 Task: Find connections with filter location Carlet with filter topic #Entrepreneurswith filter profile language English with filter current company PwC India with filter school Easwari Engineering College(SRM Group) with filter industry Ranching and Fisheries with filter service category Wedding Planning with filter keywords title Sound Engineer
Action: Mouse moved to (572, 69)
Screenshot: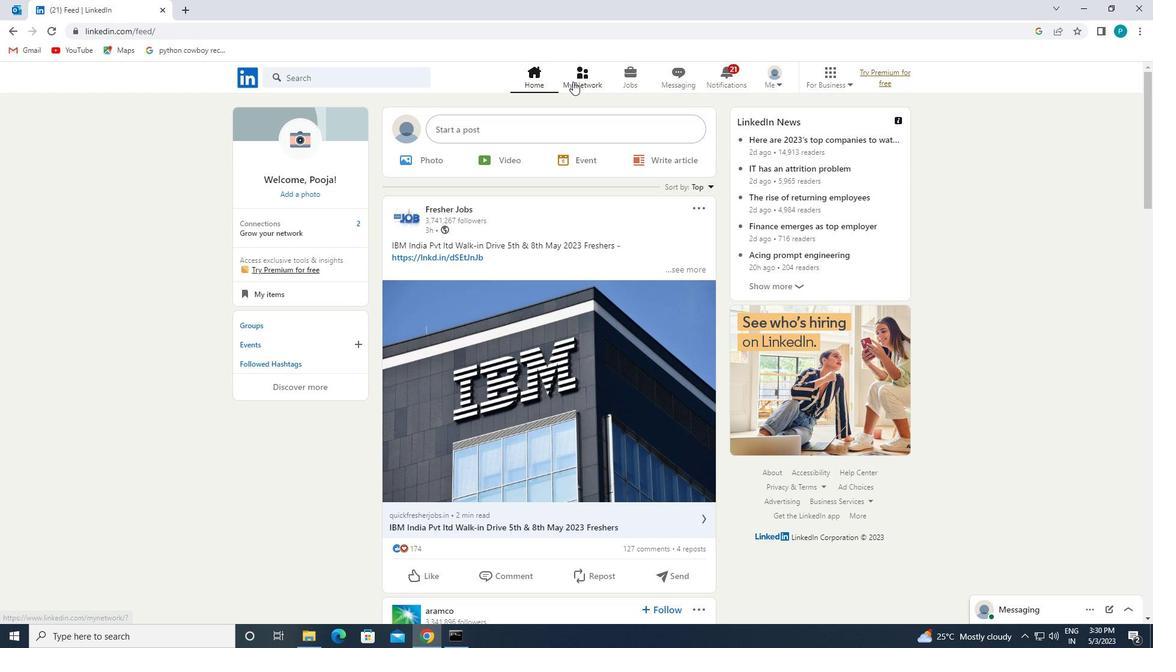 
Action: Mouse pressed left at (572, 69)
Screenshot: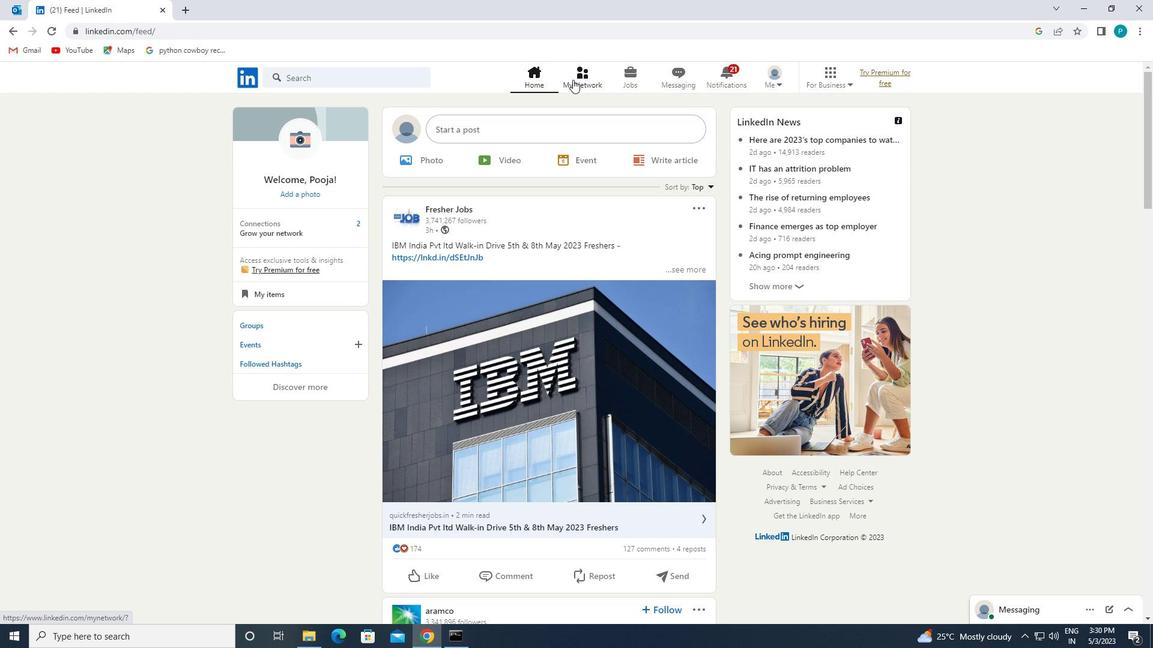 
Action: Mouse moved to (313, 143)
Screenshot: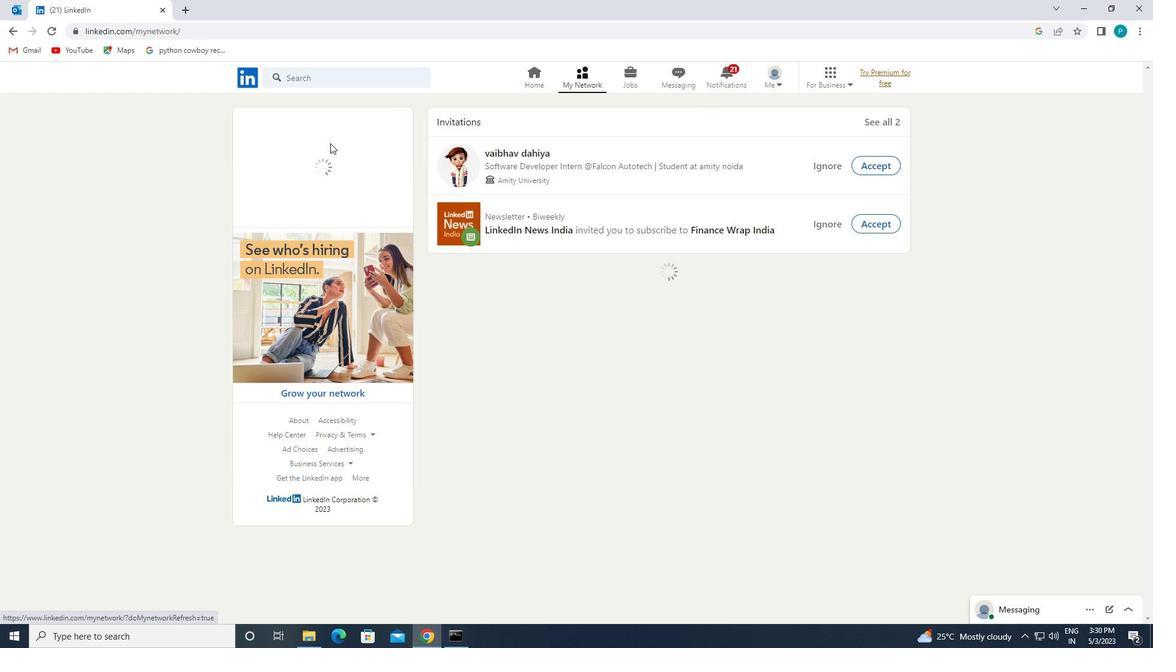 
Action: Mouse pressed left at (313, 143)
Screenshot: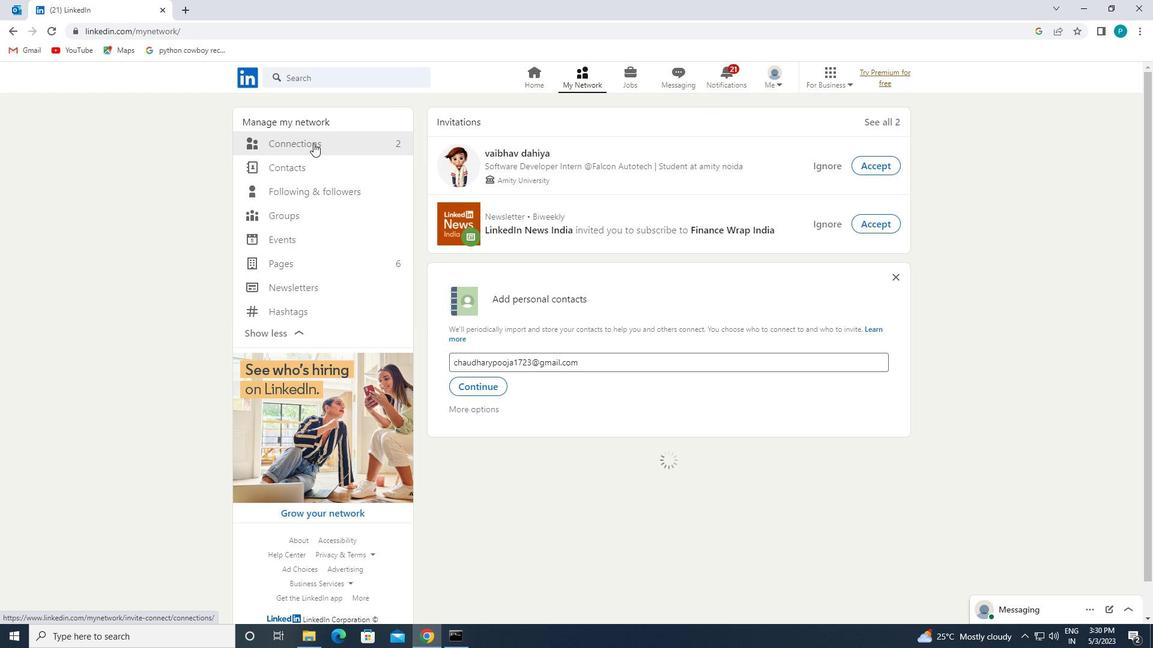 
Action: Mouse moved to (668, 142)
Screenshot: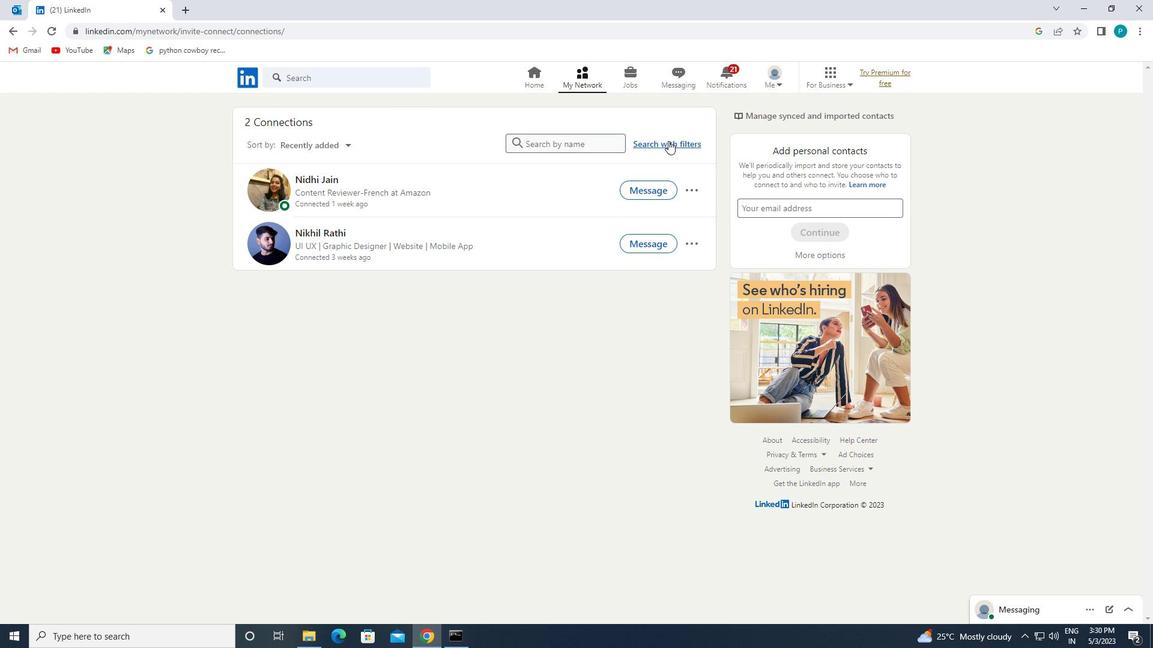 
Action: Mouse pressed left at (668, 142)
Screenshot: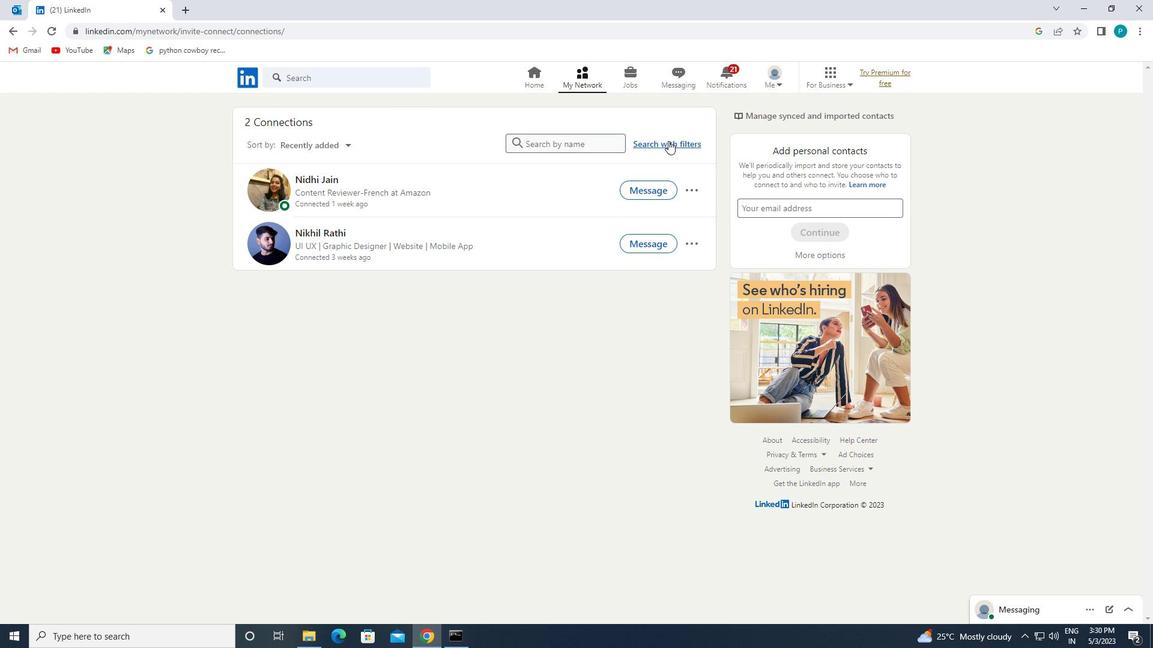 
Action: Mouse moved to (601, 106)
Screenshot: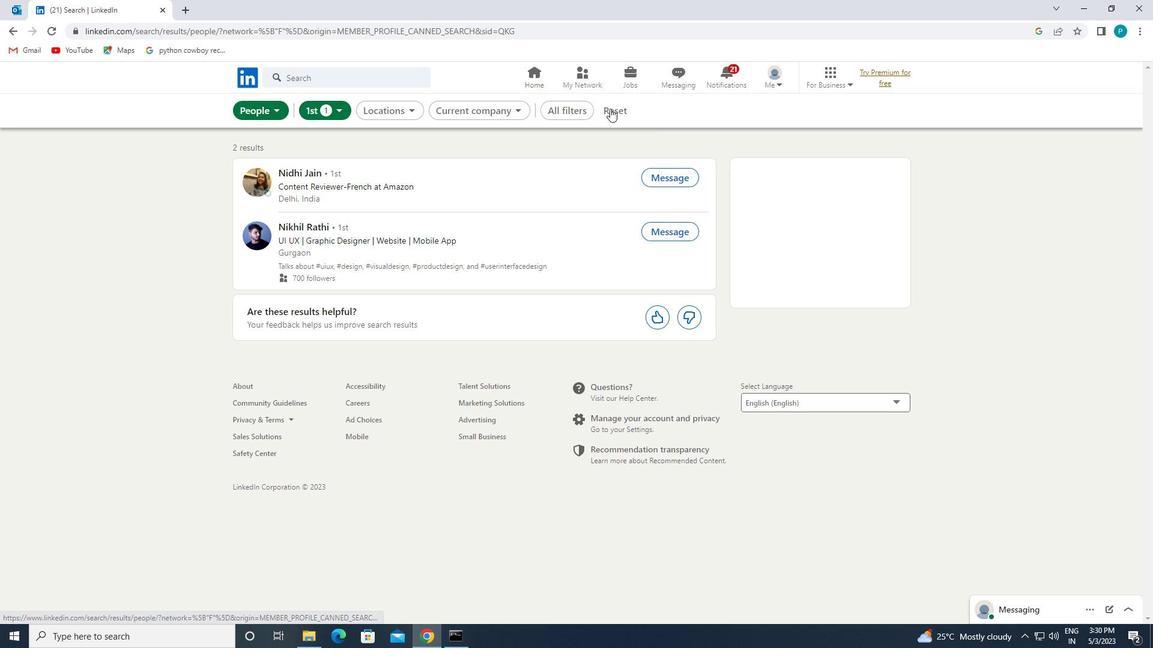 
Action: Mouse pressed left at (601, 106)
Screenshot: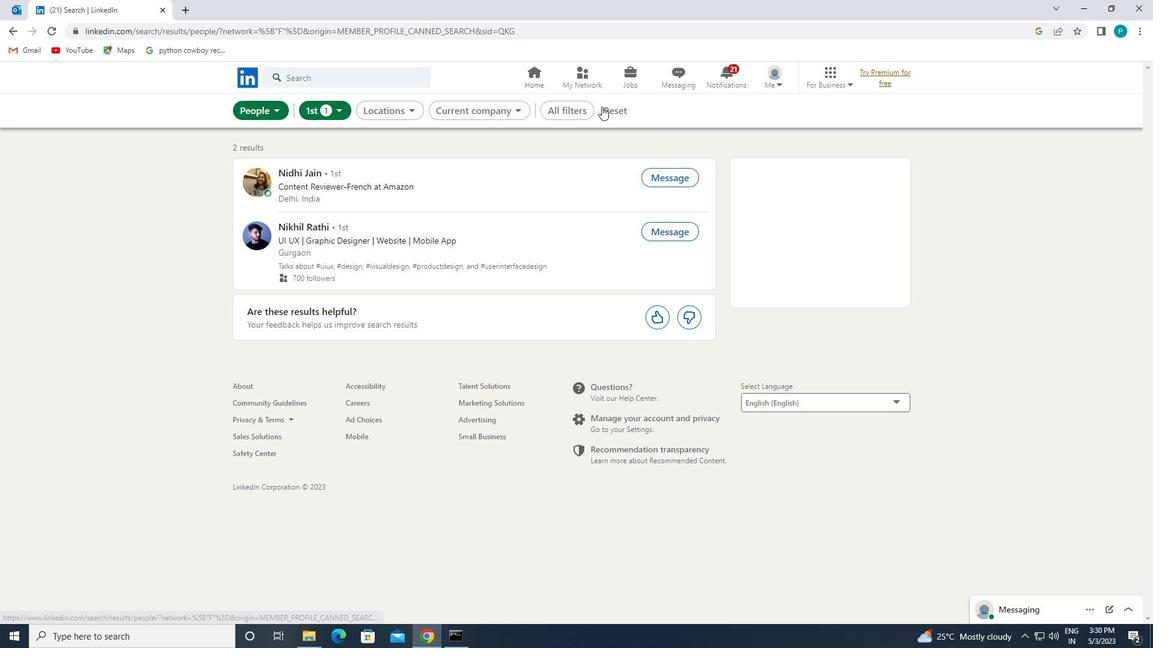 
Action: Mouse moved to (624, 108)
Screenshot: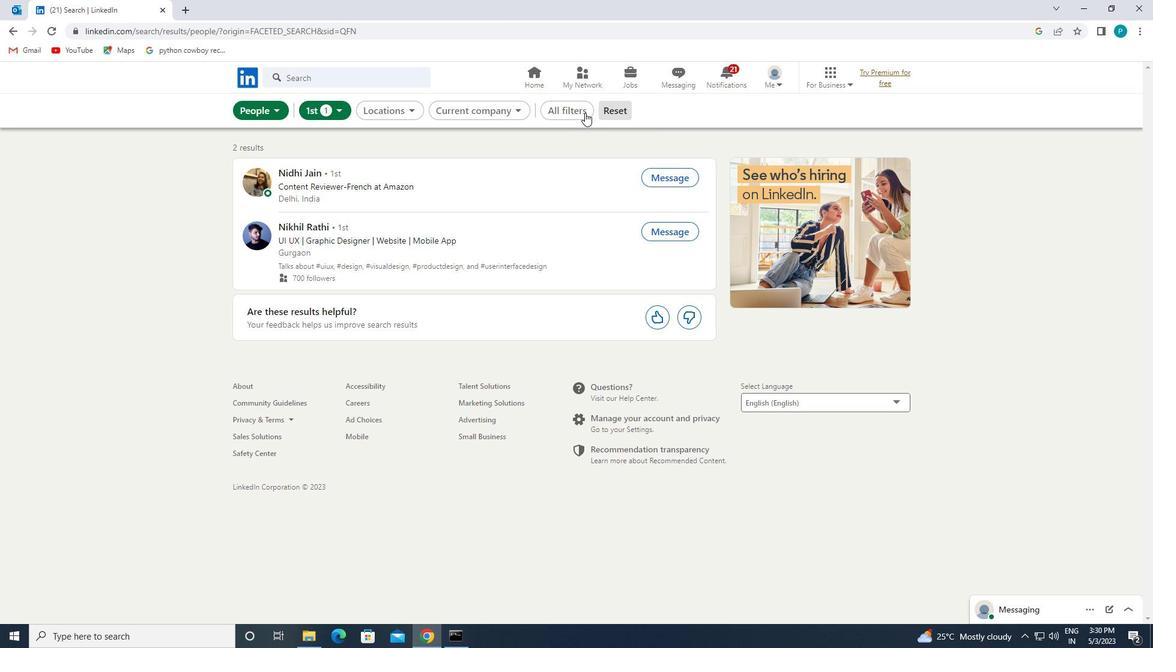 
Action: Mouse pressed left at (624, 108)
Screenshot: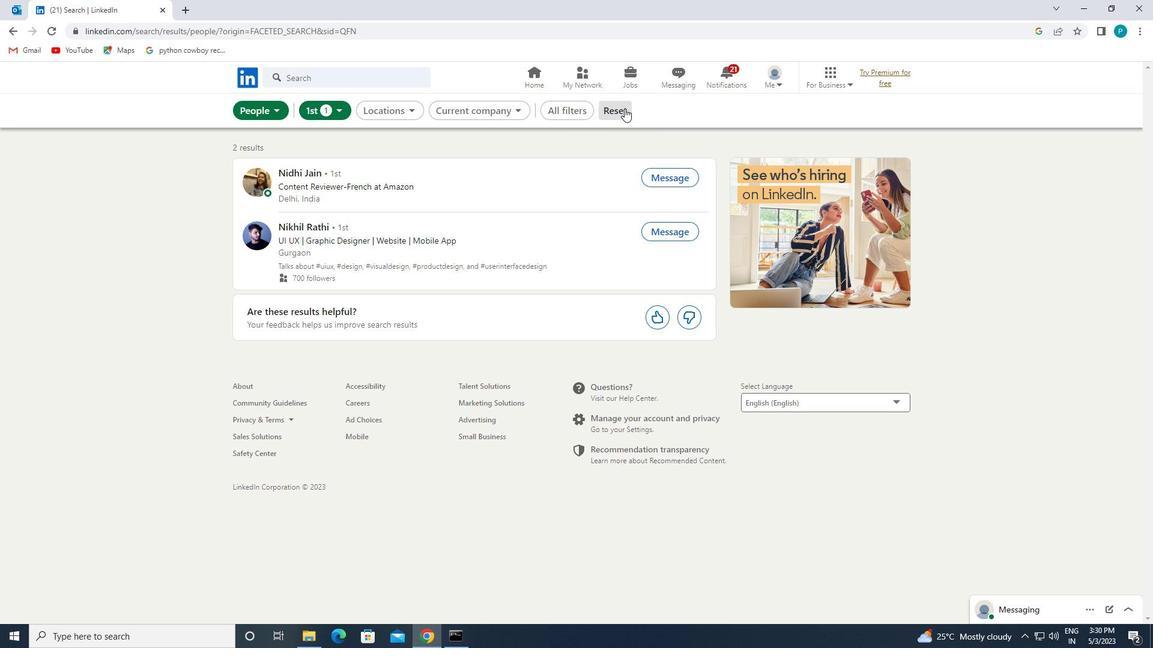 
Action: Mouse moved to (624, 107)
Screenshot: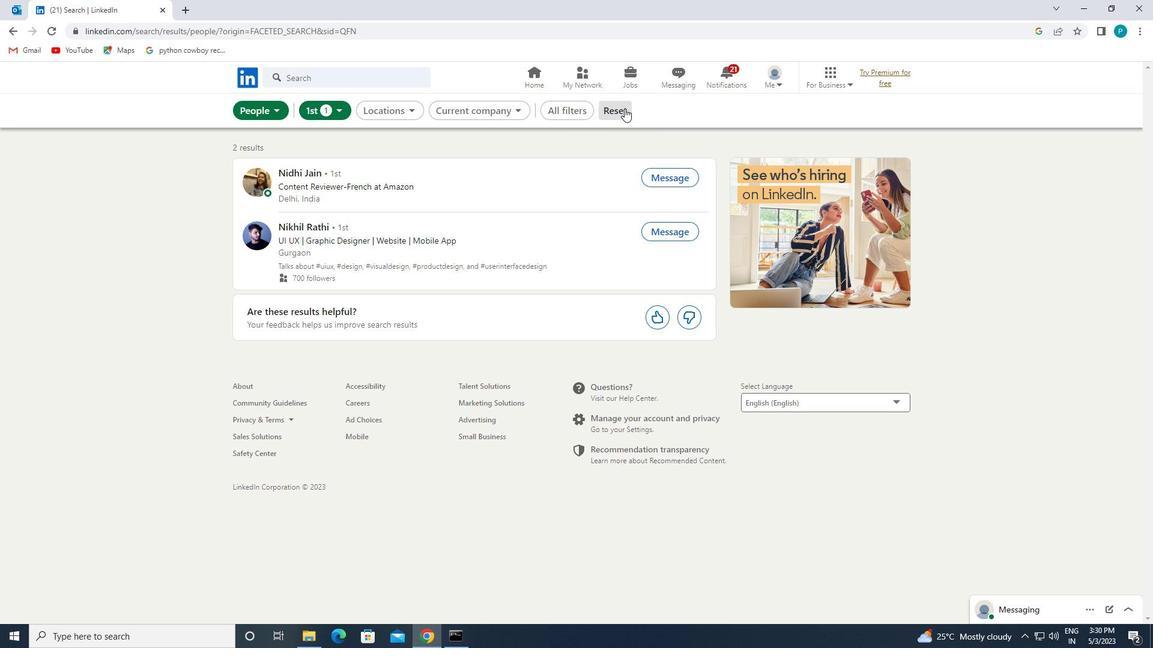 
Action: Mouse pressed left at (624, 107)
Screenshot: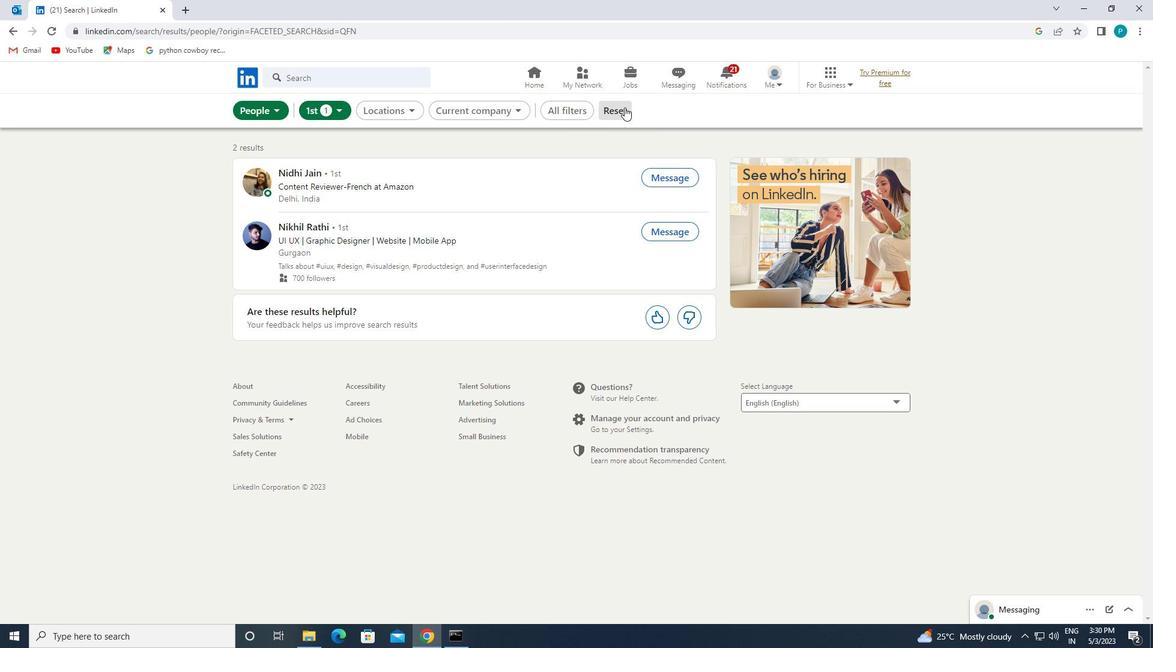 
Action: Mouse pressed left at (624, 107)
Screenshot: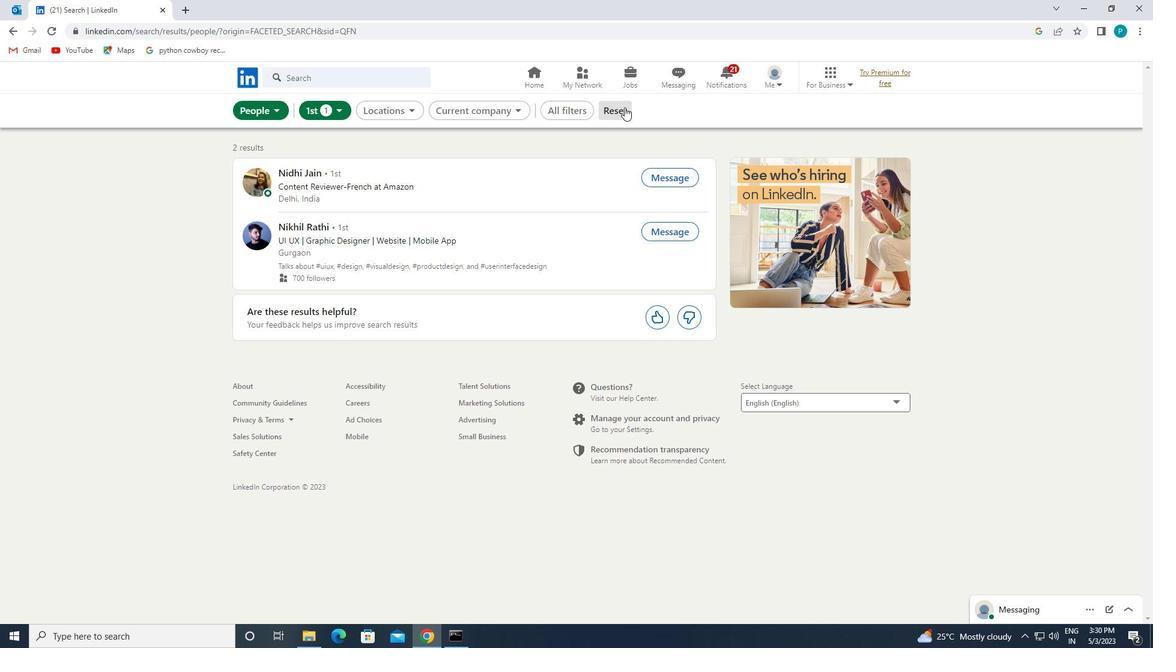 
Action: Mouse moved to (599, 107)
Screenshot: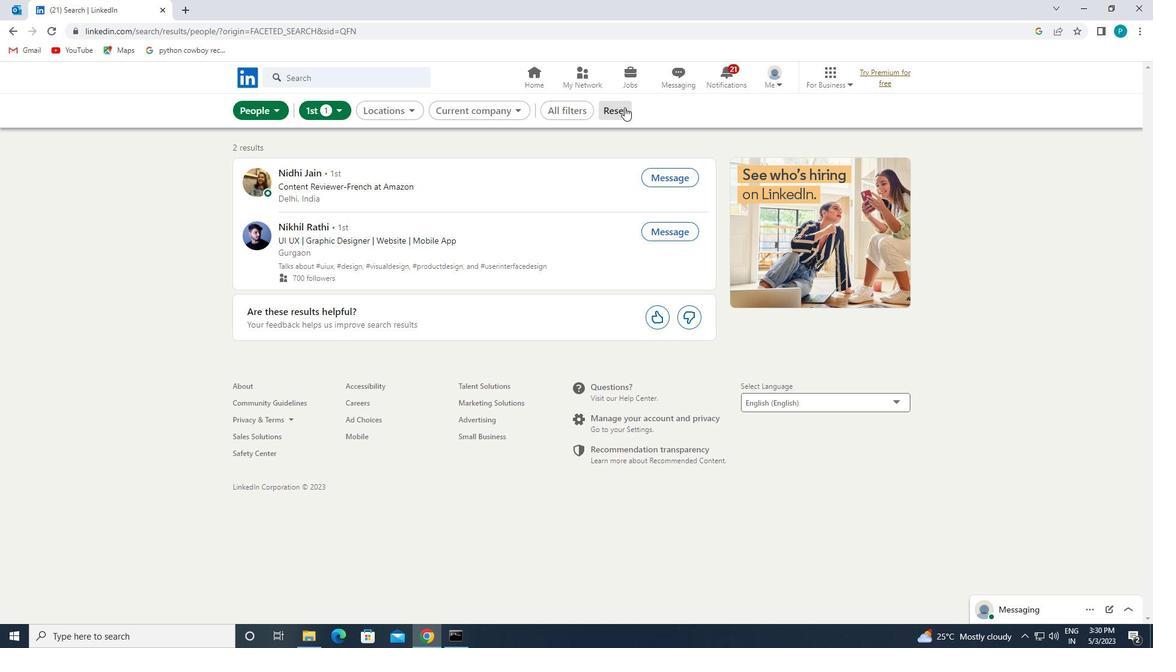 
Action: Mouse pressed left at (599, 107)
Screenshot: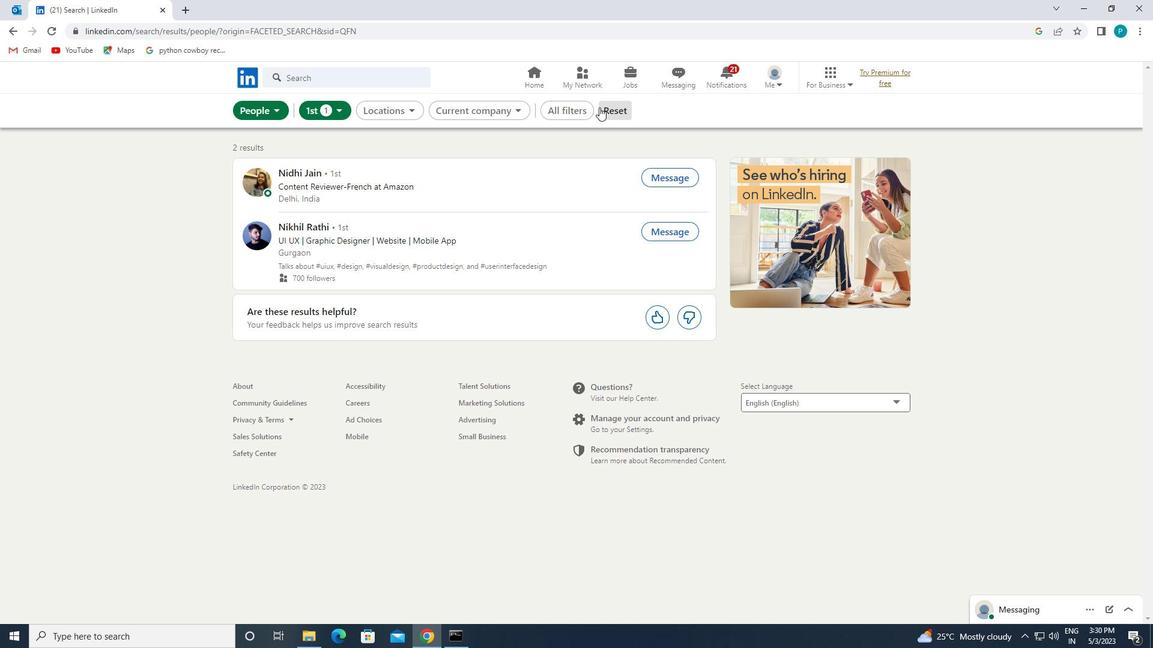 
Action: Mouse moved to (566, 102)
Screenshot: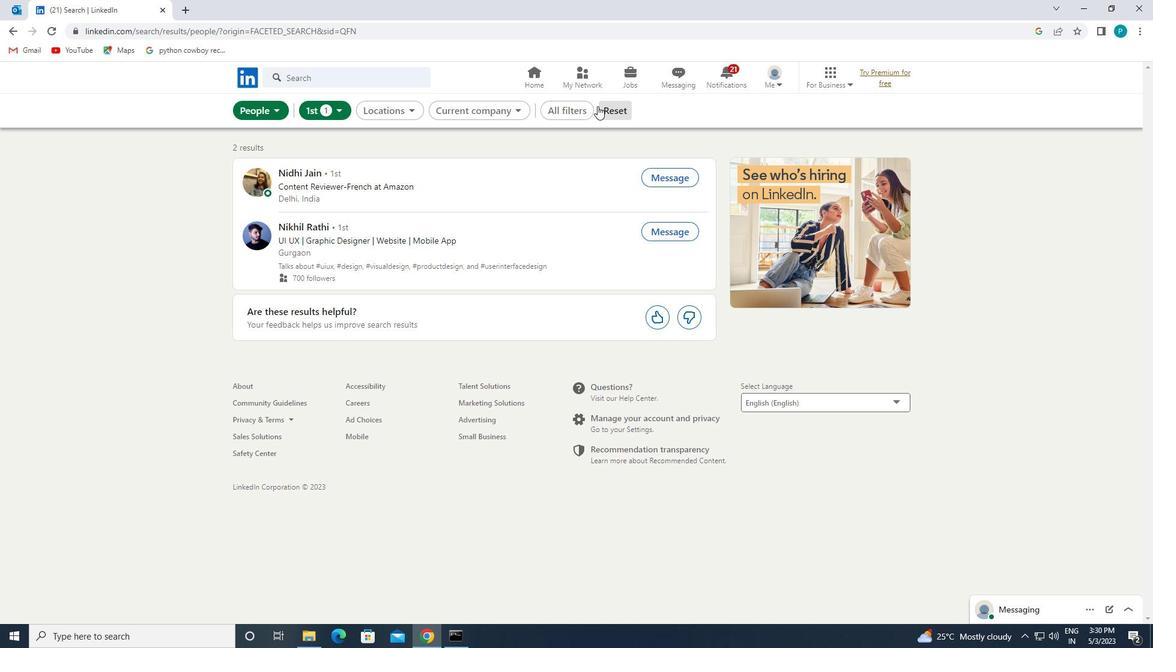 
Action: Mouse pressed left at (566, 102)
Screenshot: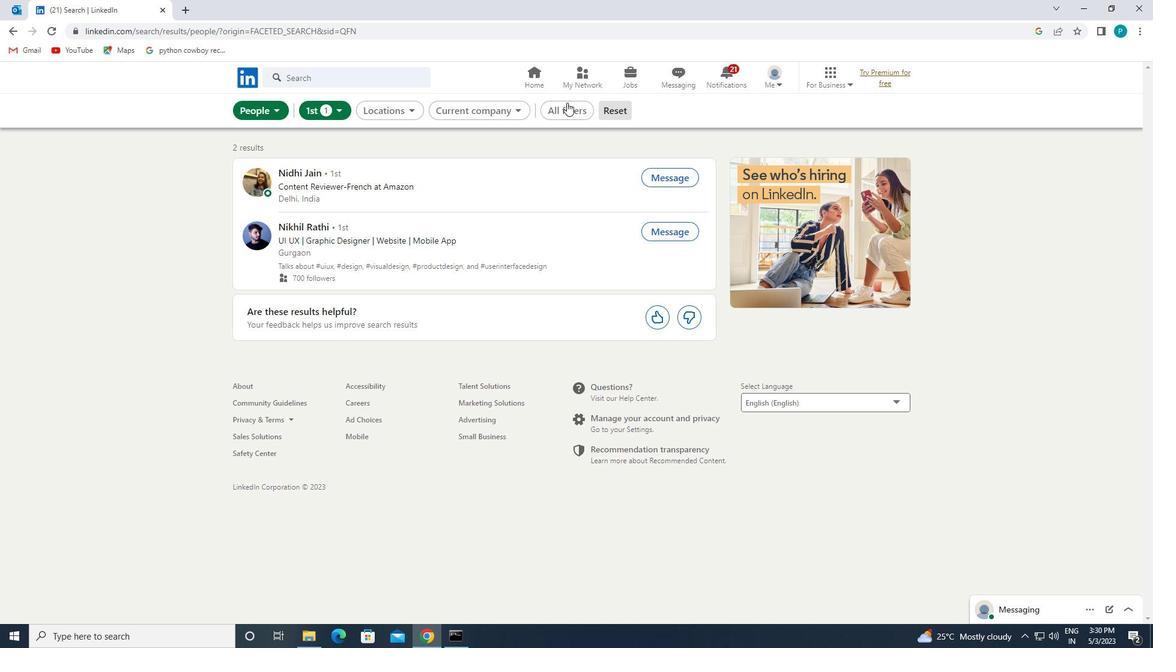 
Action: Mouse moved to (581, 112)
Screenshot: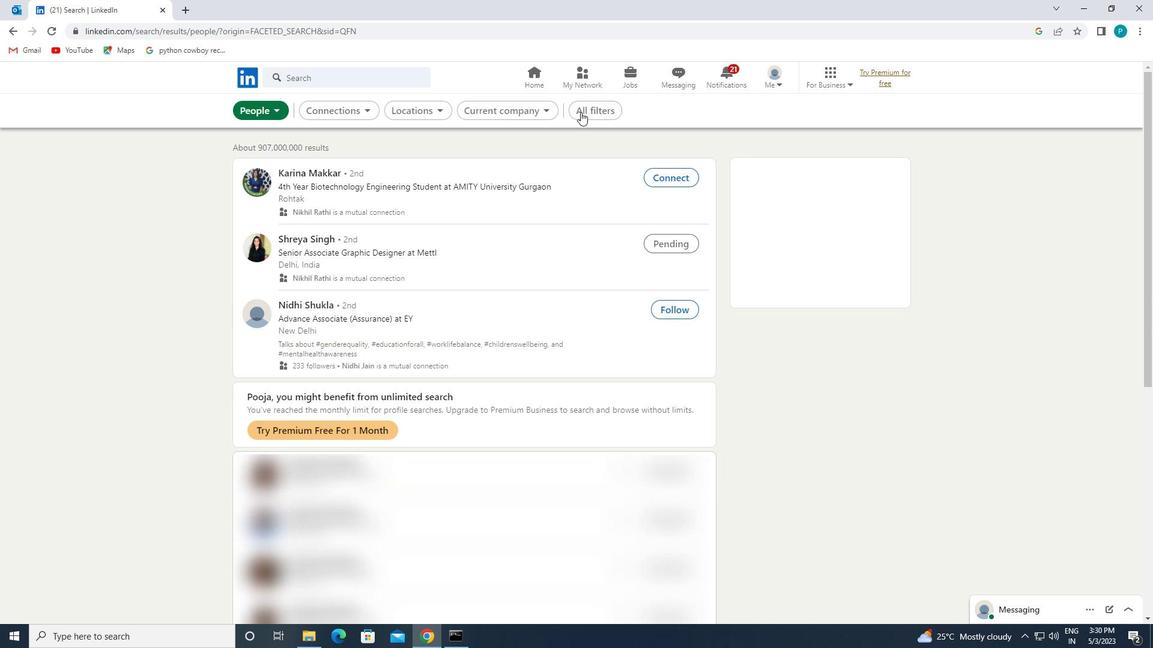 
Action: Mouse pressed left at (581, 112)
Screenshot: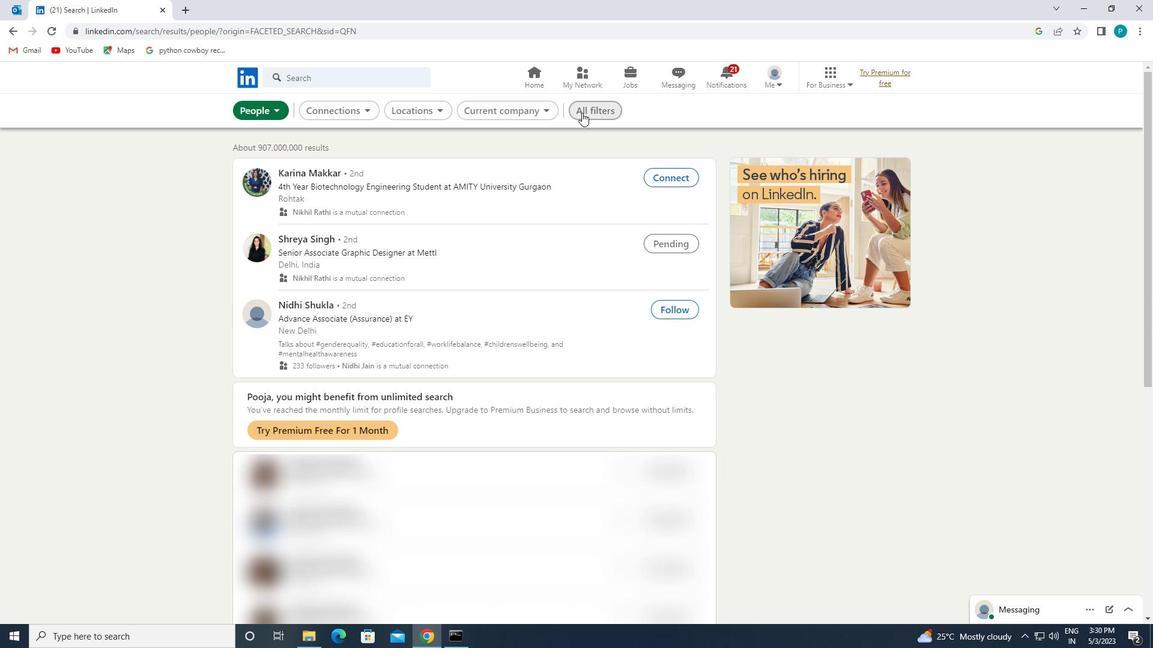 
Action: Mouse moved to (1075, 351)
Screenshot: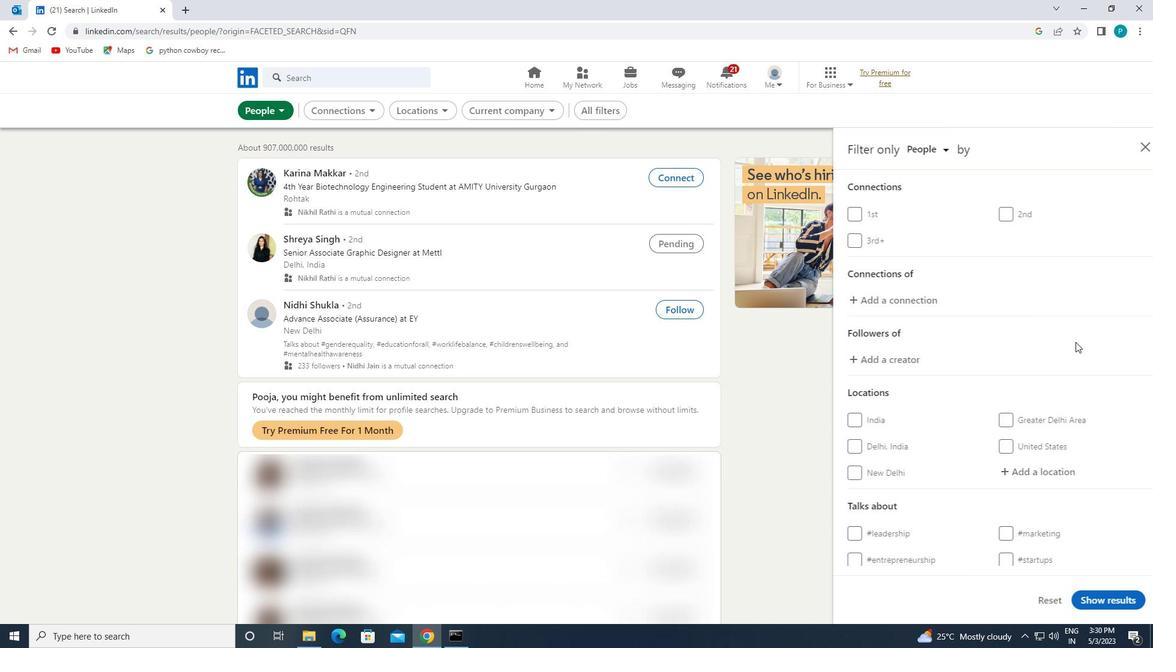 
Action: Mouse scrolled (1075, 350) with delta (0, 0)
Screenshot: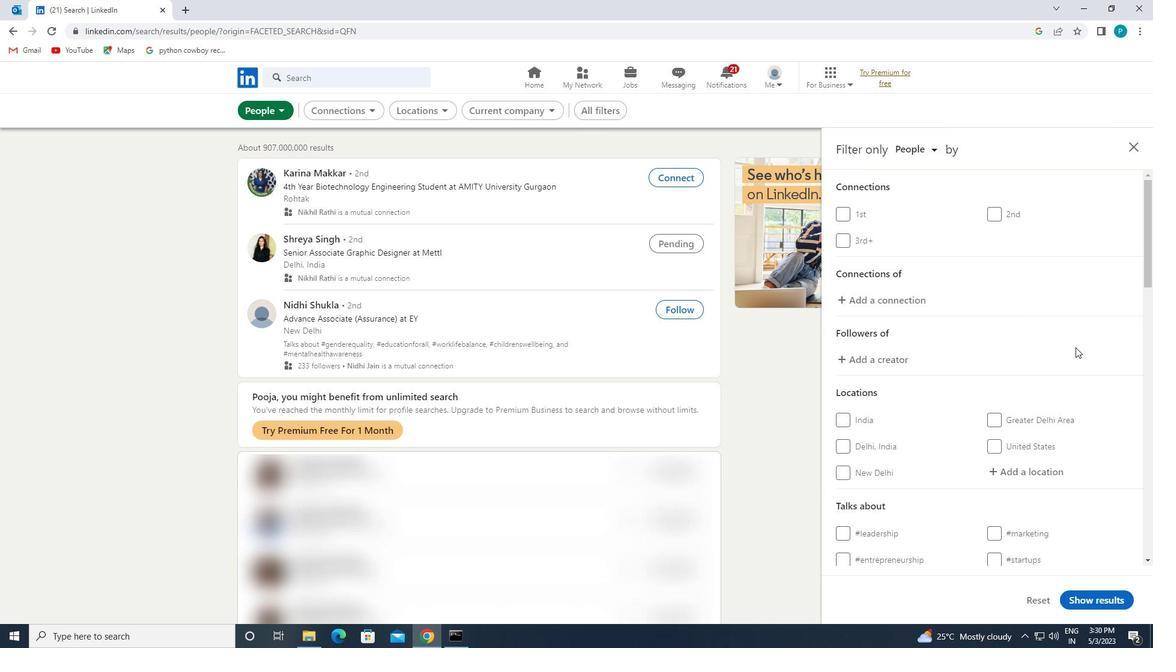 
Action: Mouse moved to (1075, 351)
Screenshot: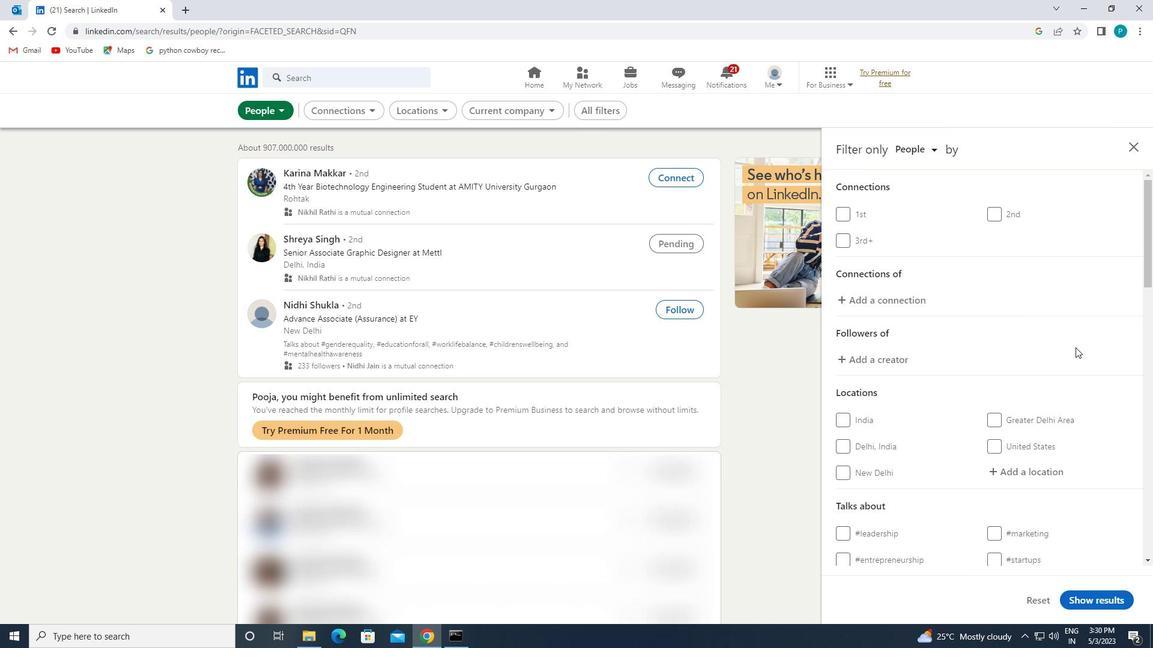 
Action: Mouse scrolled (1075, 350) with delta (0, 0)
Screenshot: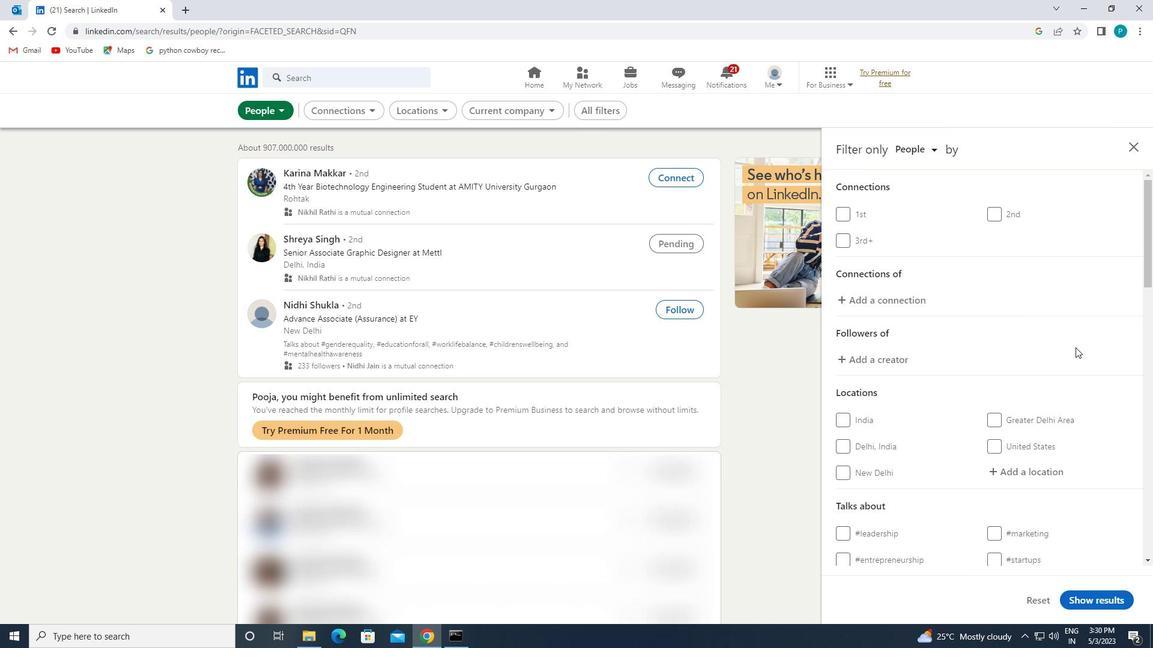 
Action: Mouse moved to (1024, 362)
Screenshot: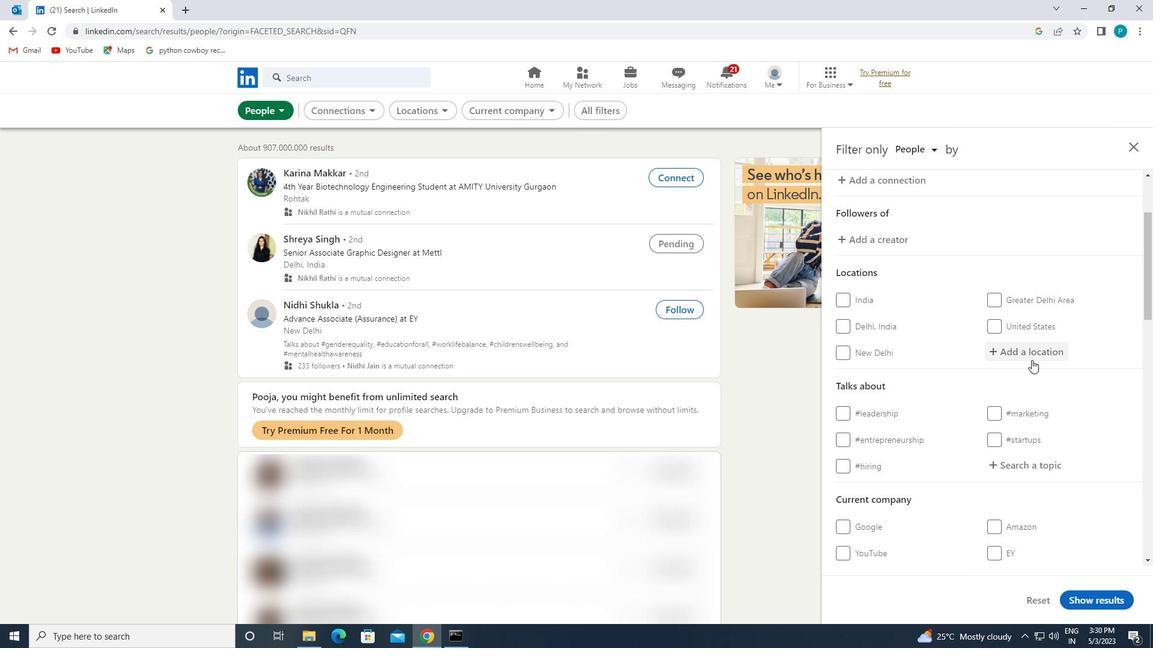 
Action: Mouse pressed left at (1024, 362)
Screenshot: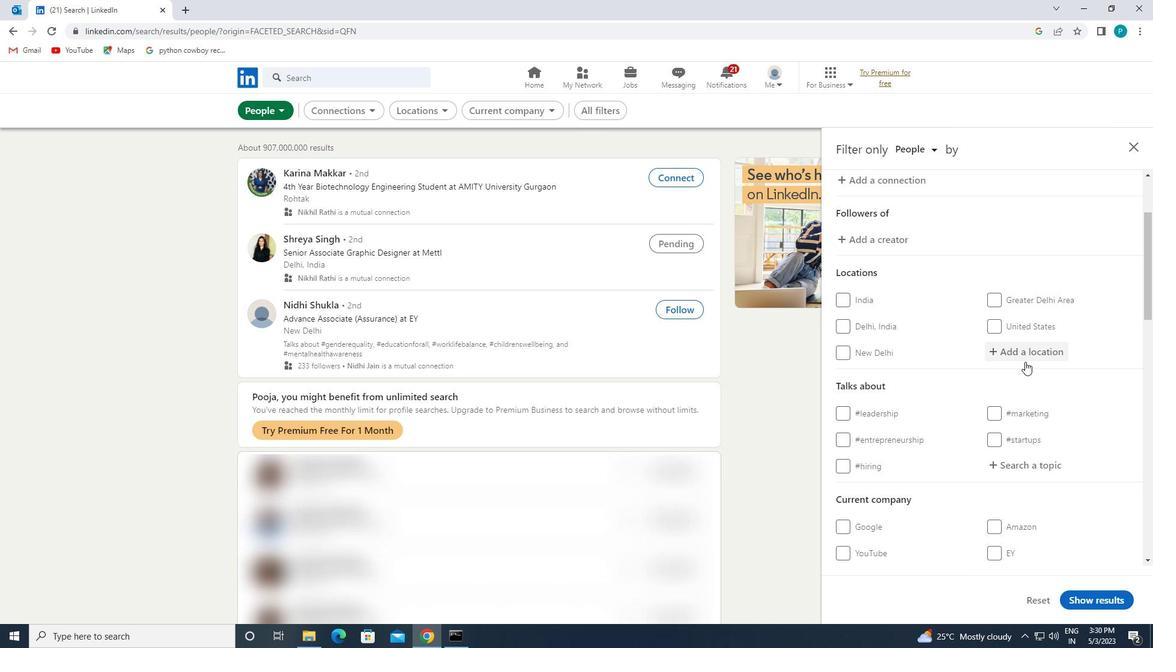 
Action: Mouse moved to (1014, 347)
Screenshot: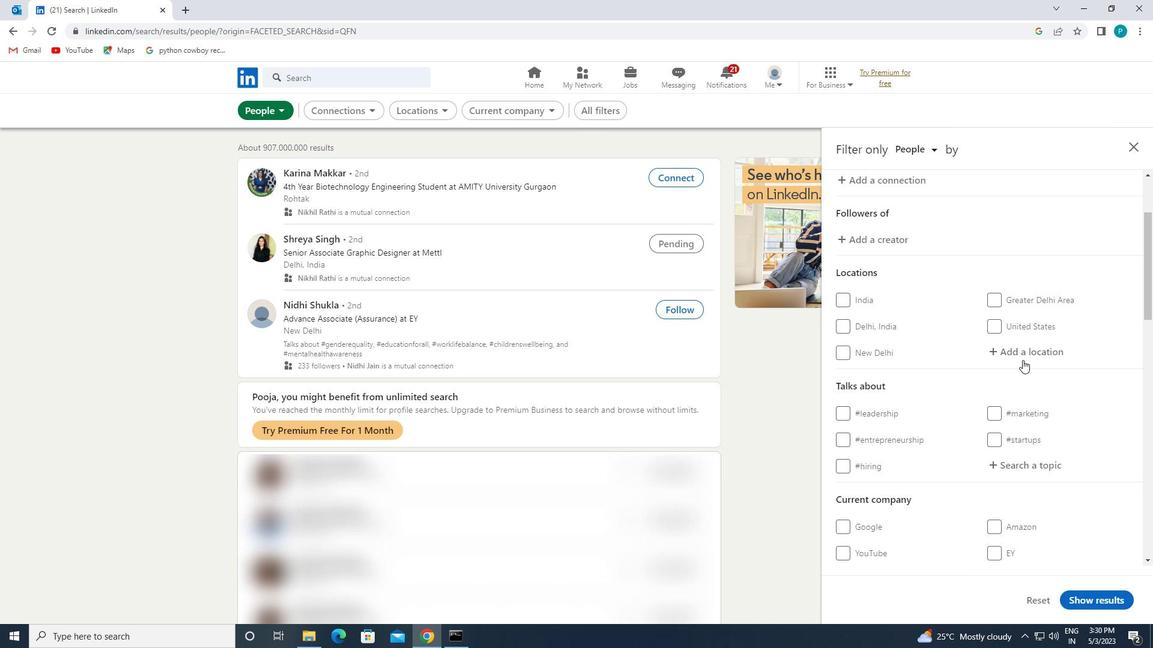
Action: Mouse pressed left at (1014, 347)
Screenshot: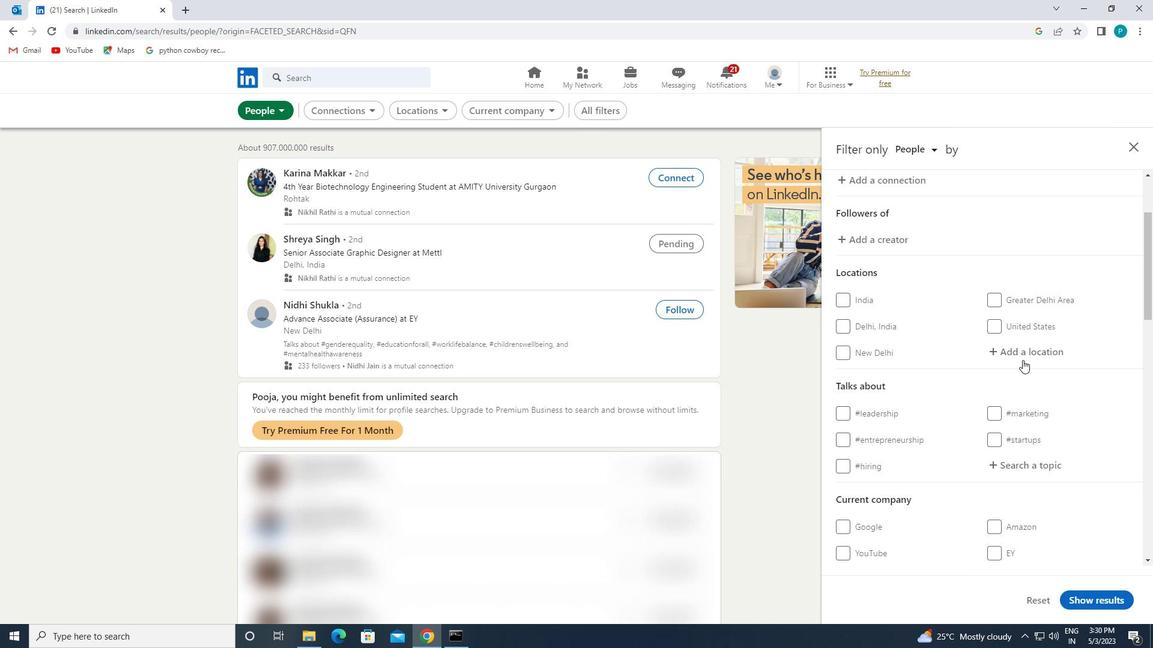 
Action: Key pressed <Key.caps_lock>c<Key.caps_lock>arlet
Screenshot: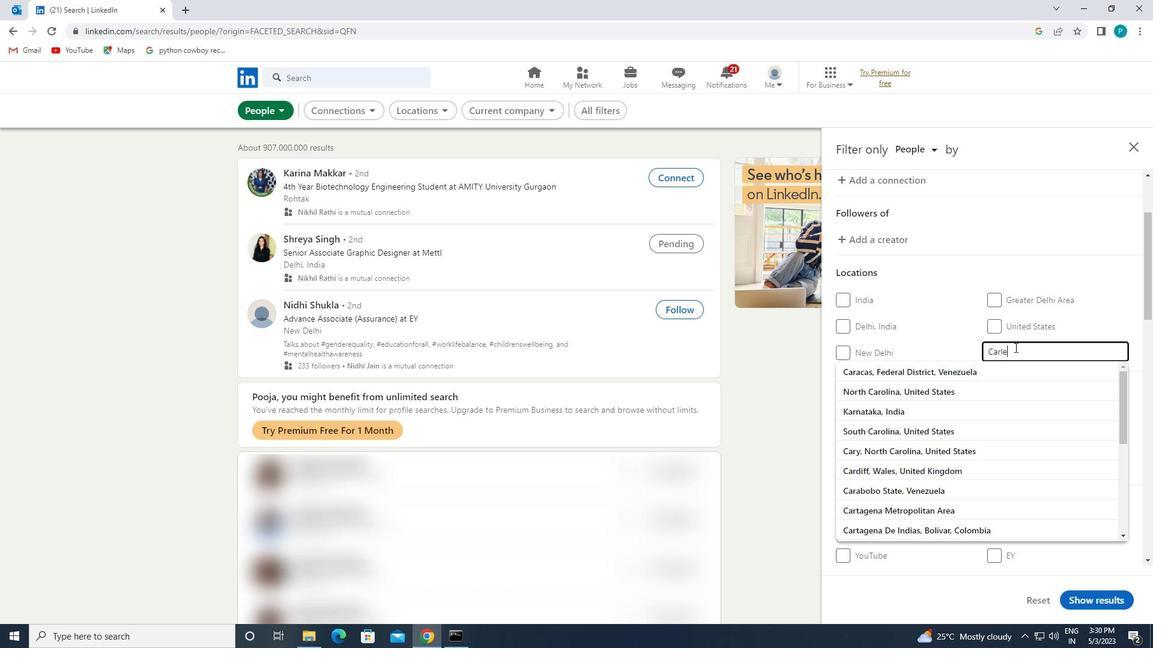 
Action: Mouse moved to (998, 365)
Screenshot: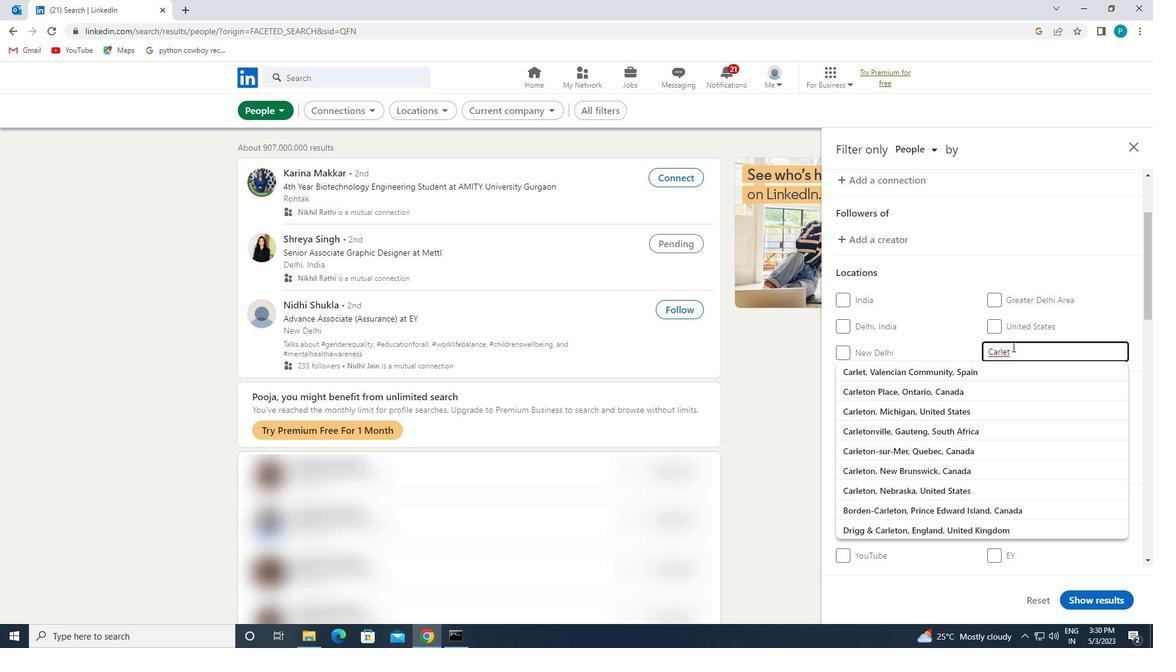 
Action: Mouse pressed left at (998, 365)
Screenshot: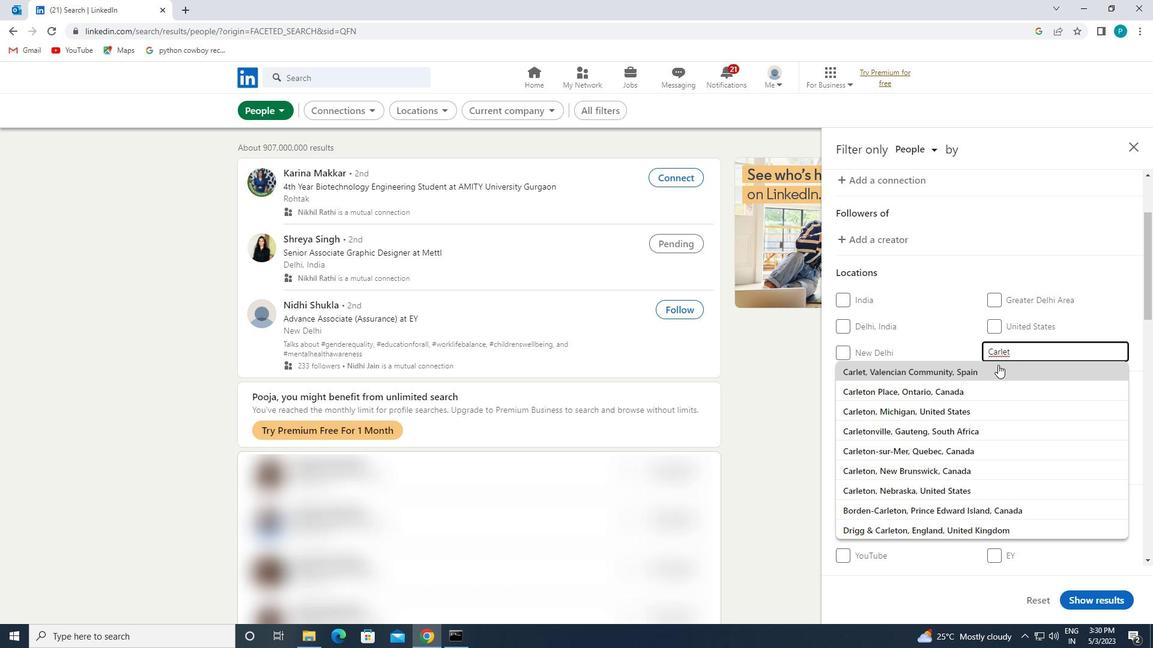 
Action: Mouse moved to (1024, 415)
Screenshot: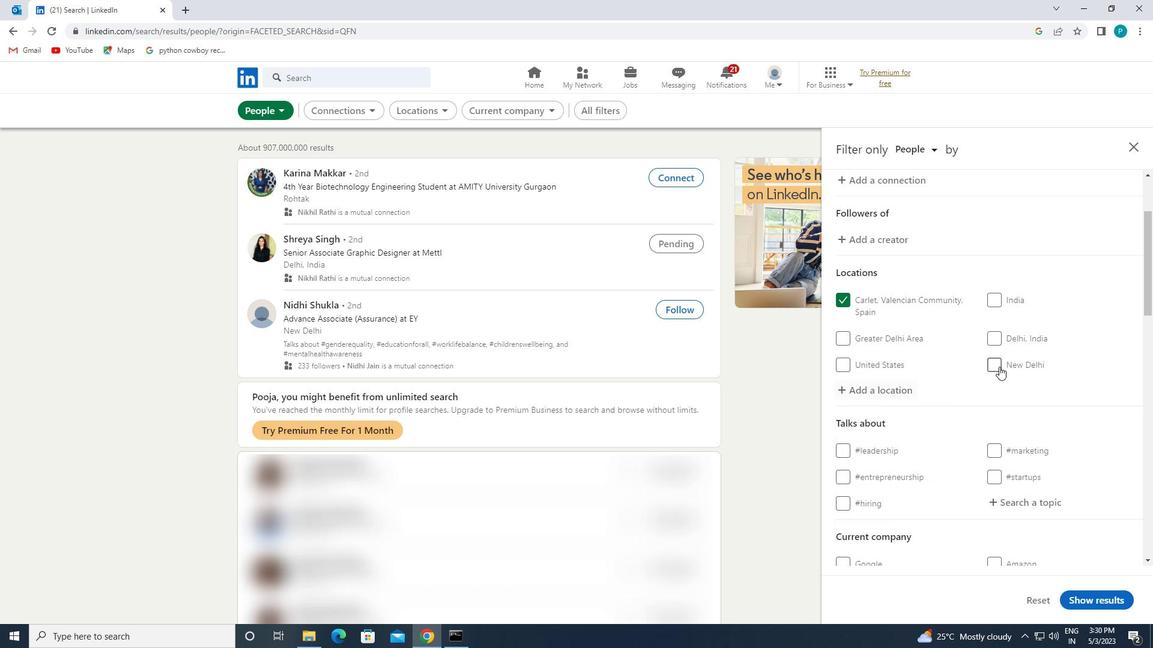 
Action: Mouse scrolled (1024, 415) with delta (0, 0)
Screenshot: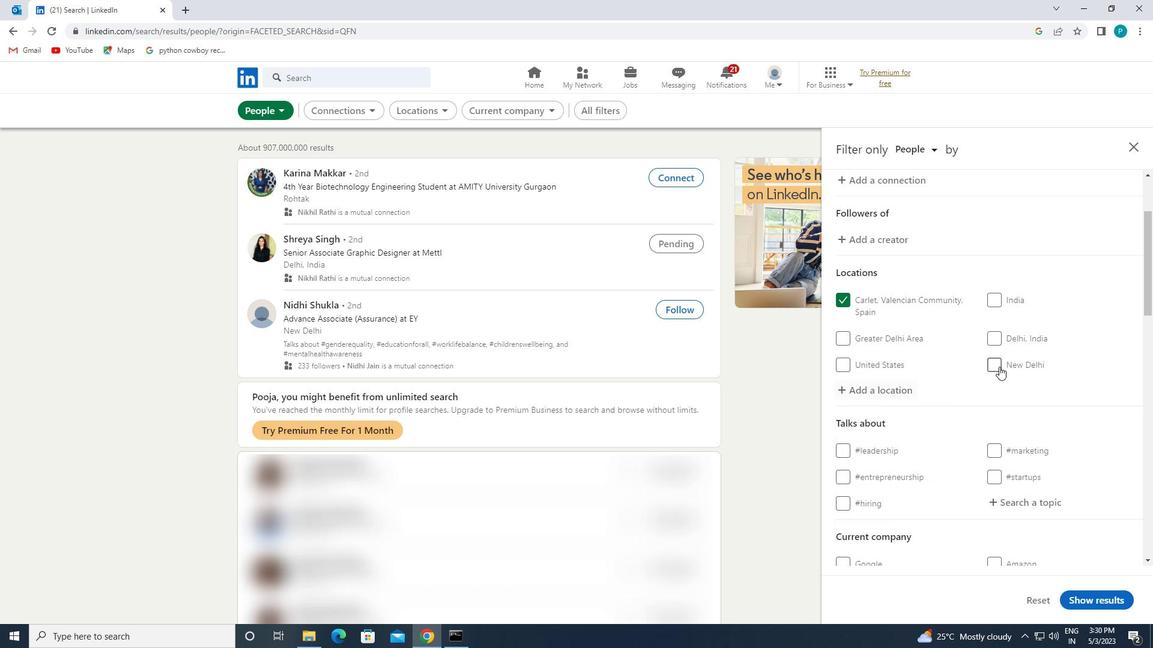
Action: Mouse scrolled (1024, 415) with delta (0, 0)
Screenshot: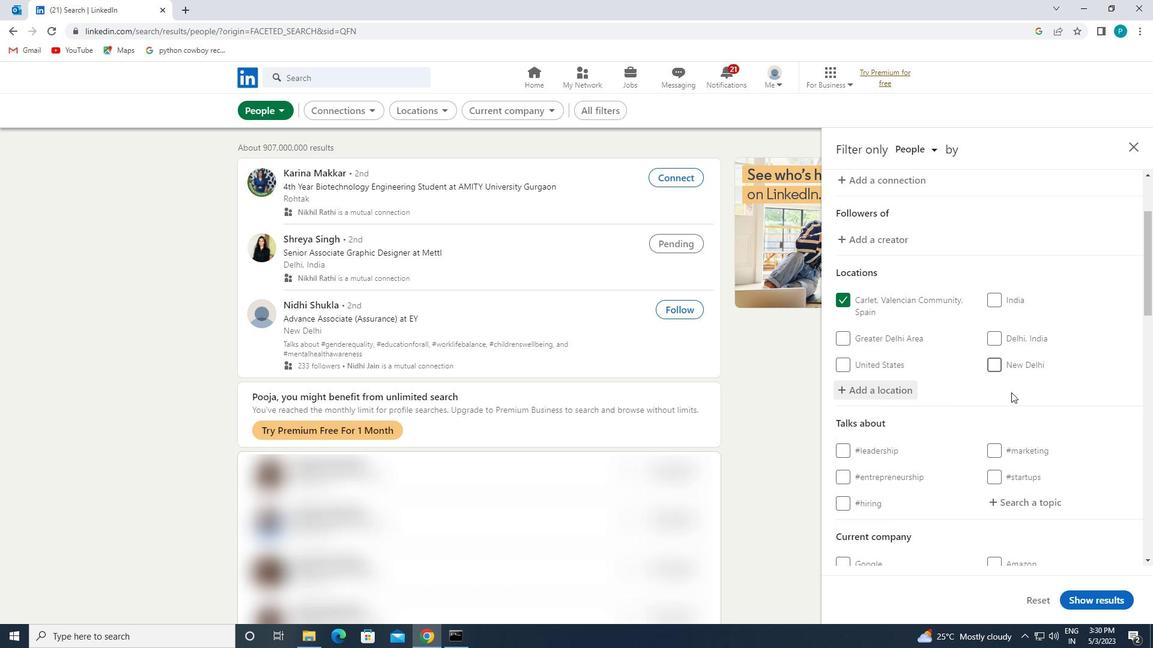 
Action: Mouse scrolled (1024, 415) with delta (0, 0)
Screenshot: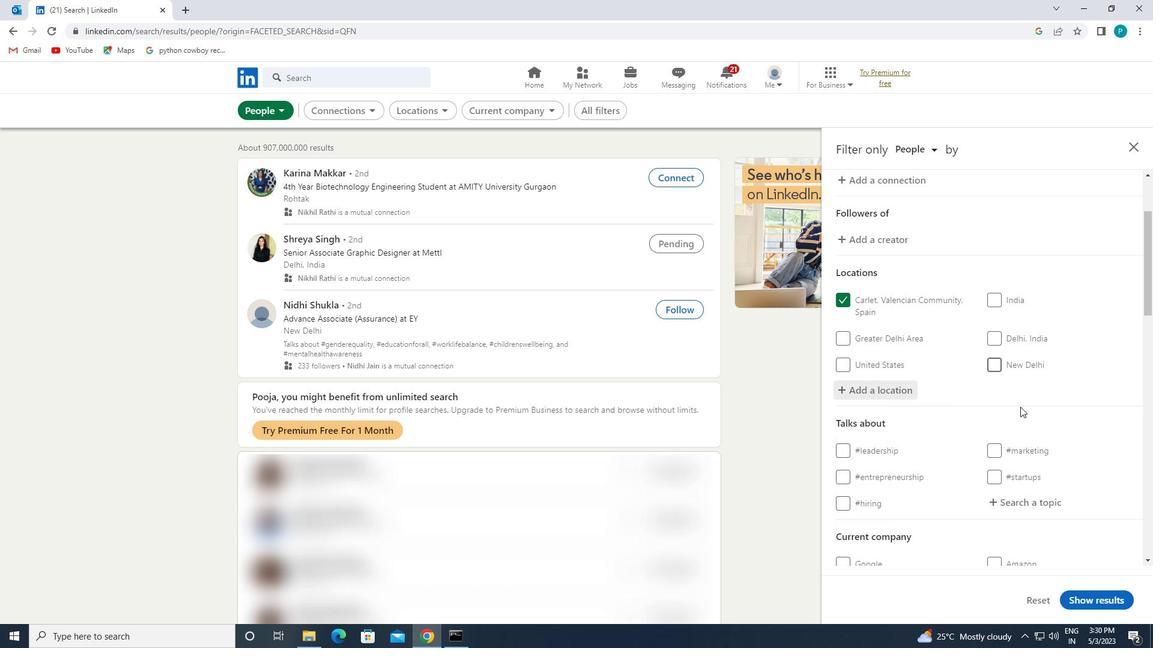 
Action: Mouse moved to (997, 328)
Screenshot: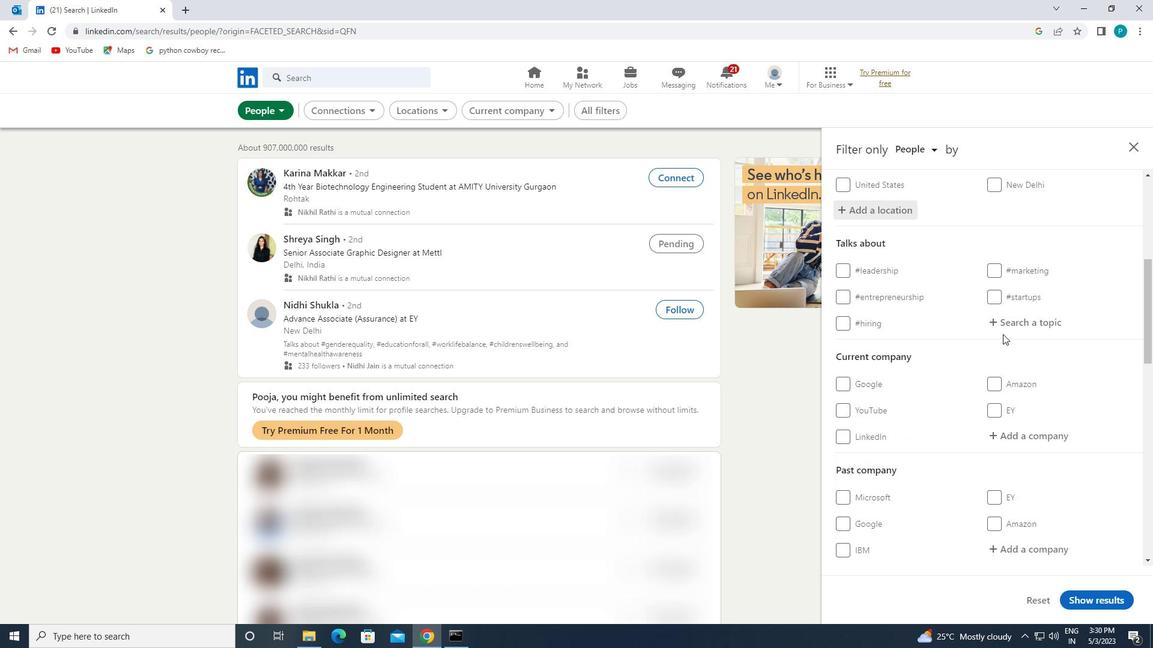 
Action: Mouse pressed left at (997, 328)
Screenshot: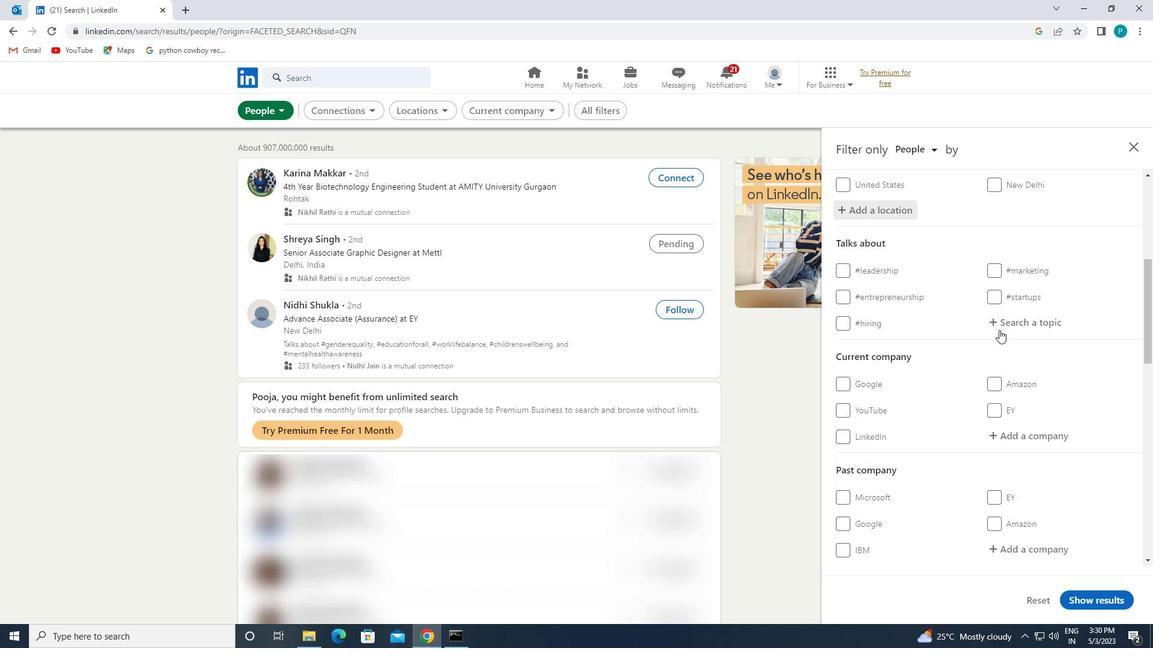 
Action: Key pressed <Key.shift>#<Key.caps_lock>E<Key.caps_lock>NTREPRENEURS
Screenshot: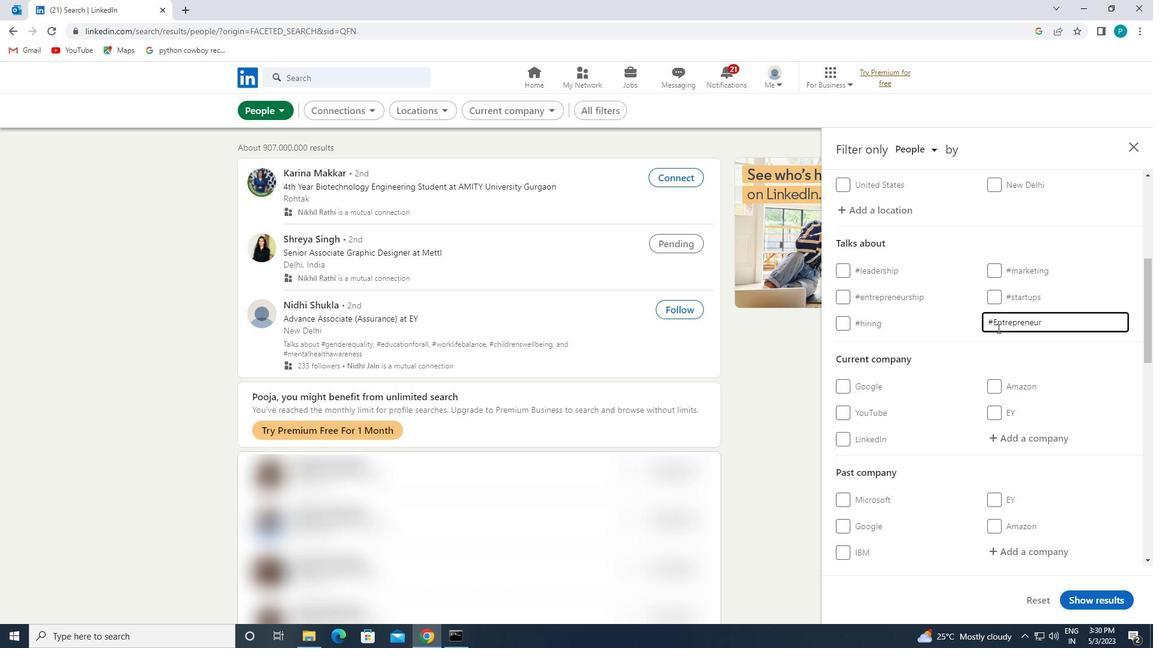 
Action: Mouse moved to (997, 328)
Screenshot: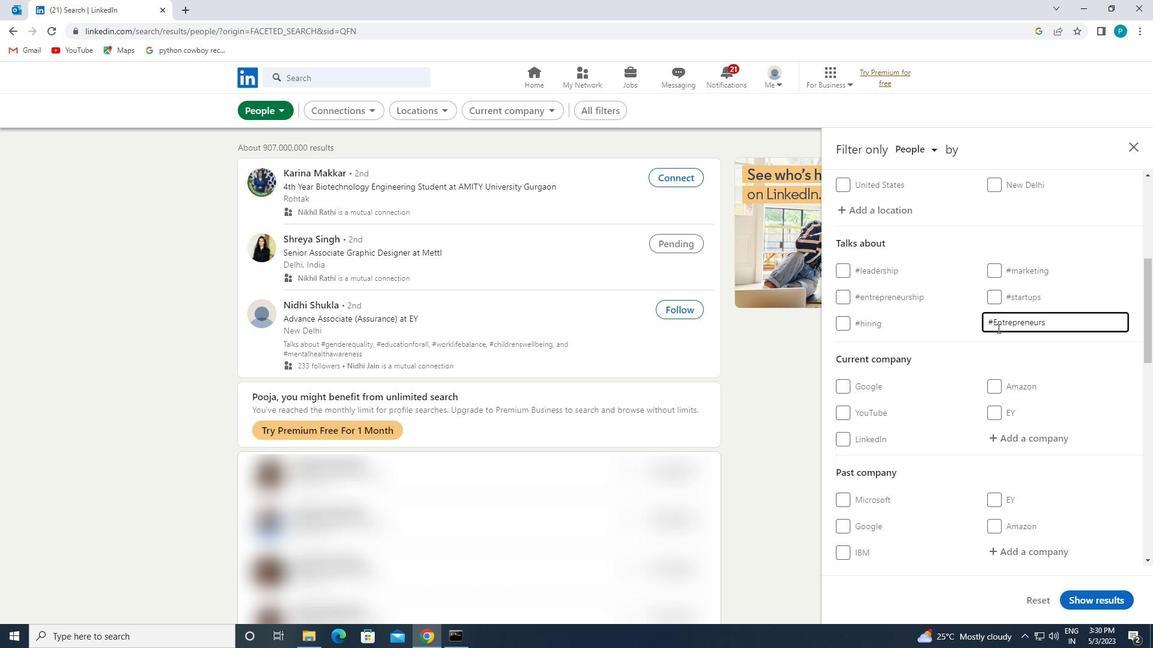 
Action: Mouse scrolled (997, 327) with delta (0, 0)
Screenshot: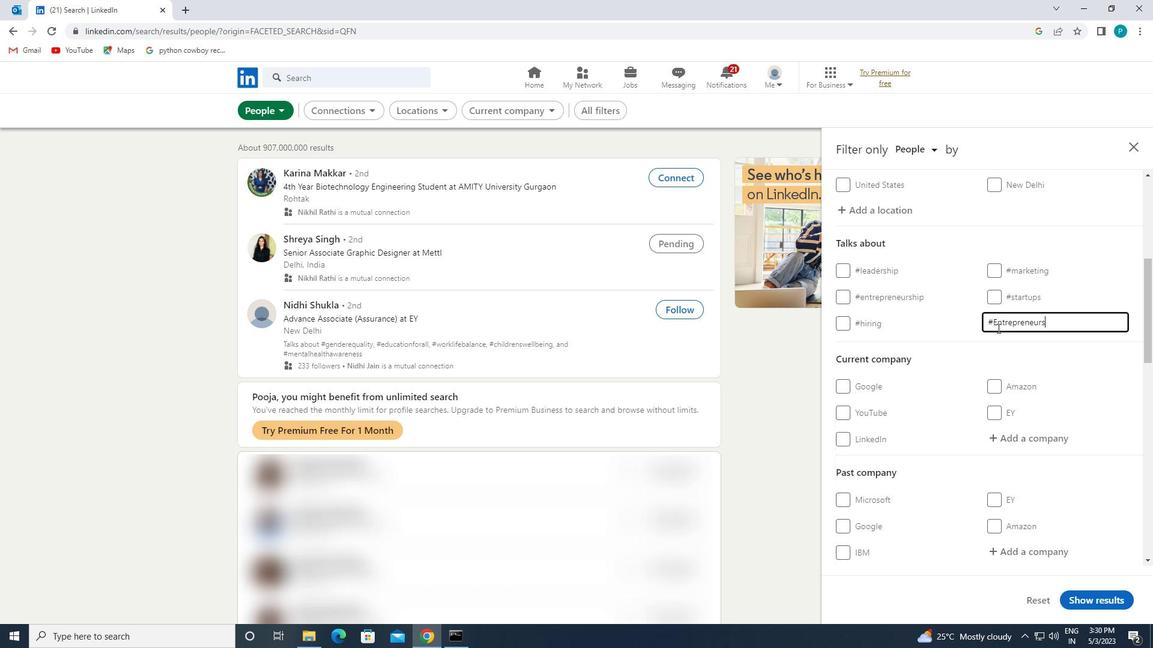 
Action: Mouse scrolled (997, 327) with delta (0, 0)
Screenshot: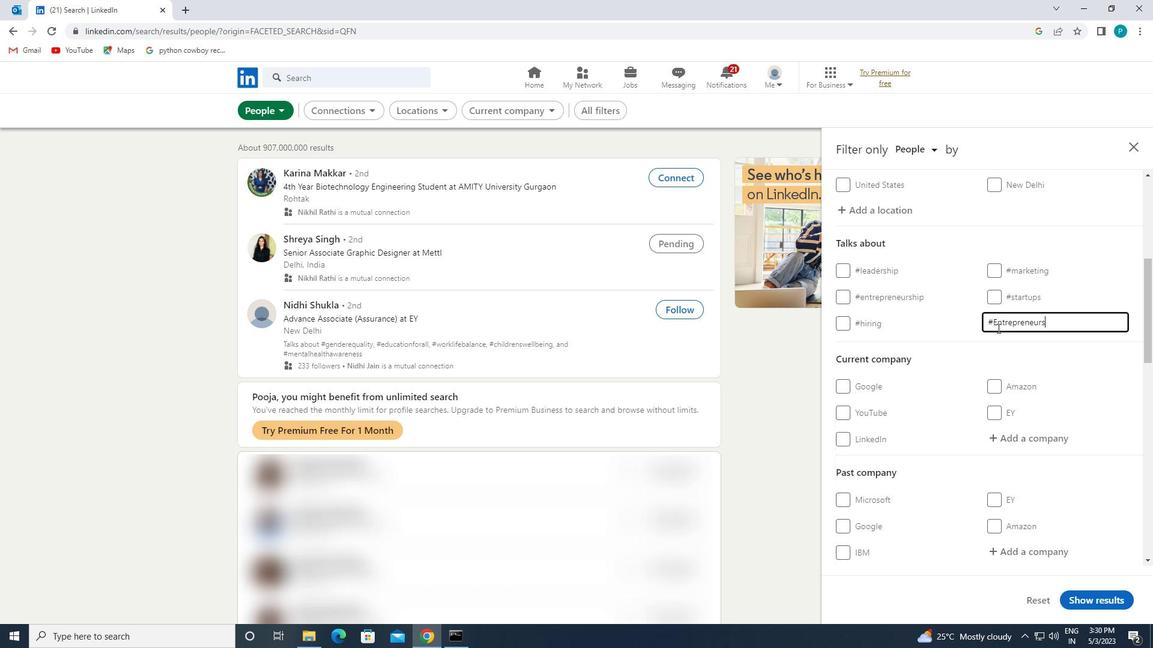 
Action: Mouse scrolled (997, 327) with delta (0, 0)
Screenshot: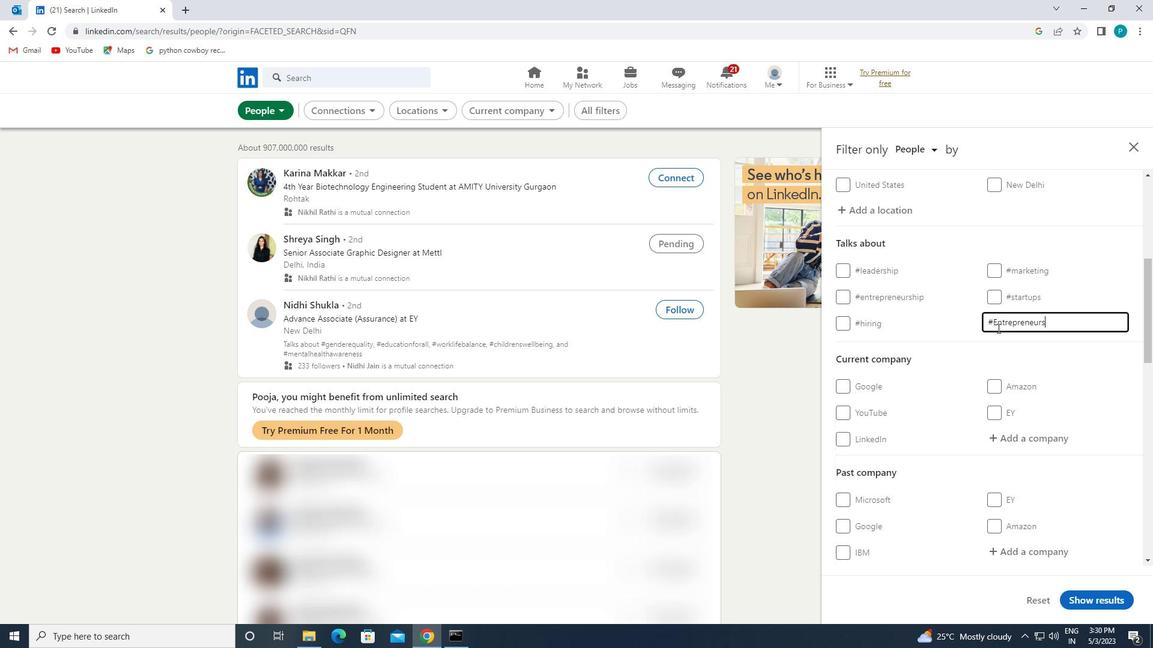 
Action: Mouse scrolled (997, 327) with delta (0, 0)
Screenshot: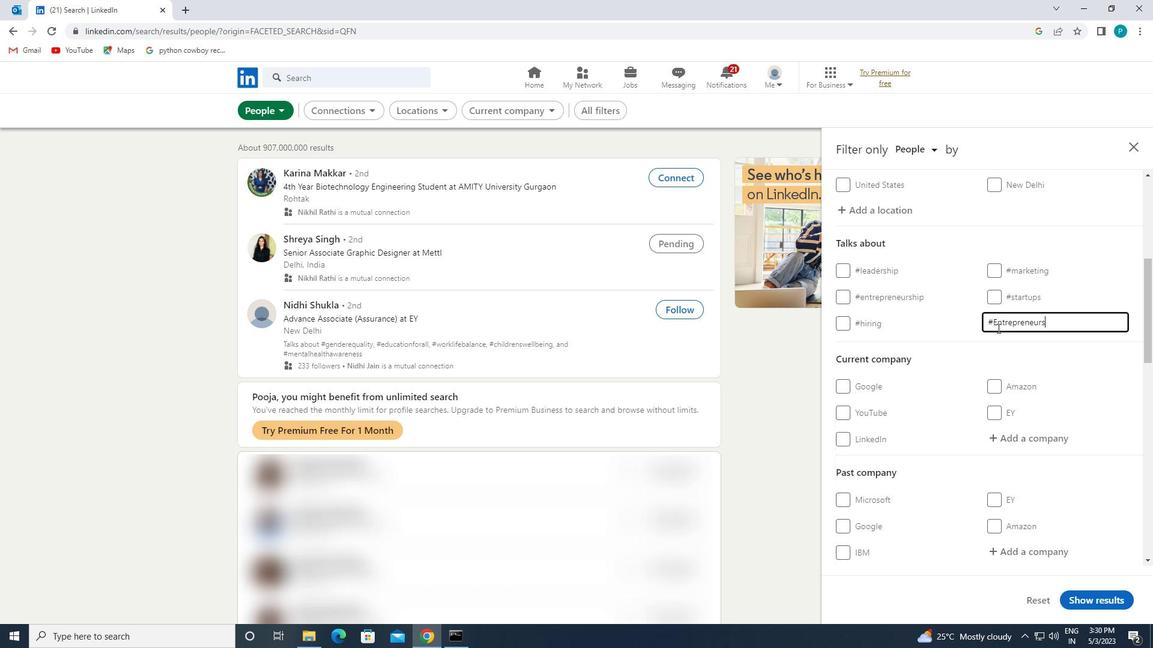 
Action: Mouse moved to (980, 341)
Screenshot: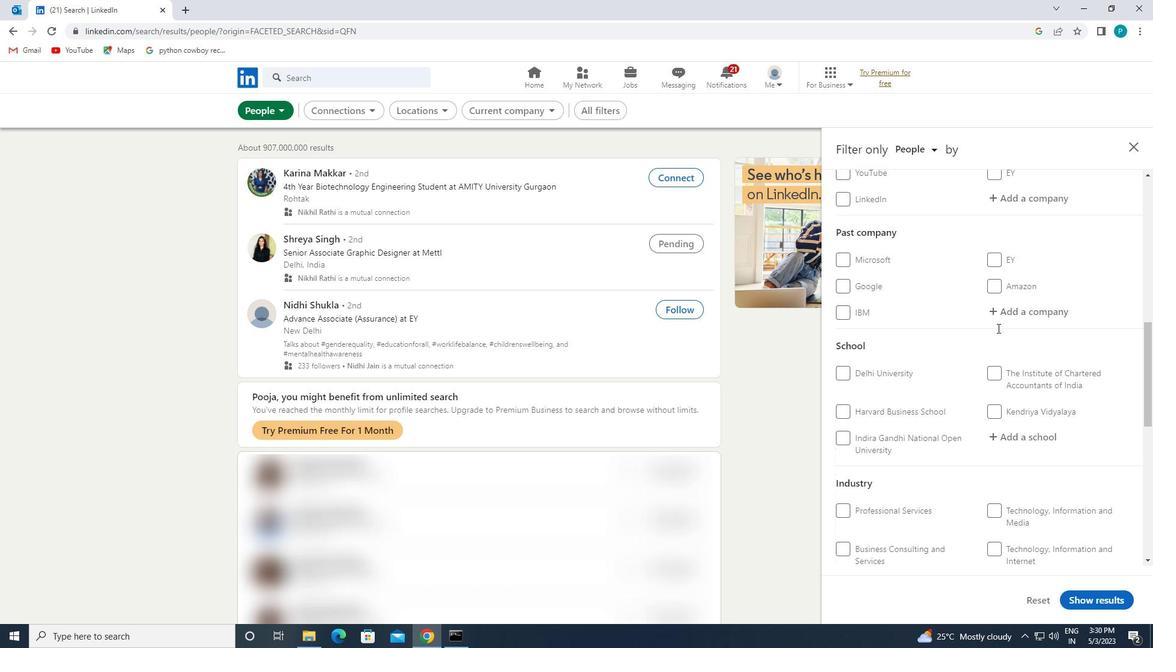 
Action: Mouse scrolled (980, 340) with delta (0, 0)
Screenshot: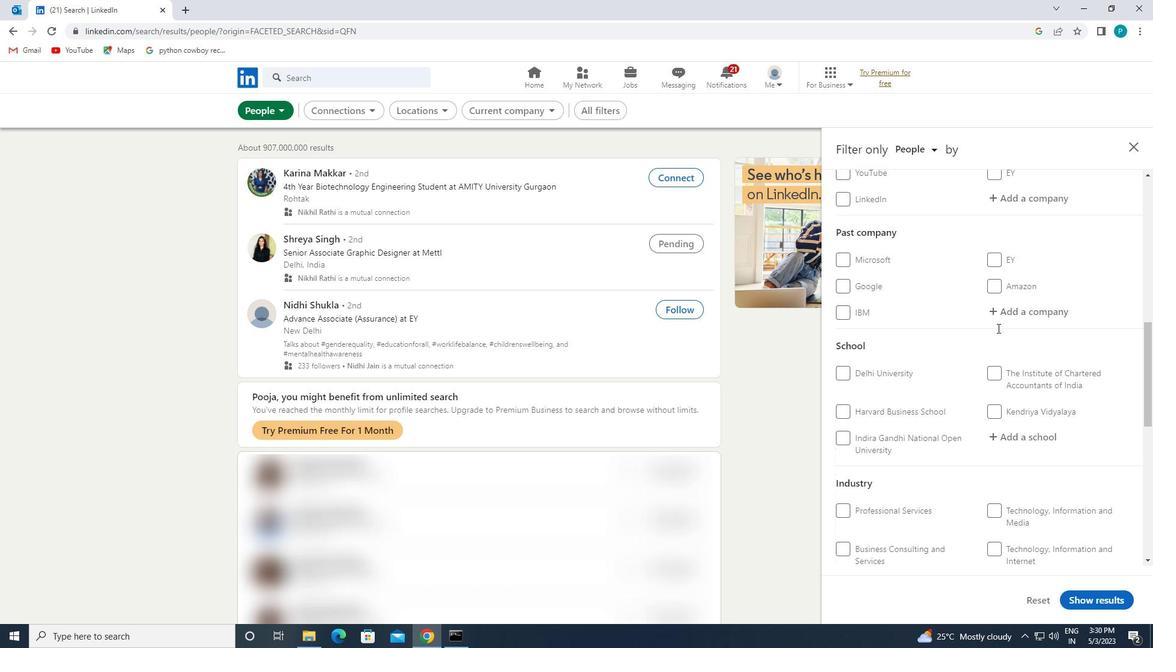 
Action: Mouse moved to (960, 350)
Screenshot: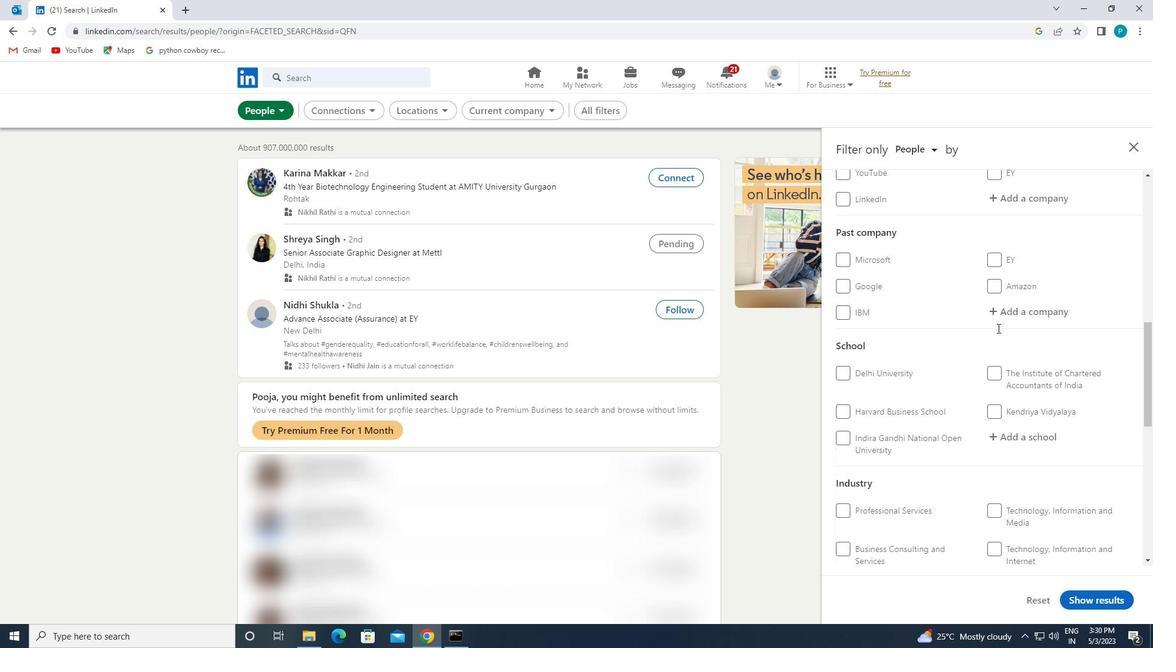 
Action: Mouse scrolled (960, 350) with delta (0, 0)
Screenshot: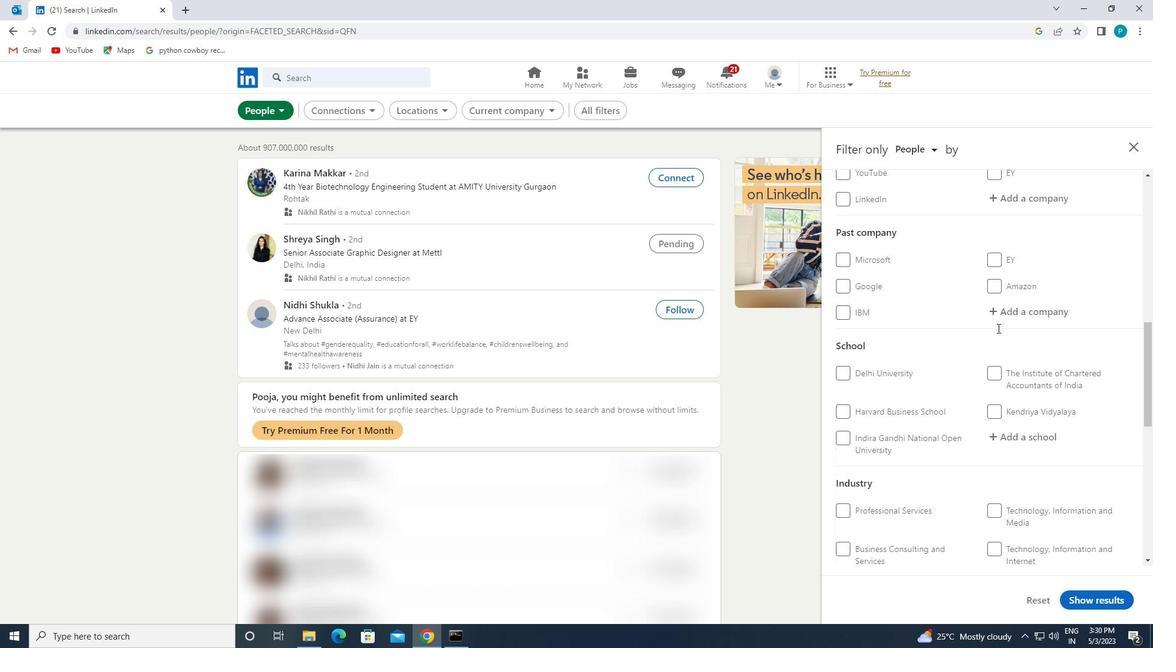 
Action: Mouse moved to (954, 356)
Screenshot: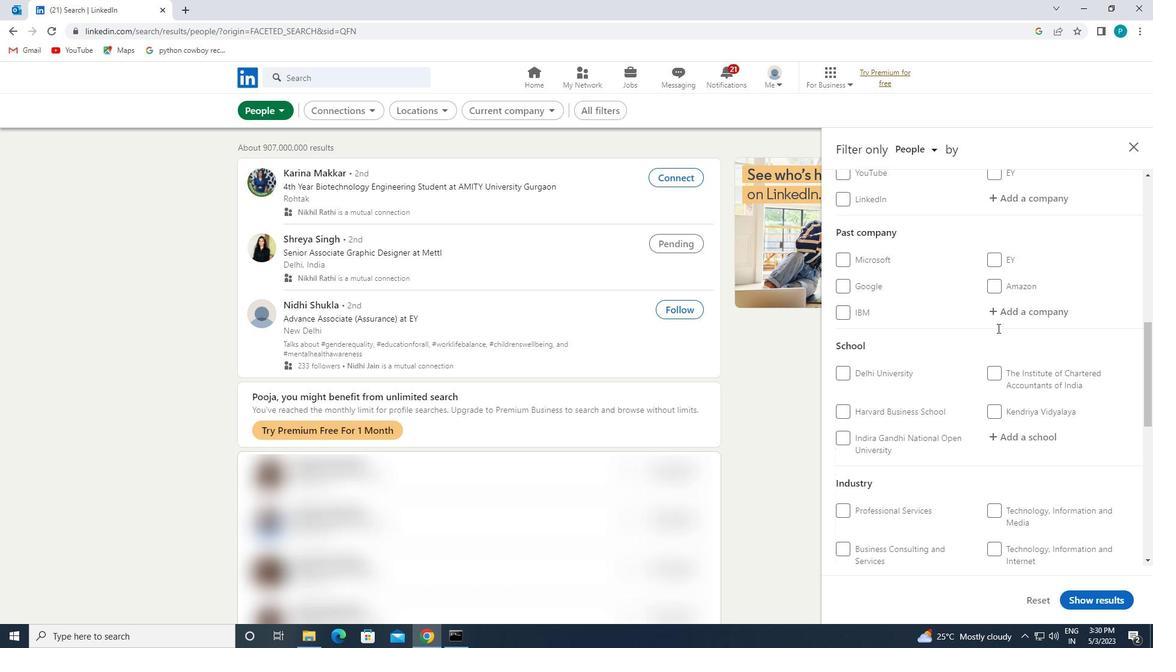 
Action: Mouse scrolled (954, 355) with delta (0, 0)
Screenshot: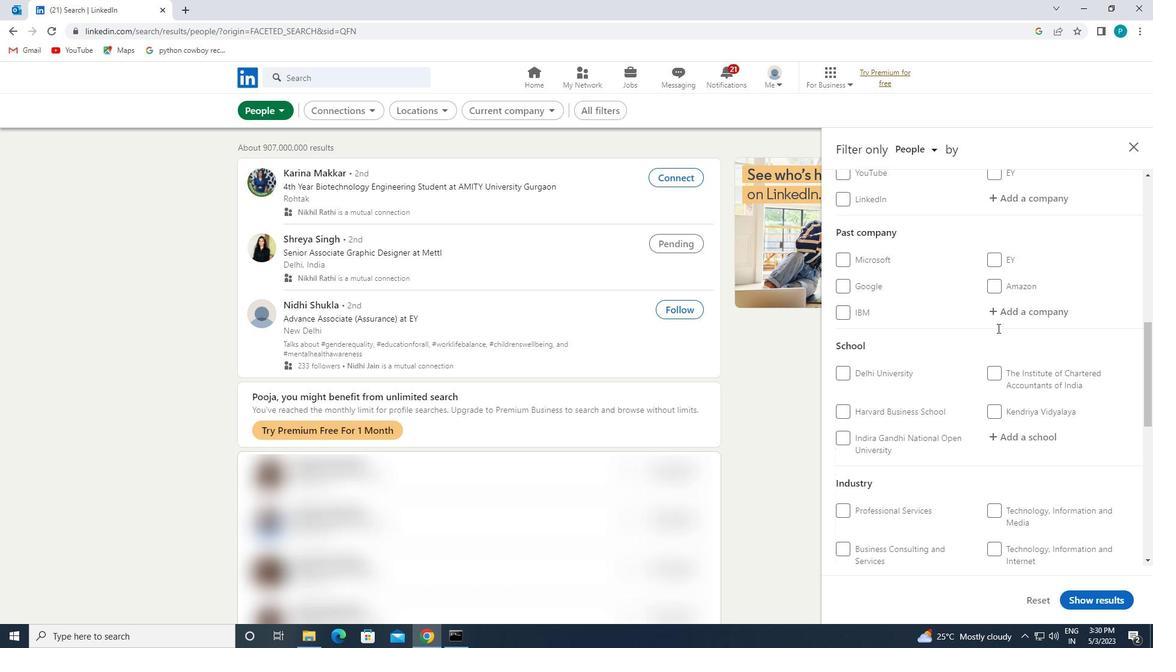 
Action: Mouse moved to (908, 419)
Screenshot: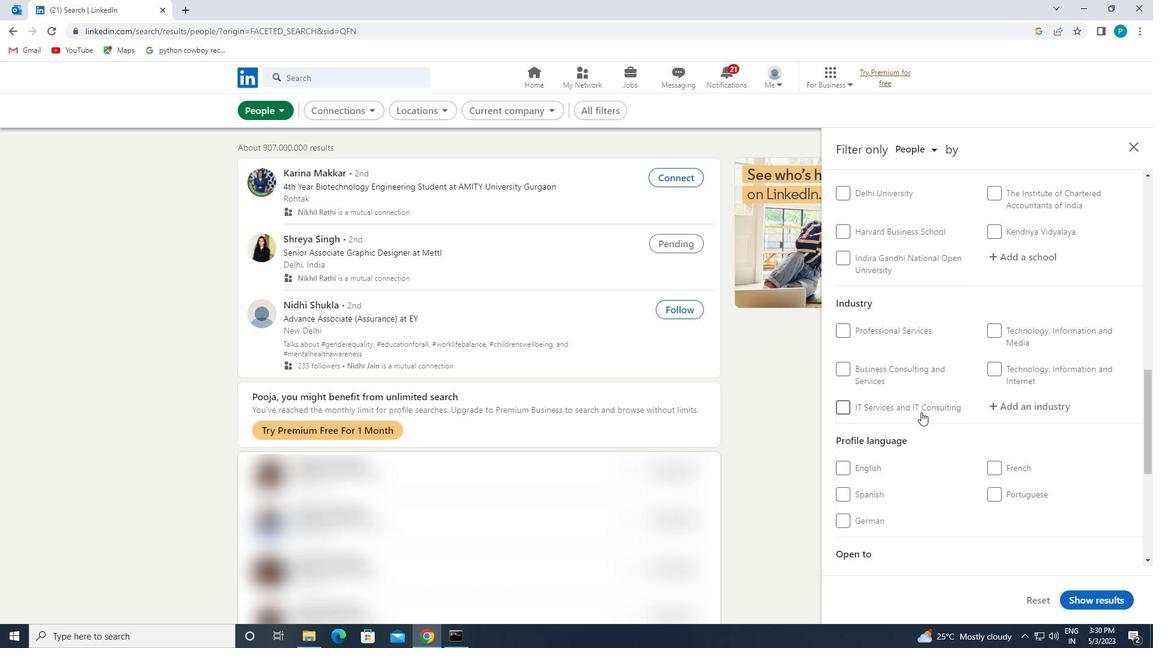 
Action: Mouse scrolled (908, 419) with delta (0, 0)
Screenshot: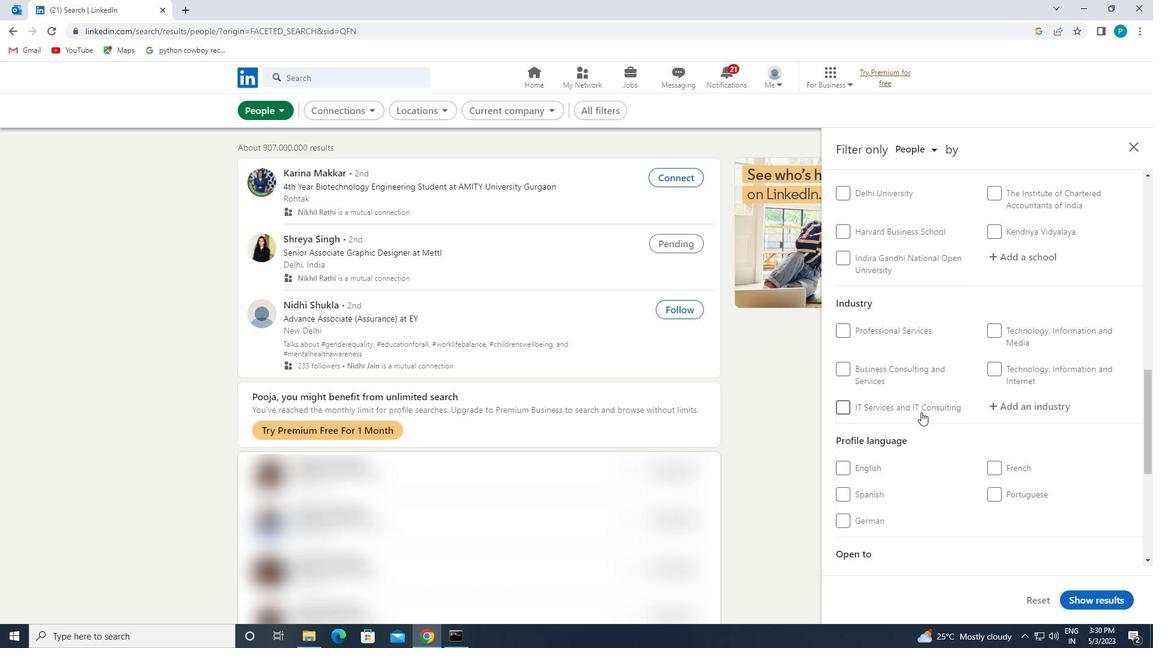 
Action: Mouse scrolled (908, 419) with delta (0, 0)
Screenshot: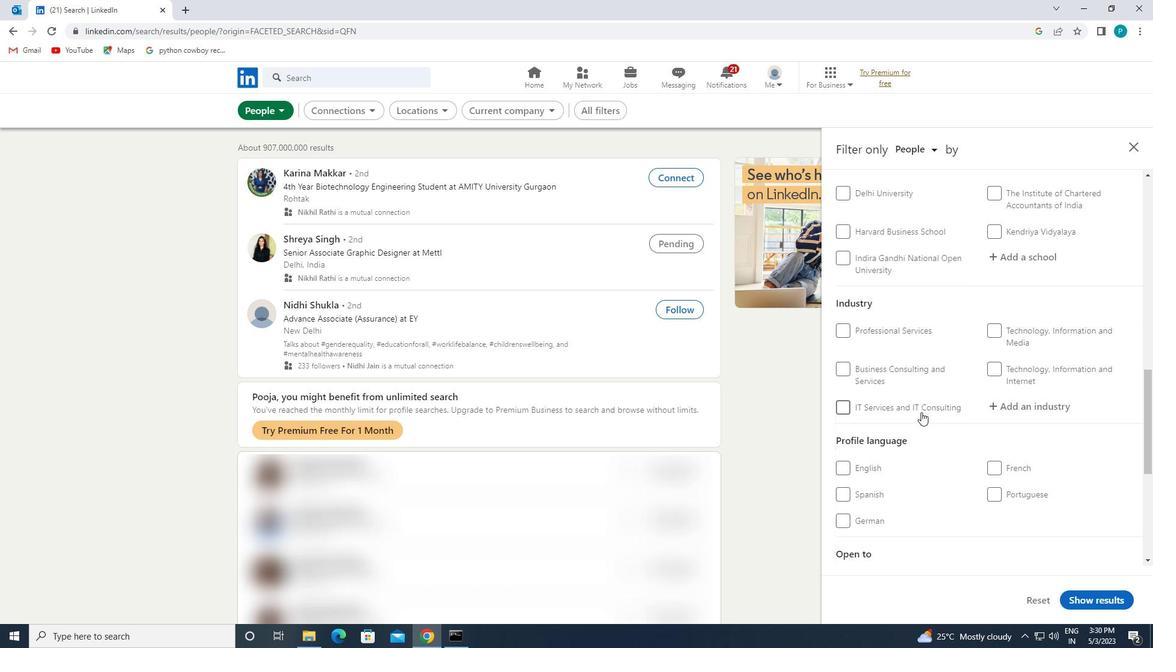 
Action: Mouse moved to (848, 353)
Screenshot: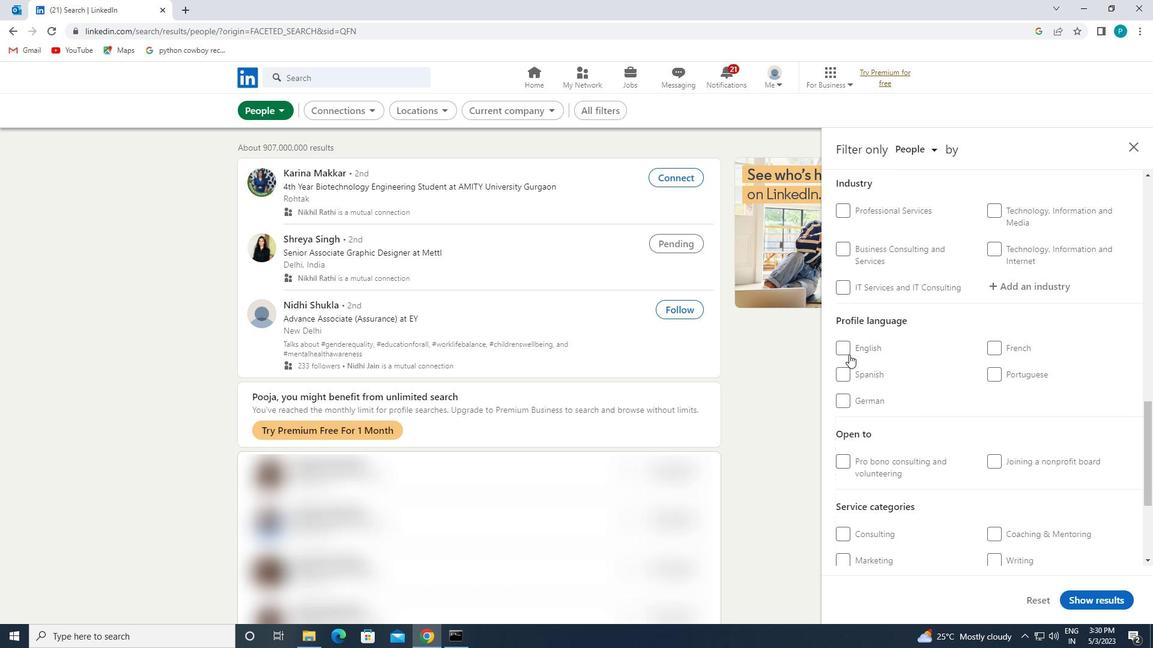 
Action: Mouse pressed left at (848, 353)
Screenshot: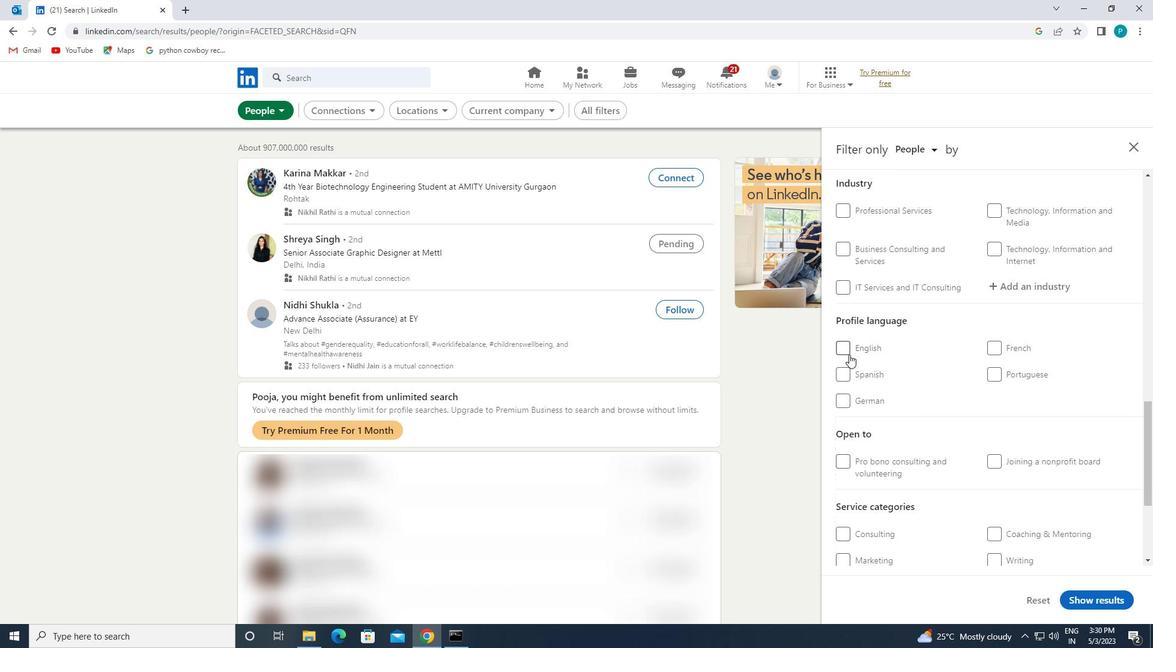 
Action: Mouse moved to (957, 370)
Screenshot: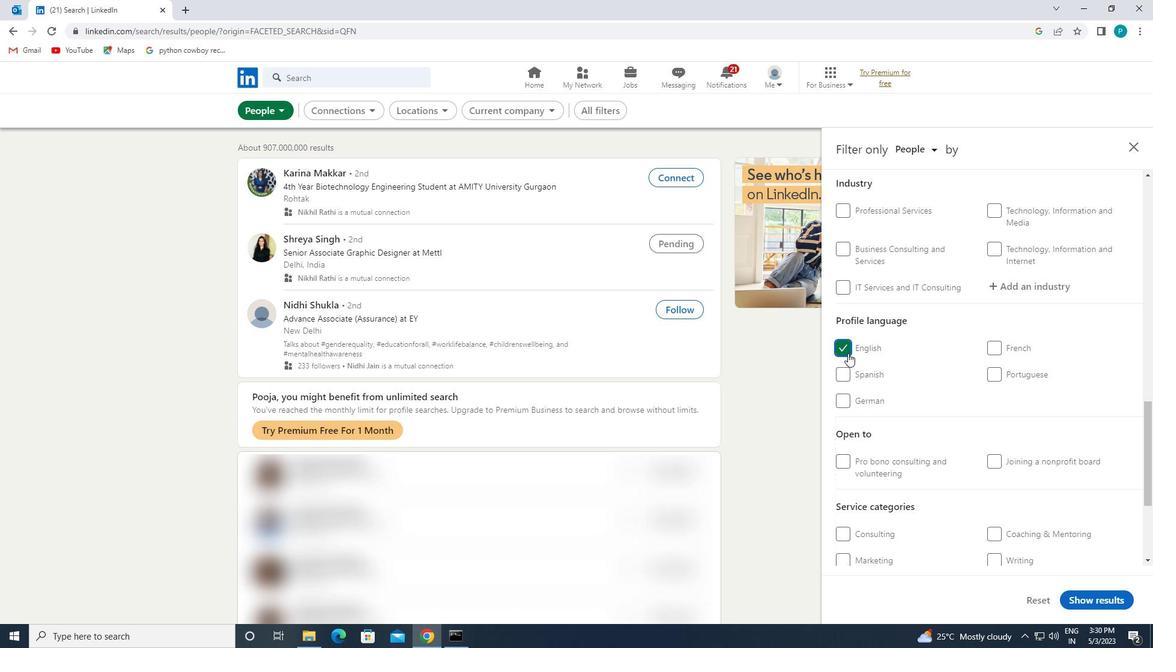 
Action: Mouse scrolled (957, 371) with delta (0, 0)
Screenshot: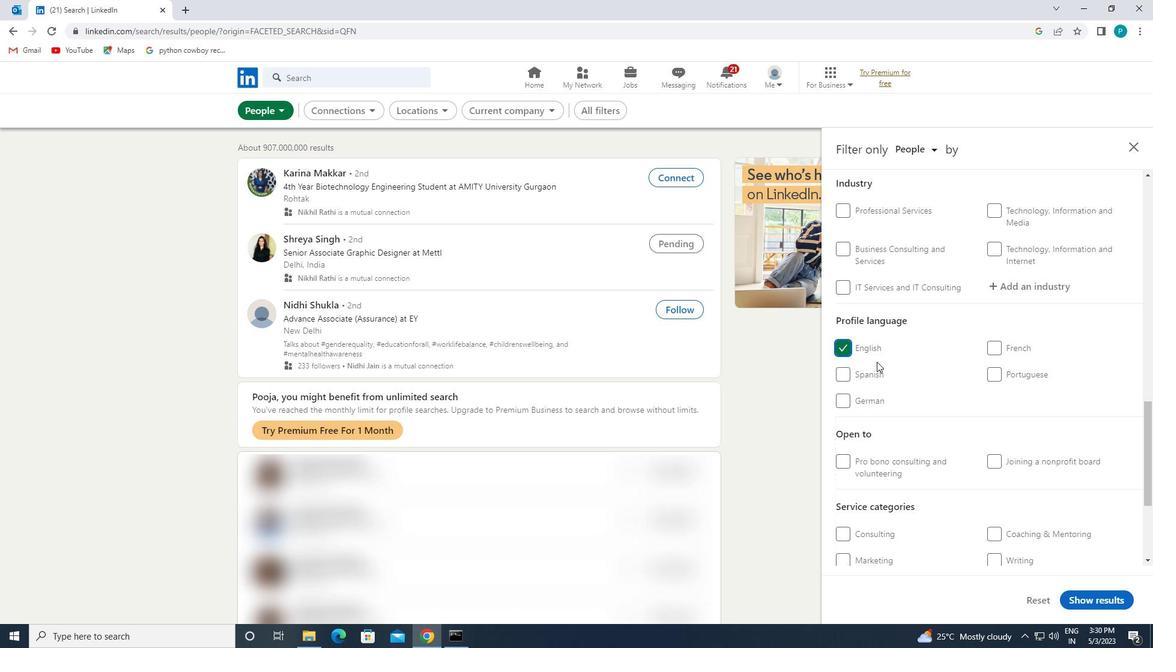
Action: Mouse scrolled (957, 371) with delta (0, 0)
Screenshot: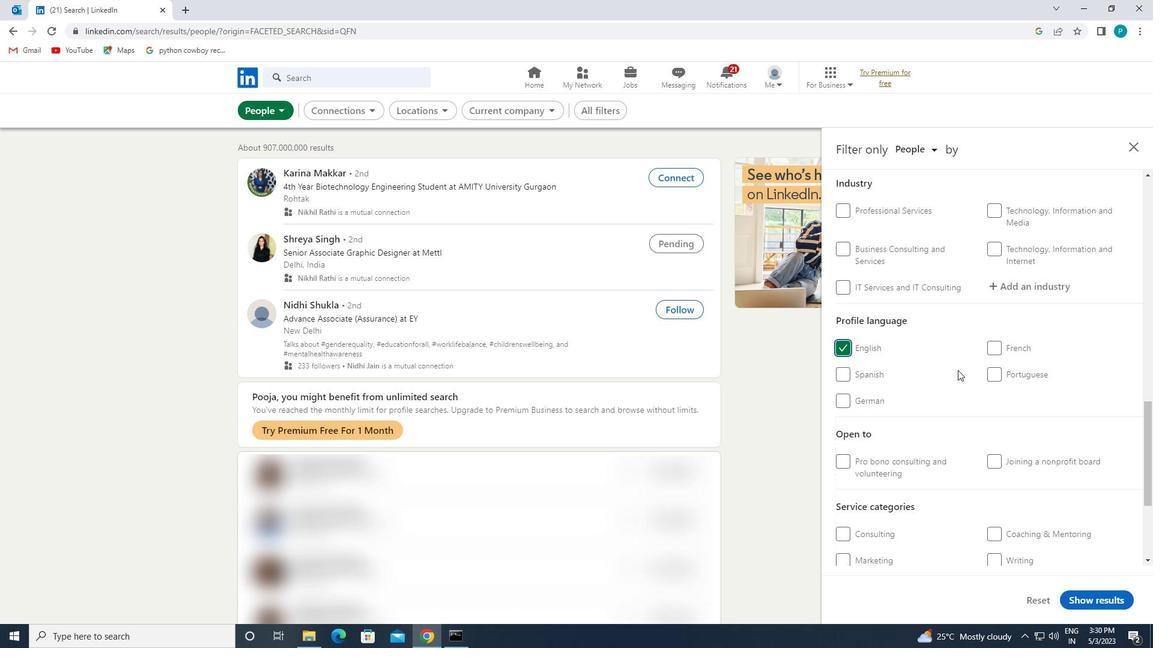
Action: Mouse moved to (968, 377)
Screenshot: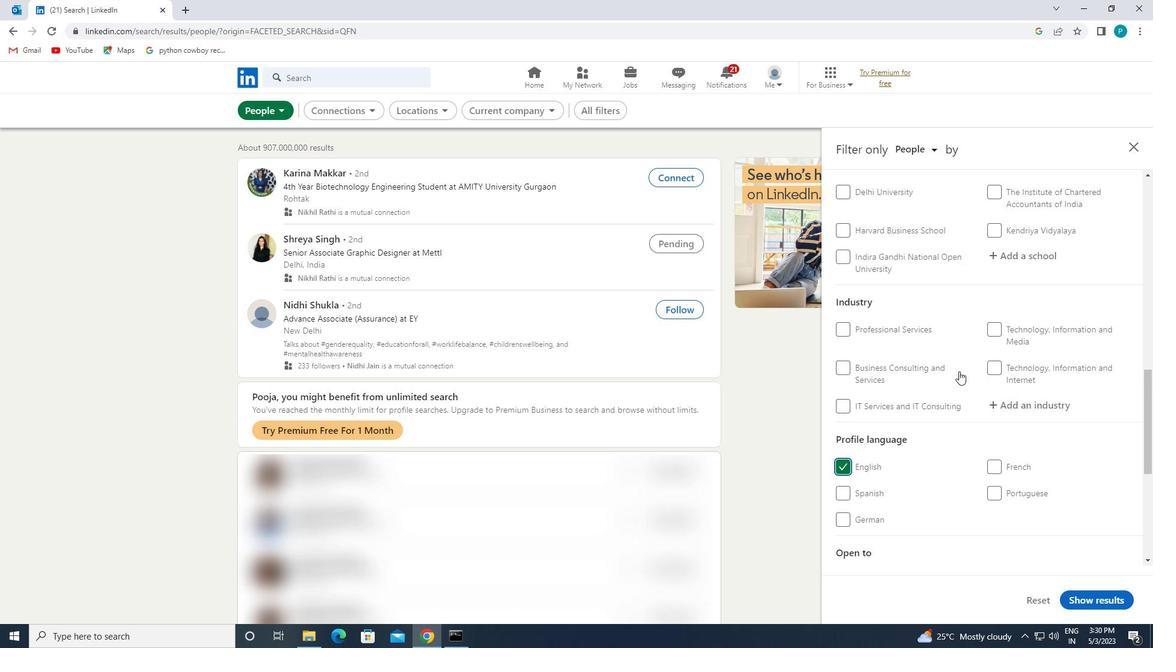 
Action: Mouse scrolled (968, 378) with delta (0, 0)
Screenshot: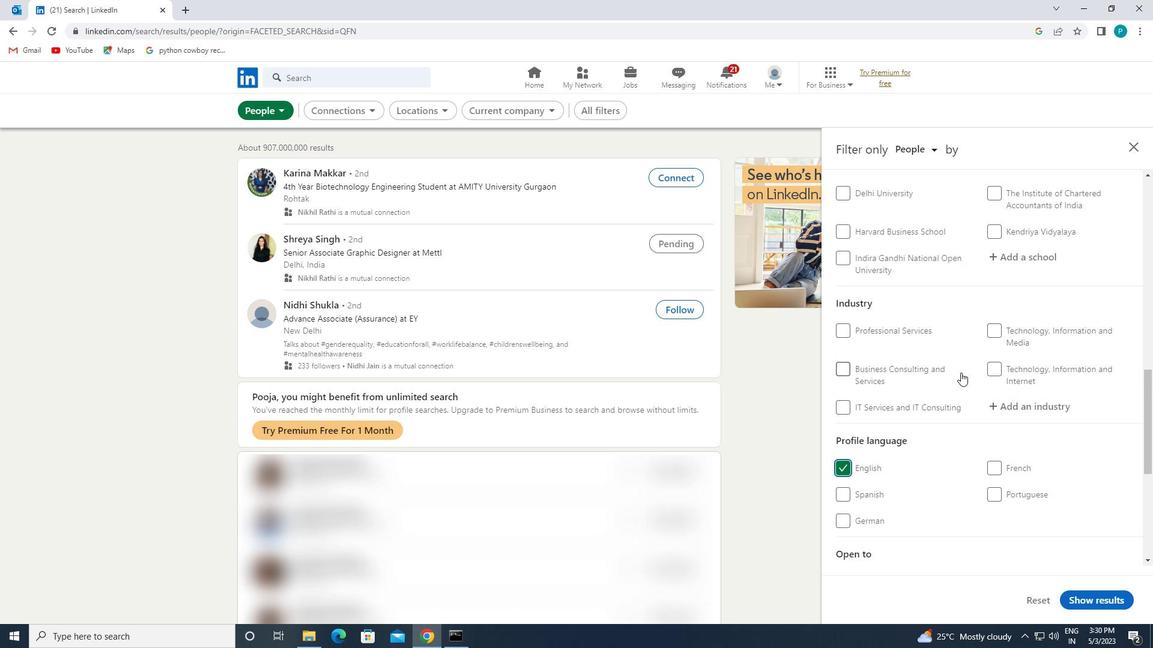 
Action: Mouse moved to (968, 377)
Screenshot: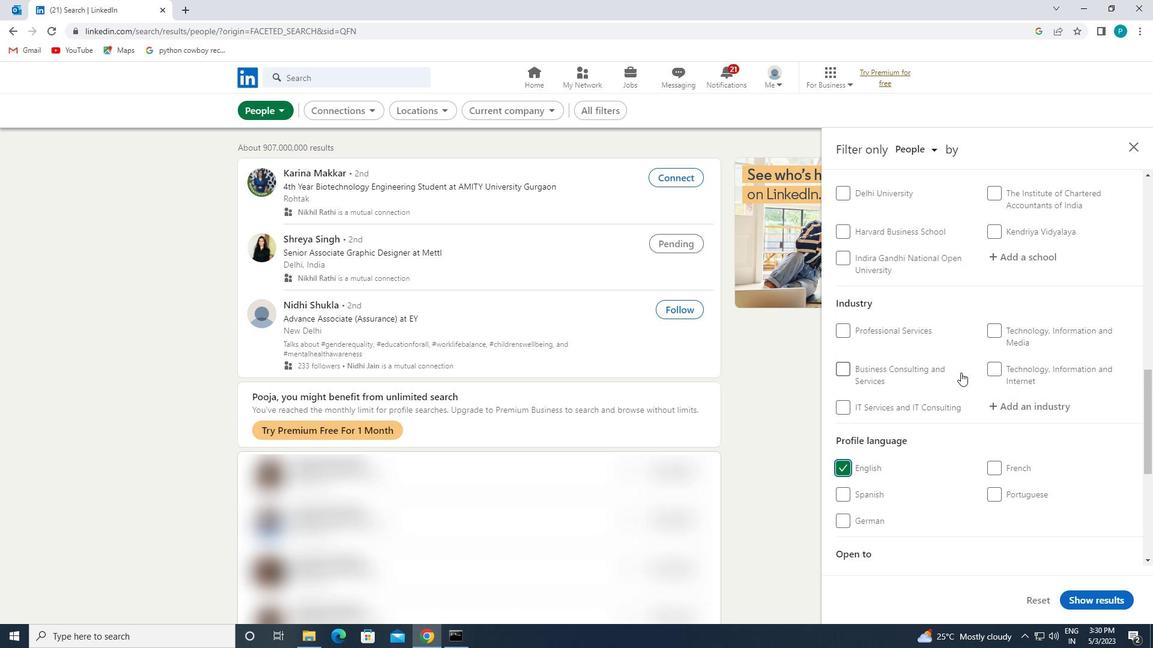 
Action: Mouse scrolled (968, 378) with delta (0, 0)
Screenshot: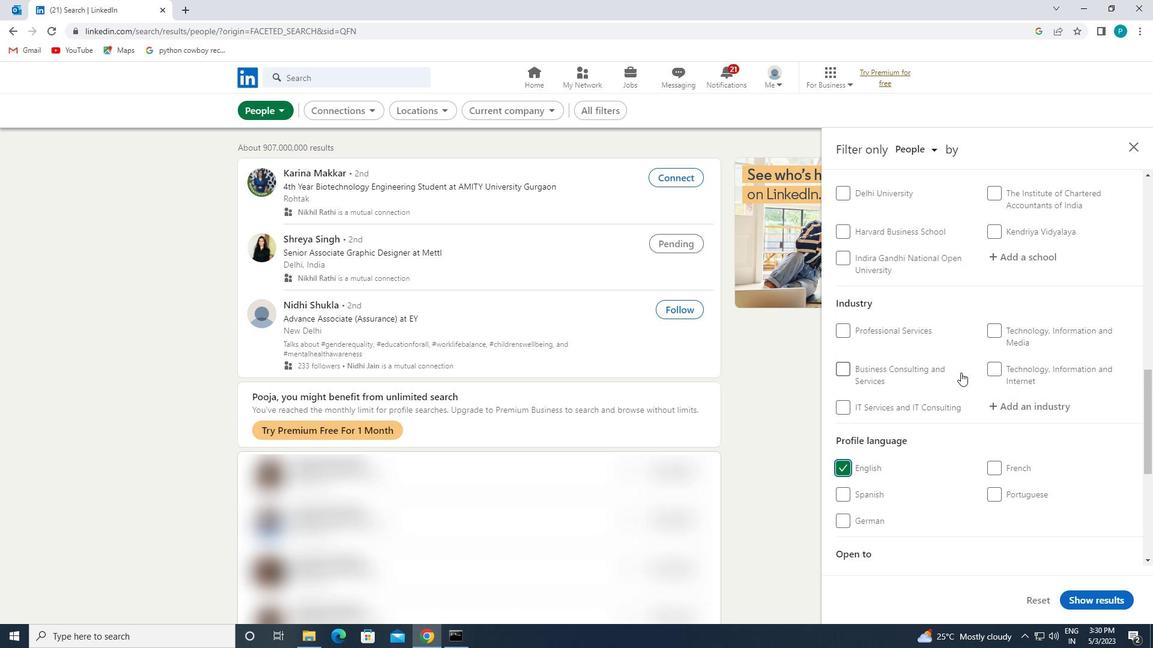 
Action: Mouse moved to (969, 378)
Screenshot: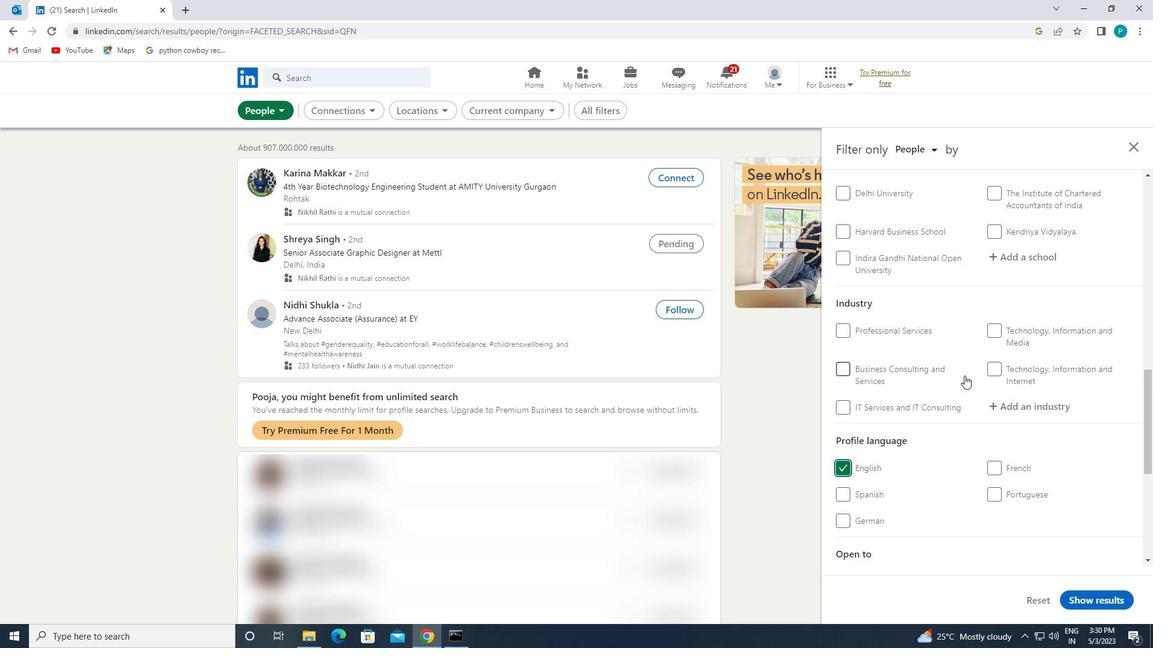 
Action: Mouse scrolled (969, 379) with delta (0, 0)
Screenshot: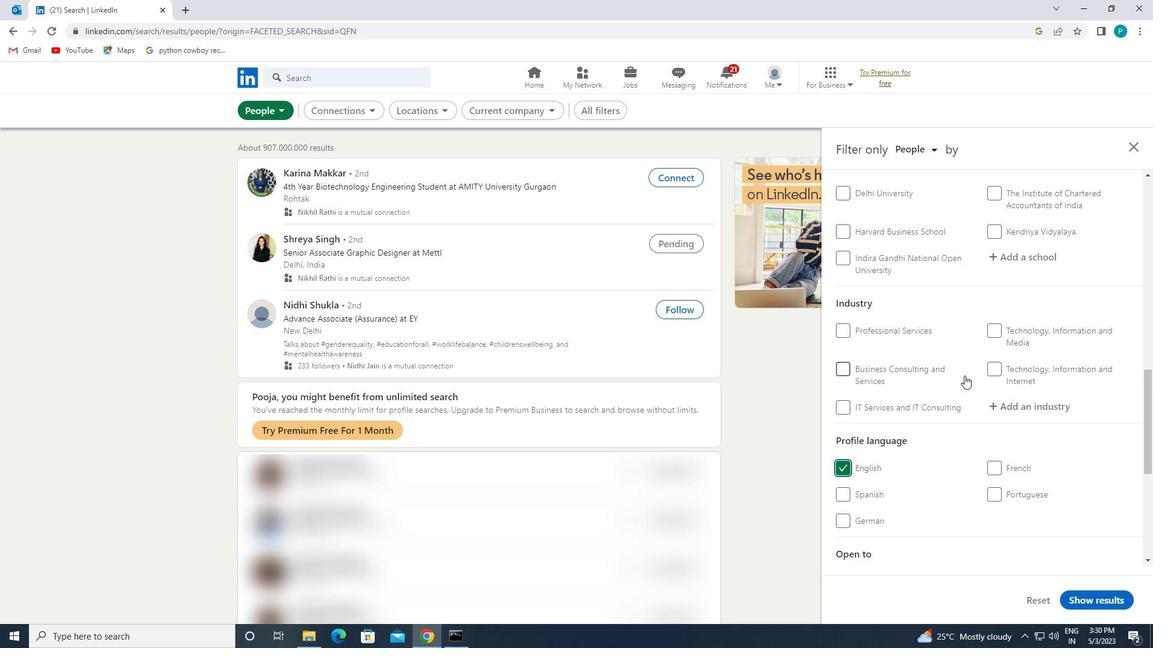 
Action: Mouse moved to (1052, 357)
Screenshot: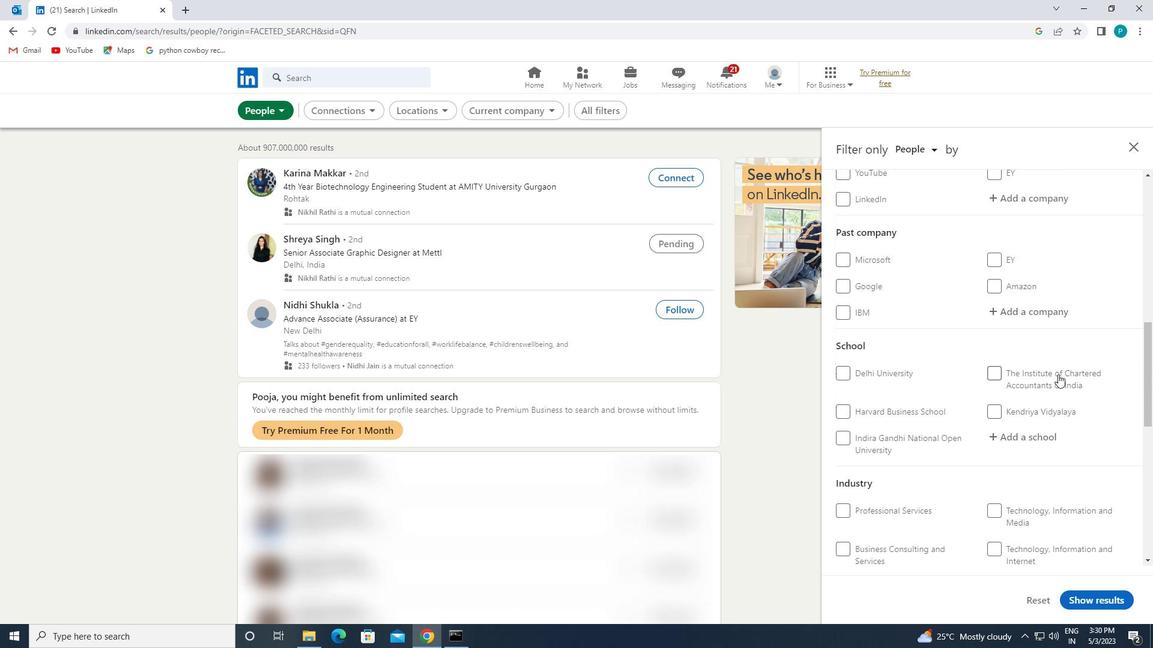 
Action: Mouse scrolled (1052, 357) with delta (0, 0)
Screenshot: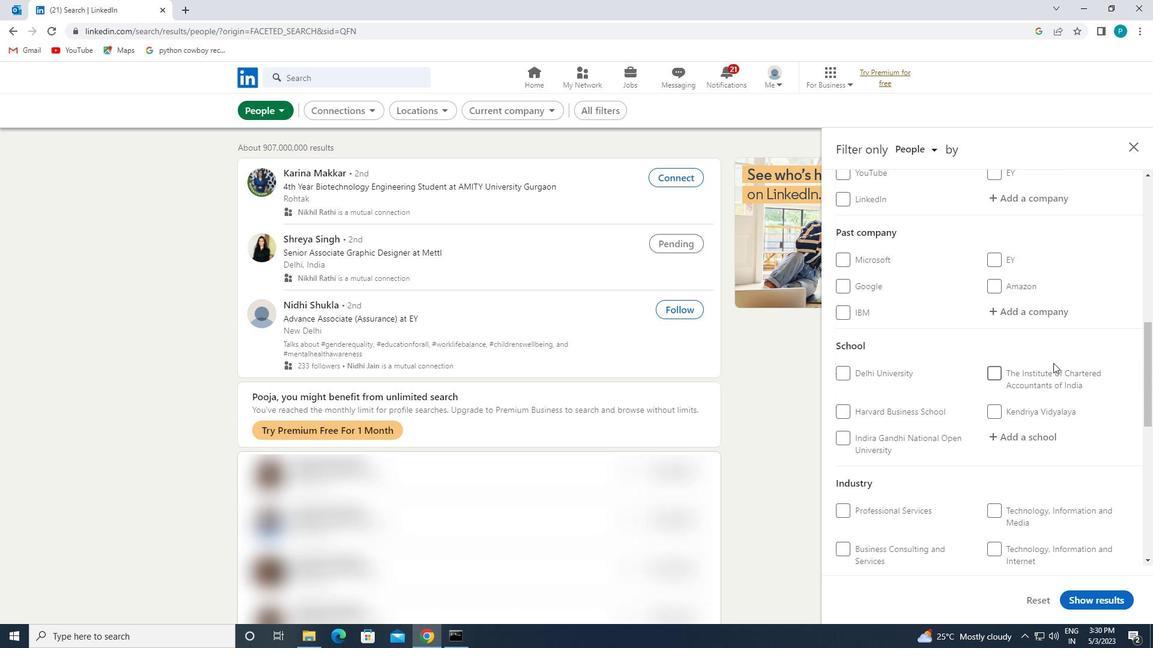 
Action: Mouse moved to (1032, 267)
Screenshot: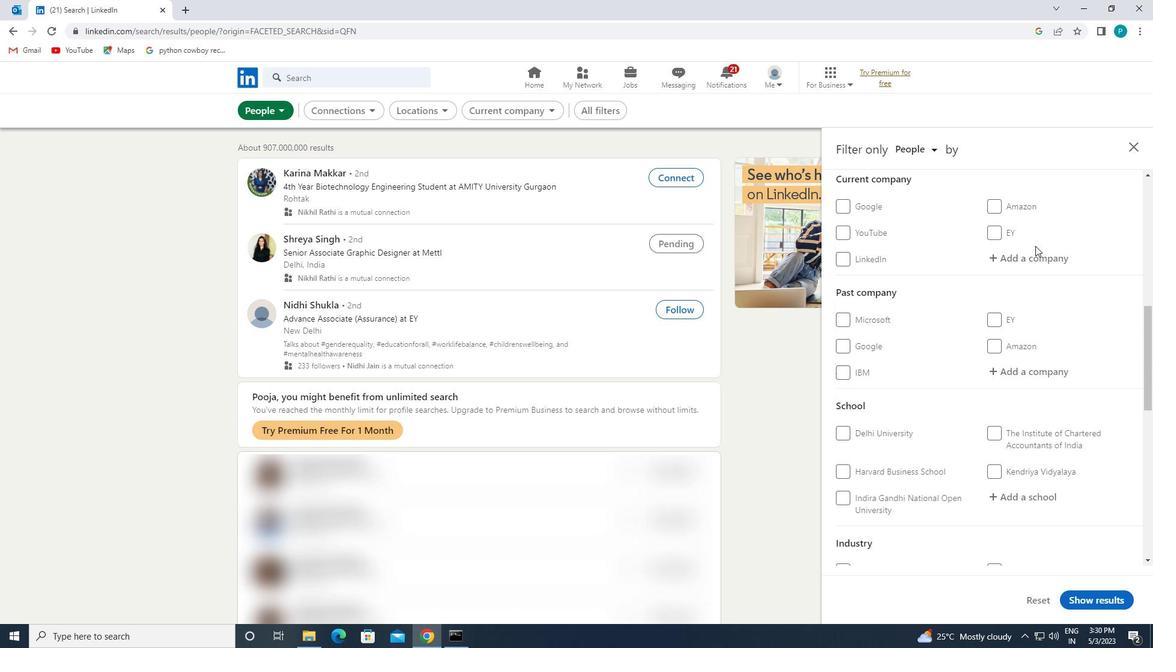 
Action: Mouse pressed left at (1032, 267)
Screenshot: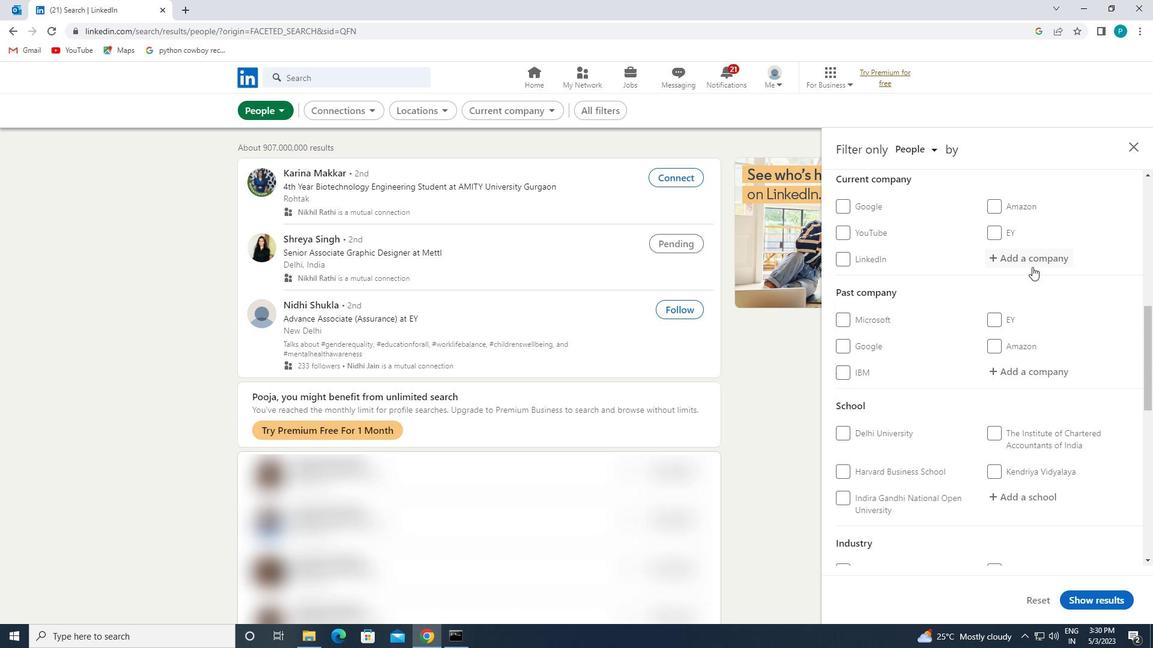 
Action: Key pressed <Key.caps_lock>P<Key.caps_lock>W
Screenshot: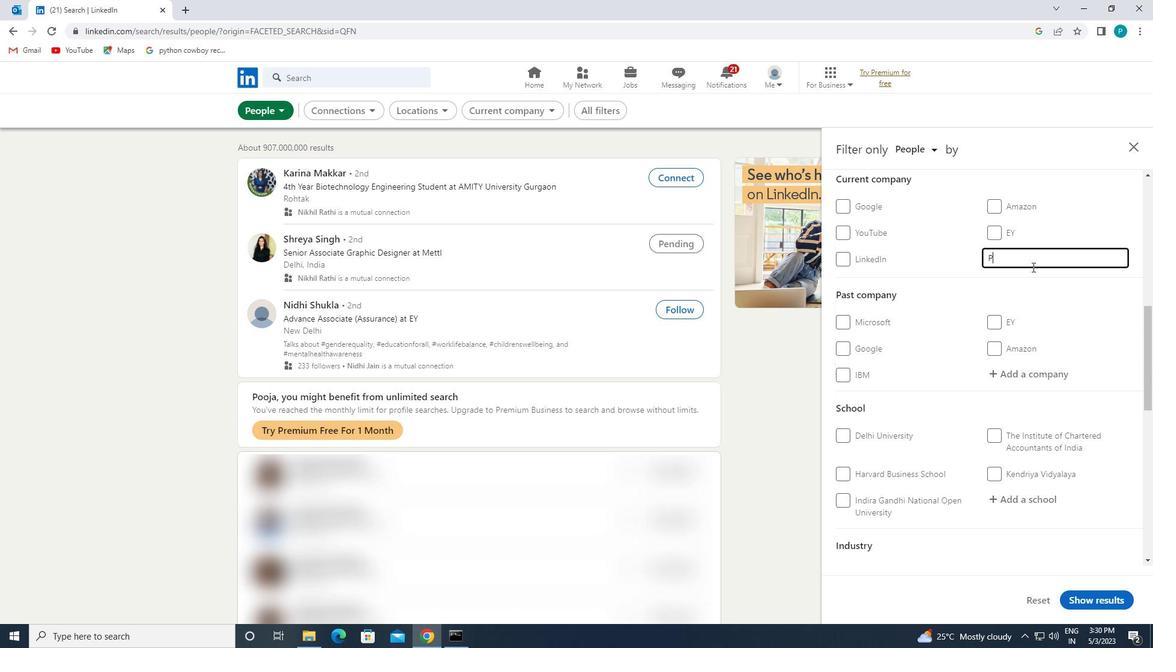 
Action: Mouse moved to (988, 345)
Screenshot: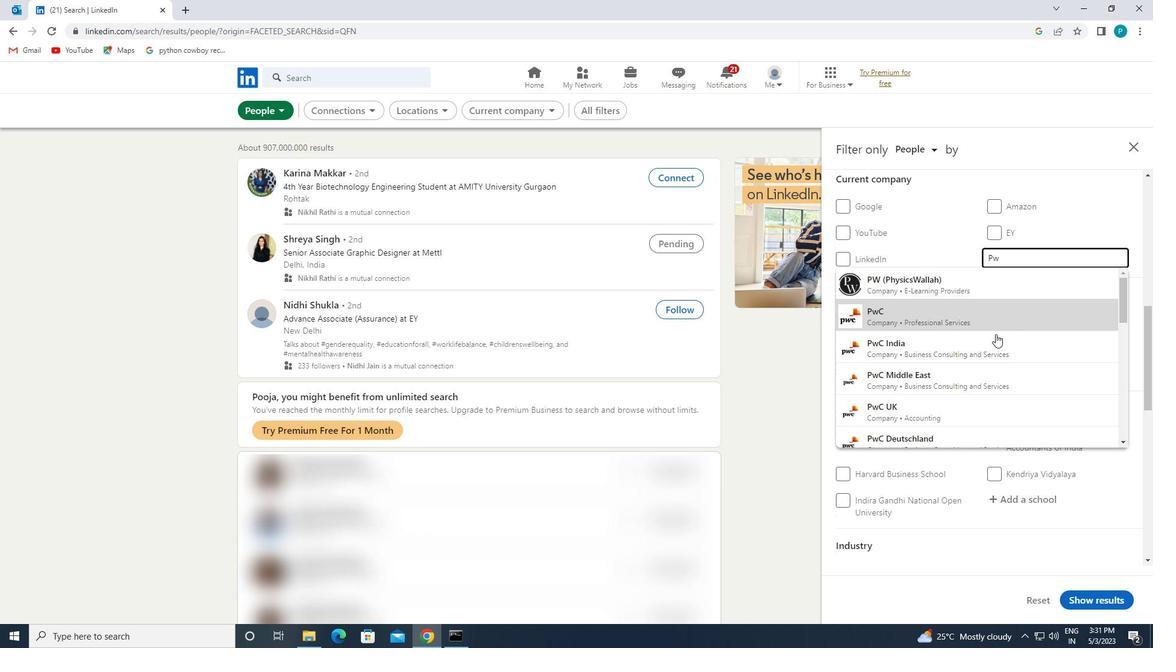 
Action: Mouse pressed left at (988, 345)
Screenshot: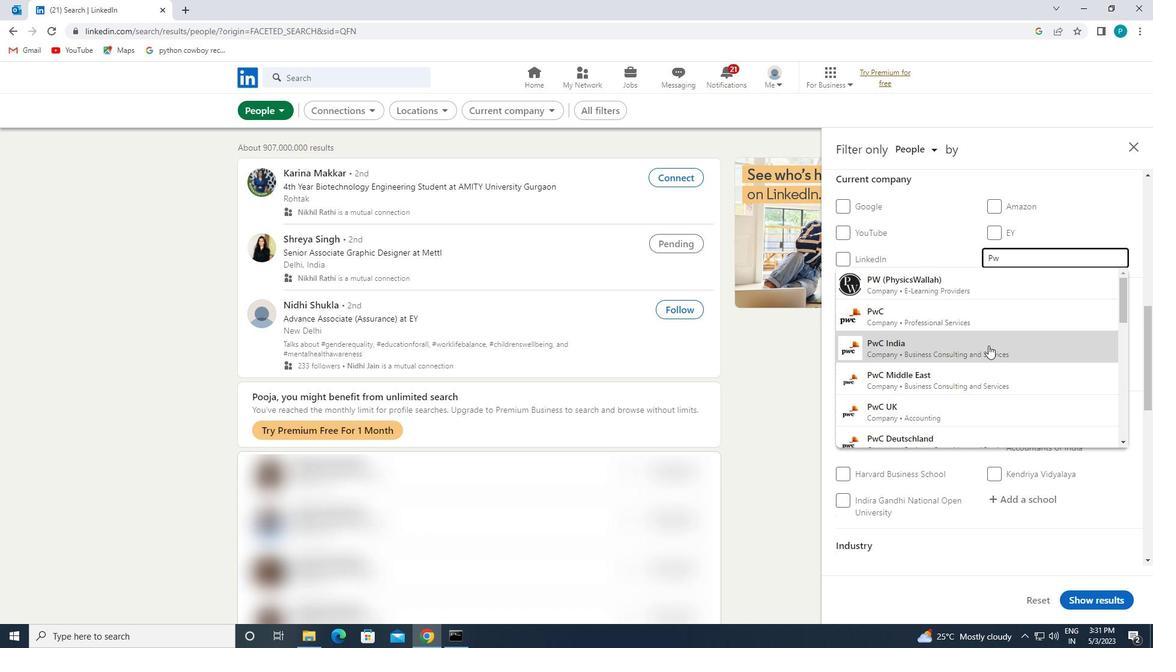 
Action: Mouse scrolled (988, 345) with delta (0, 0)
Screenshot: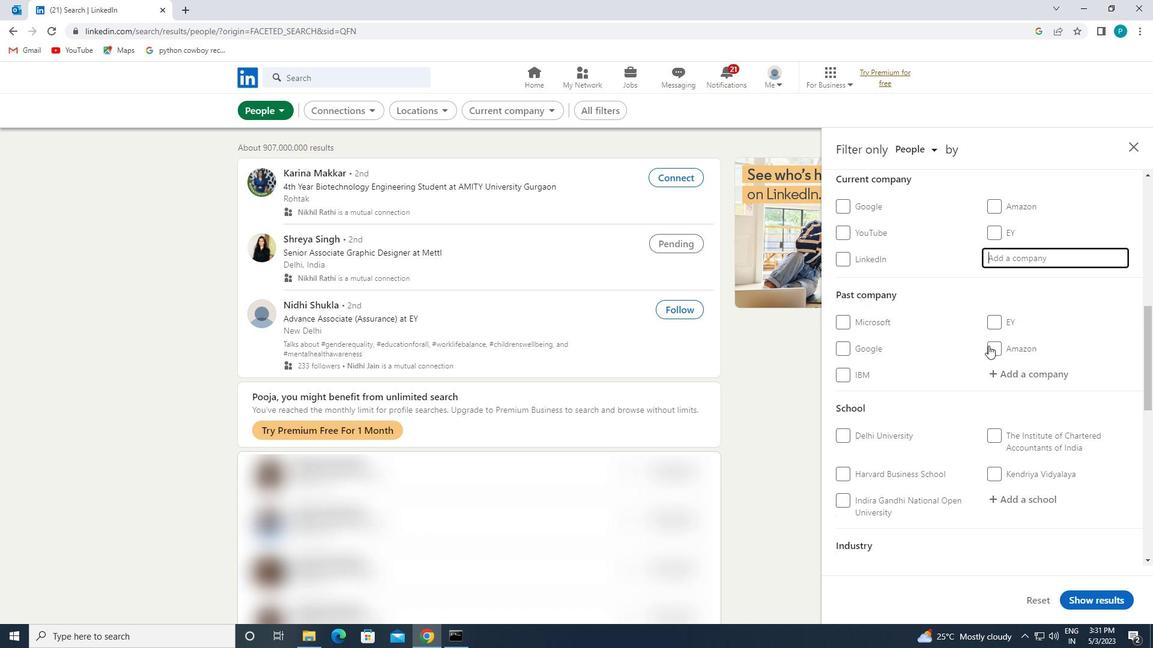
Action: Mouse scrolled (988, 345) with delta (0, 0)
Screenshot: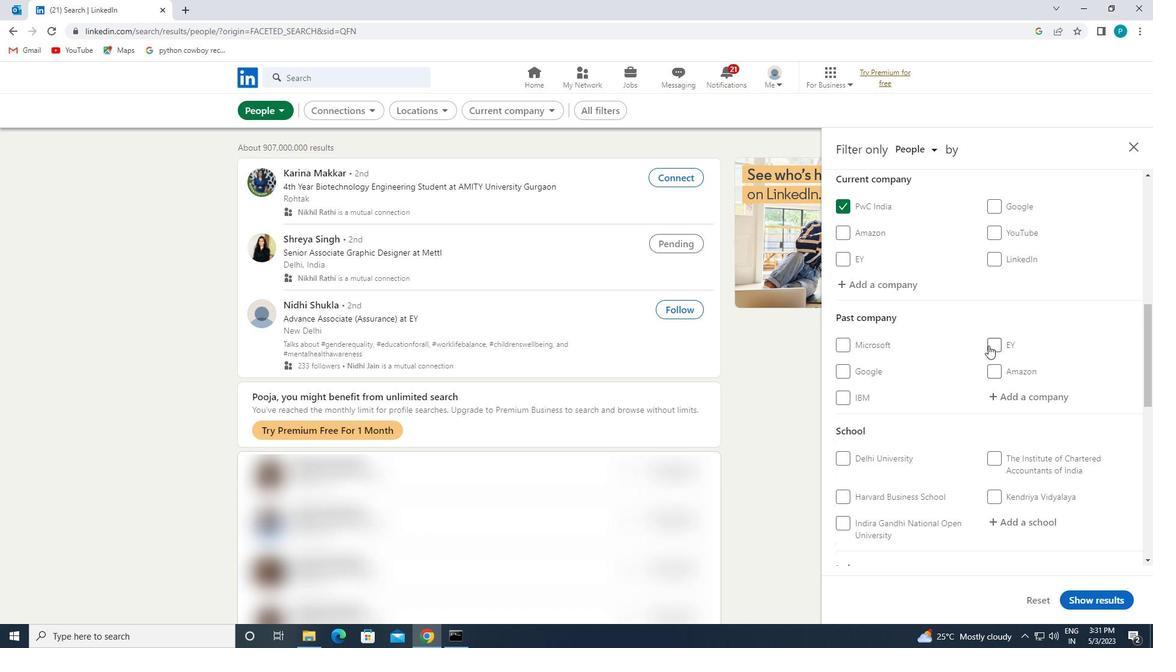 
Action: Mouse moved to (1045, 404)
Screenshot: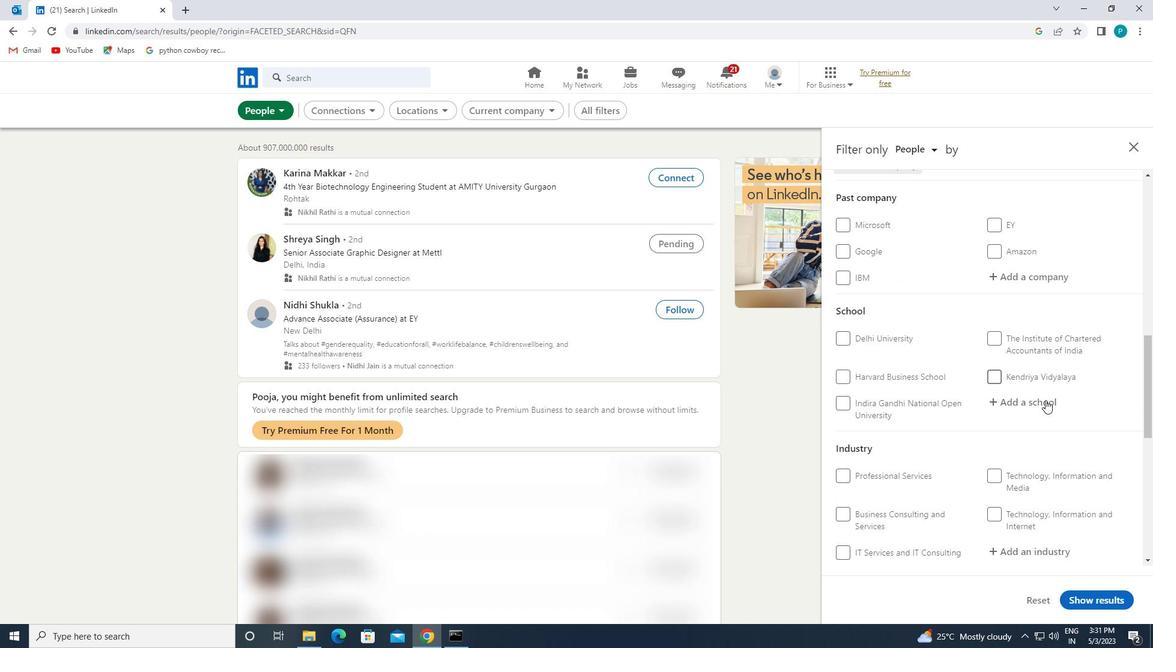 
Action: Mouse pressed left at (1045, 404)
Screenshot: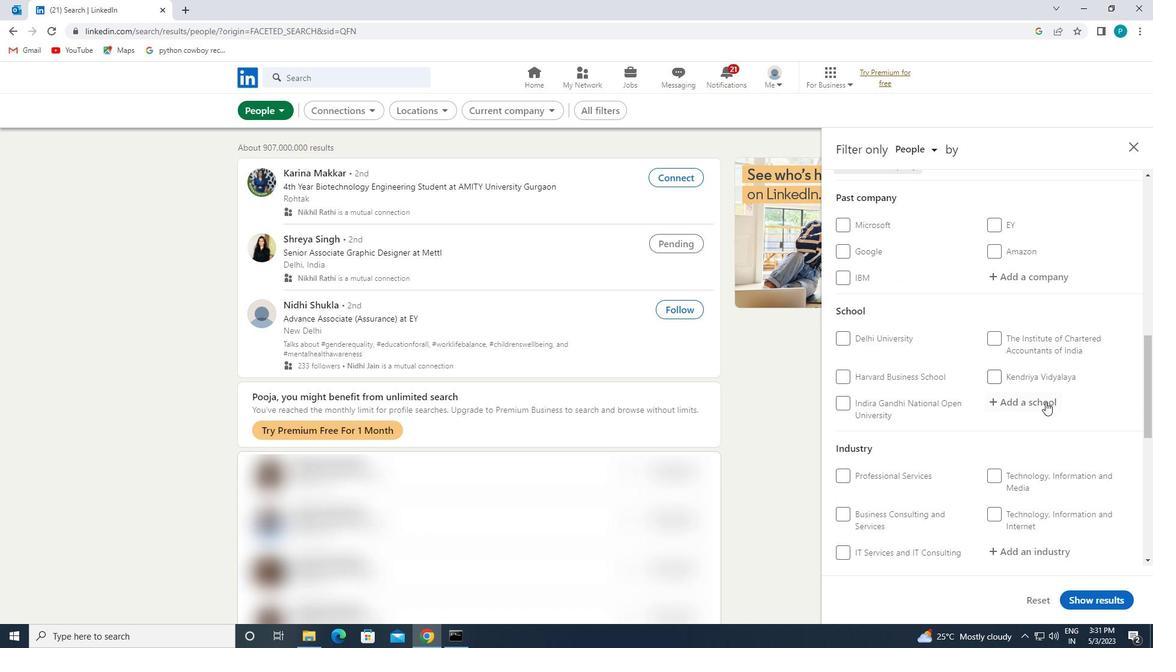 
Action: Mouse moved to (1043, 404)
Screenshot: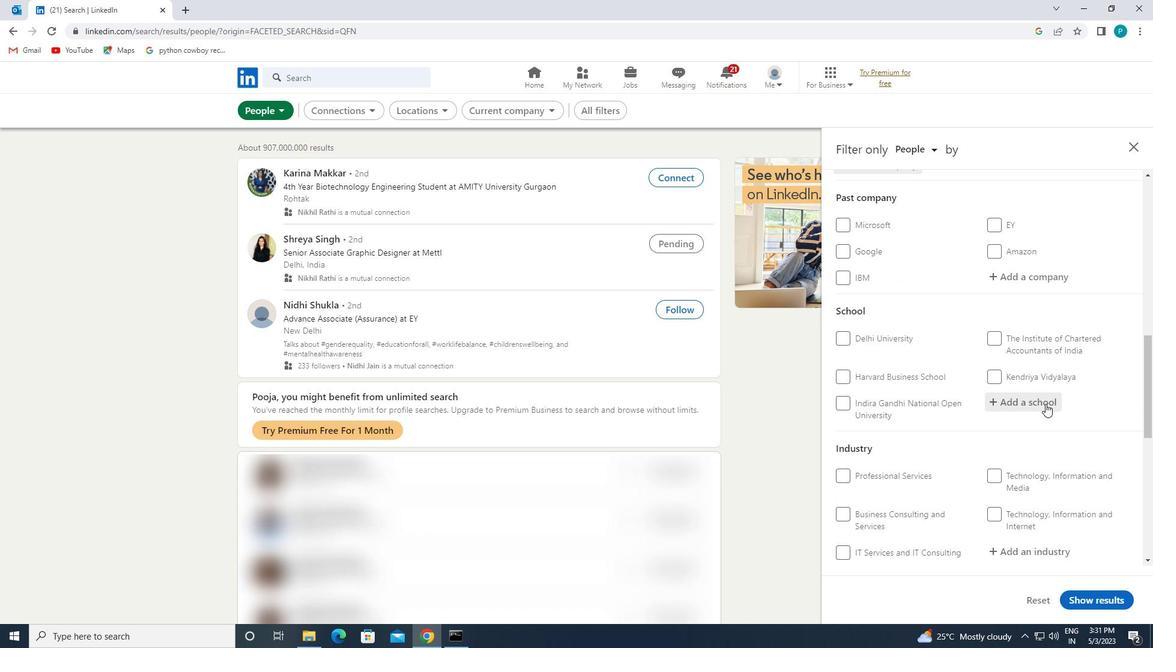 
Action: Key pressed <Key.caps_lock>E<Key.caps_lock>ASWARI
Screenshot: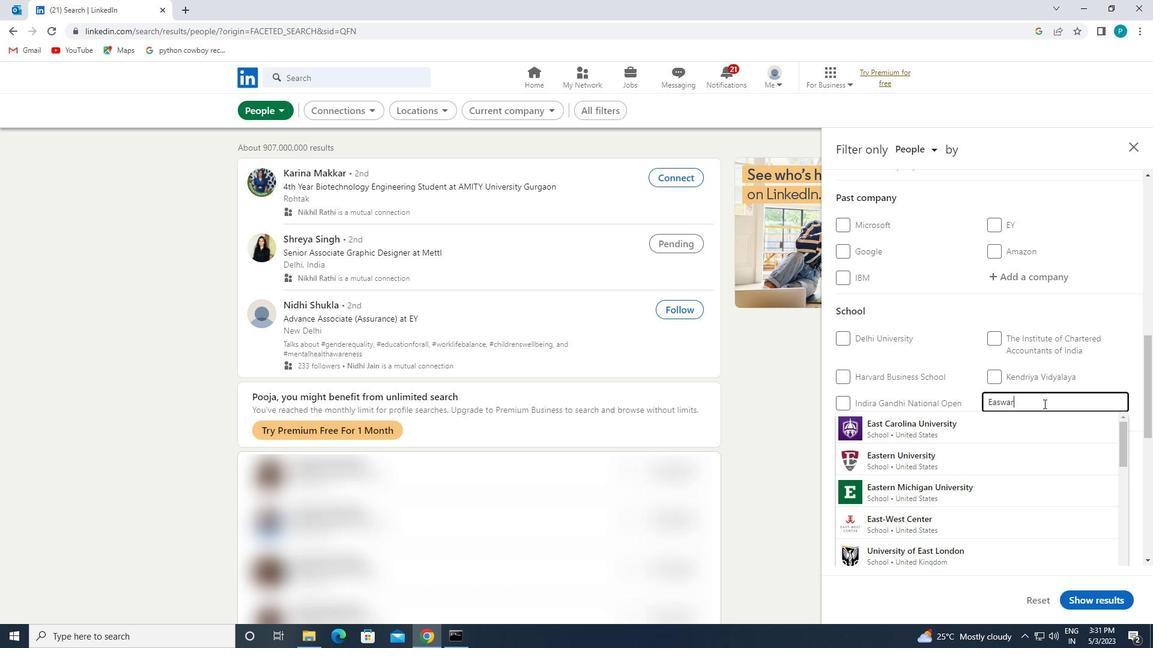 
Action: Mouse moved to (1003, 434)
Screenshot: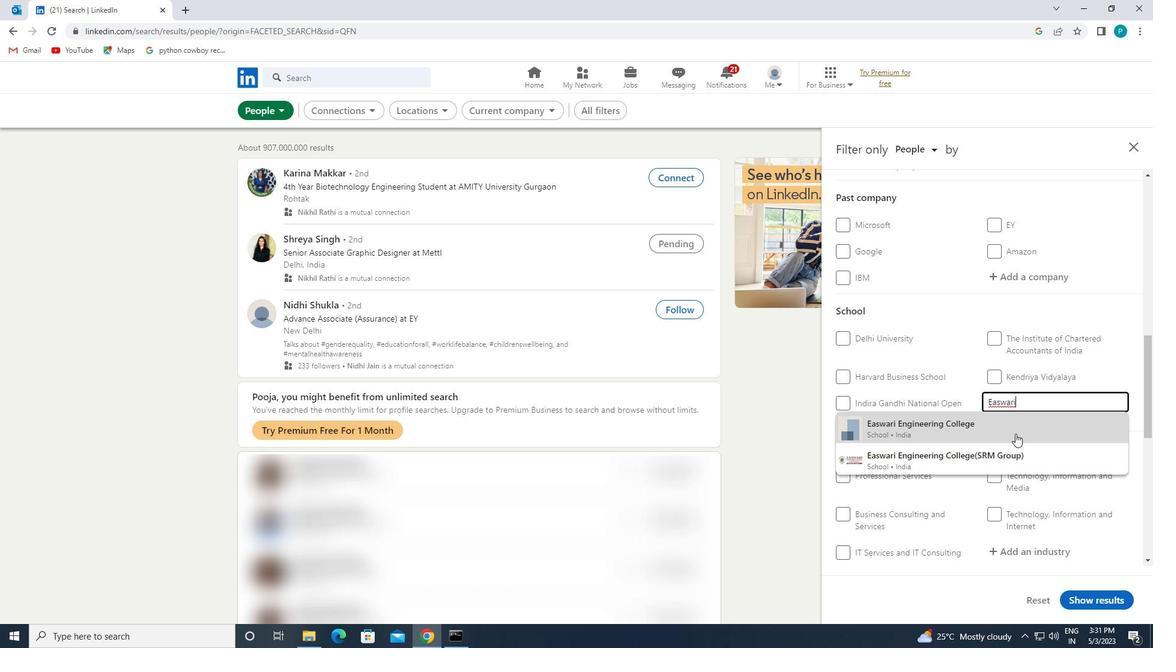 
Action: Mouse pressed left at (1003, 434)
Screenshot: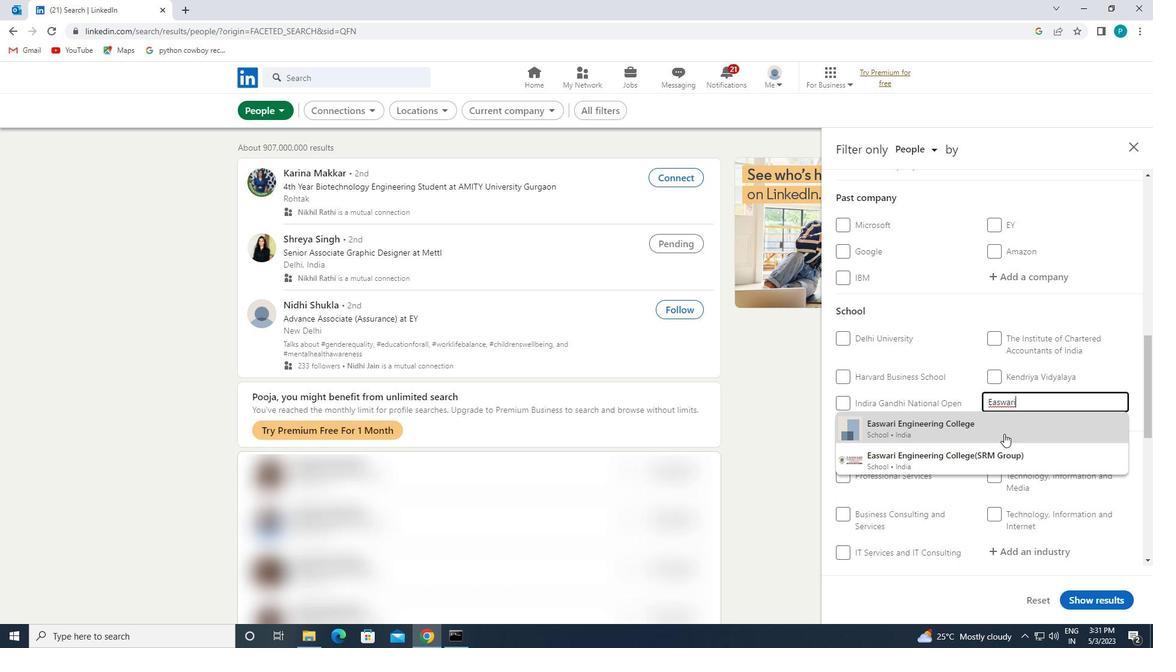 
Action: Mouse moved to (1002, 460)
Screenshot: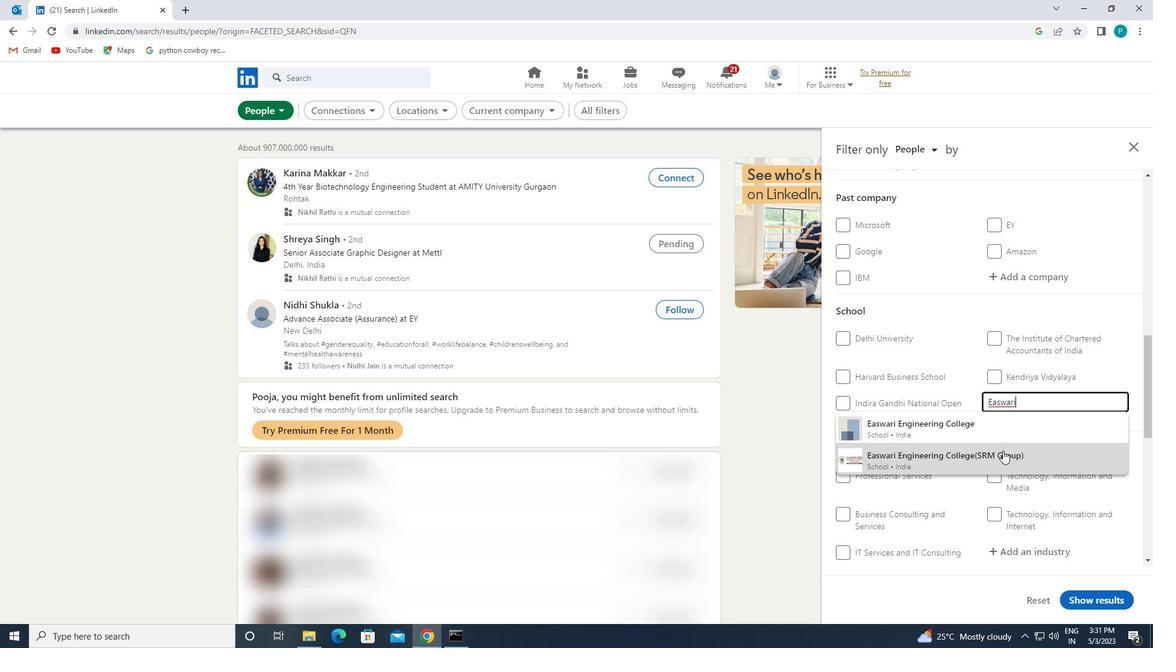 
Action: Mouse pressed left at (1002, 460)
Screenshot: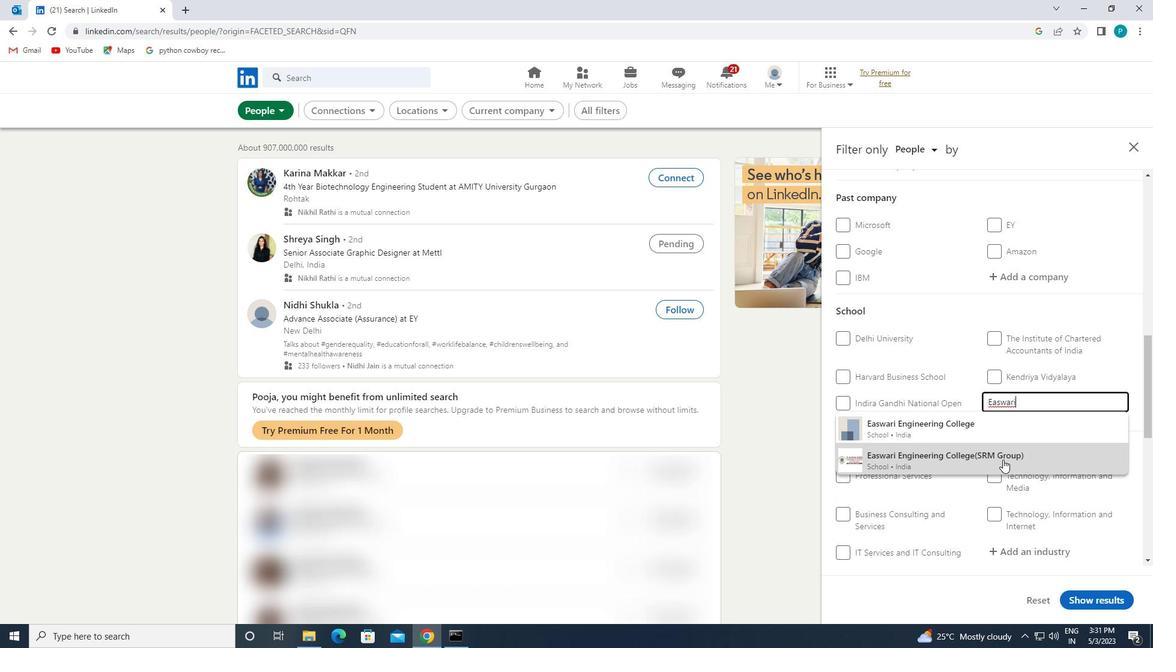 
Action: Mouse scrolled (1002, 459) with delta (0, 0)
Screenshot: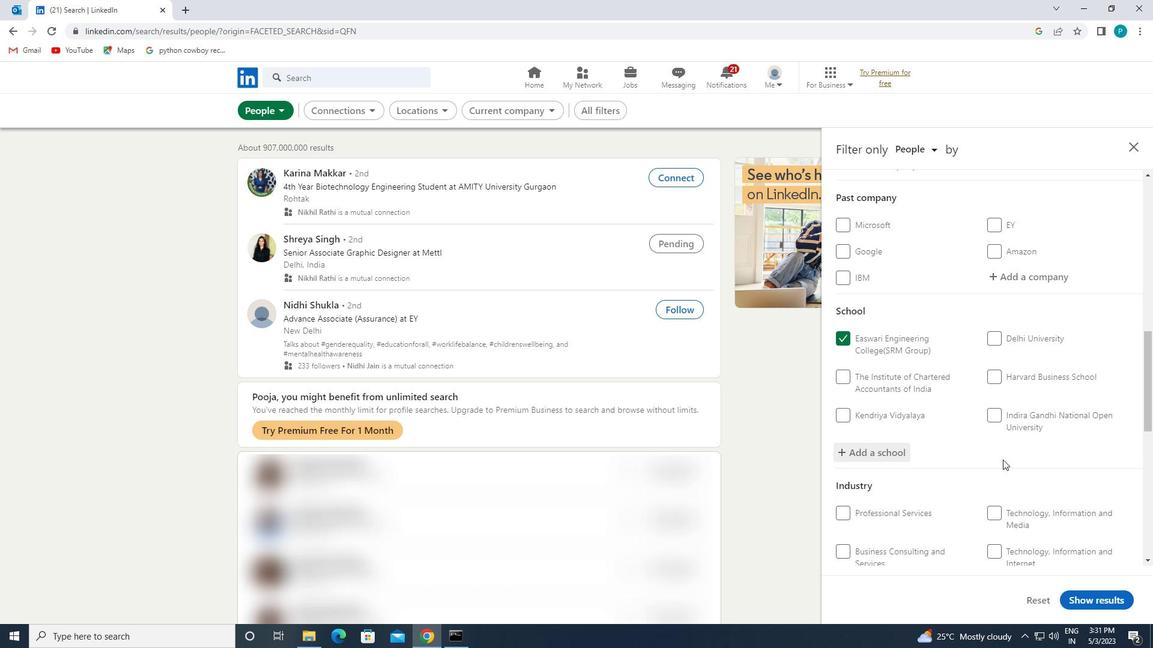 
Action: Mouse scrolled (1002, 459) with delta (0, 0)
Screenshot: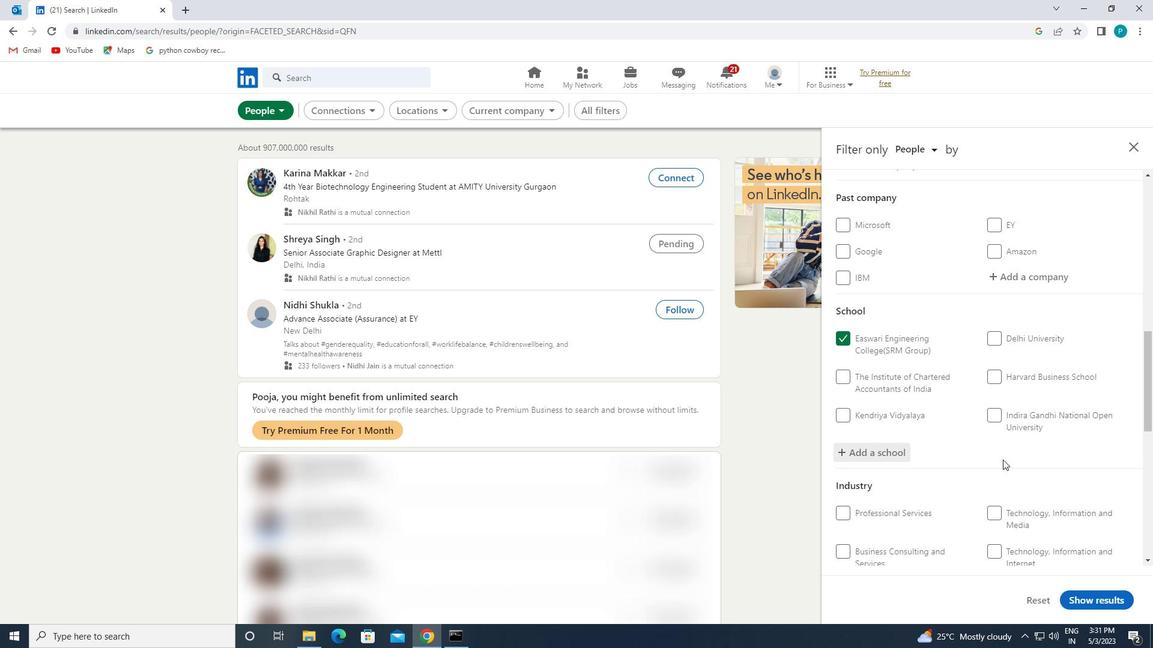
Action: Mouse scrolled (1002, 459) with delta (0, 0)
Screenshot: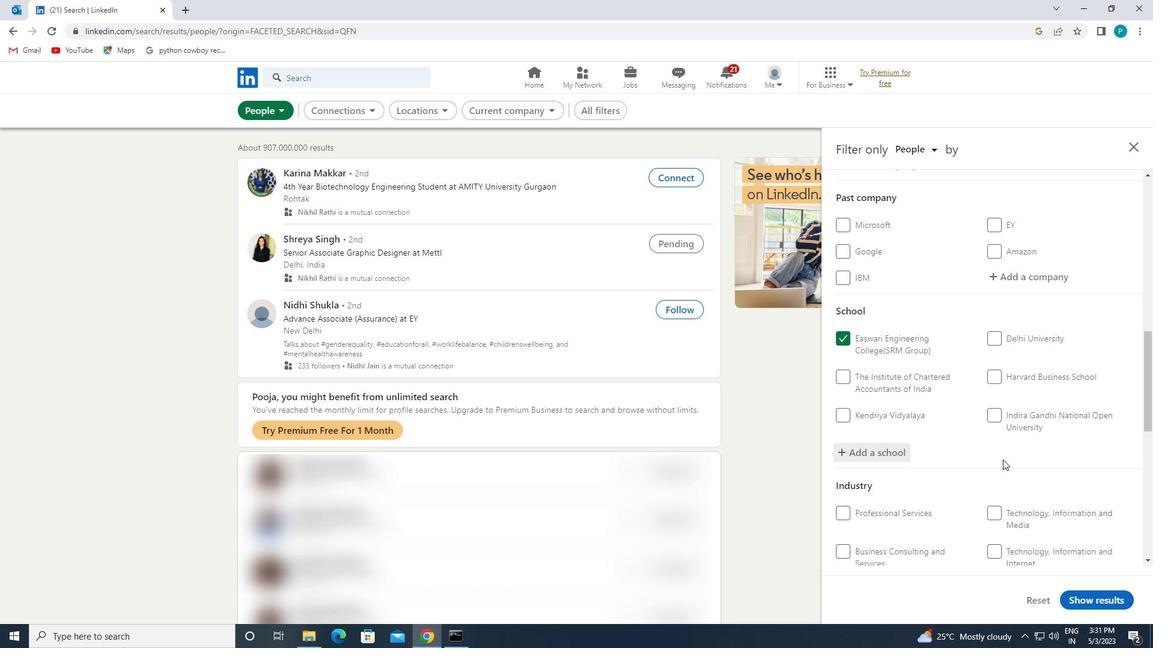 
Action: Mouse moved to (998, 413)
Screenshot: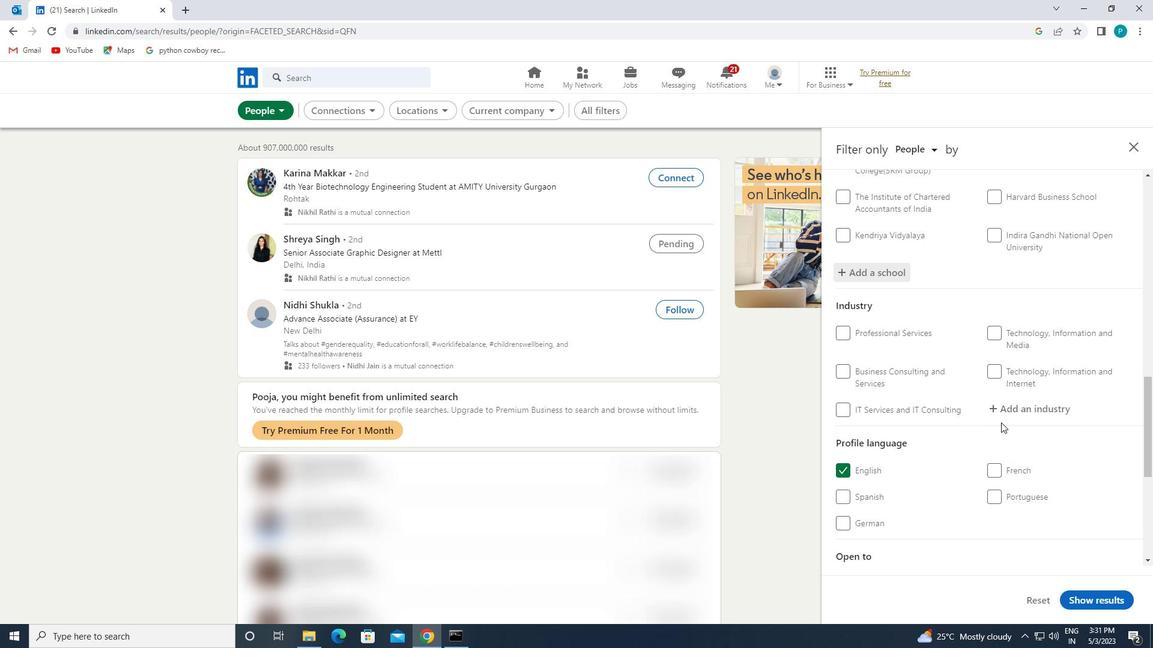 
Action: Mouse pressed left at (998, 413)
Screenshot: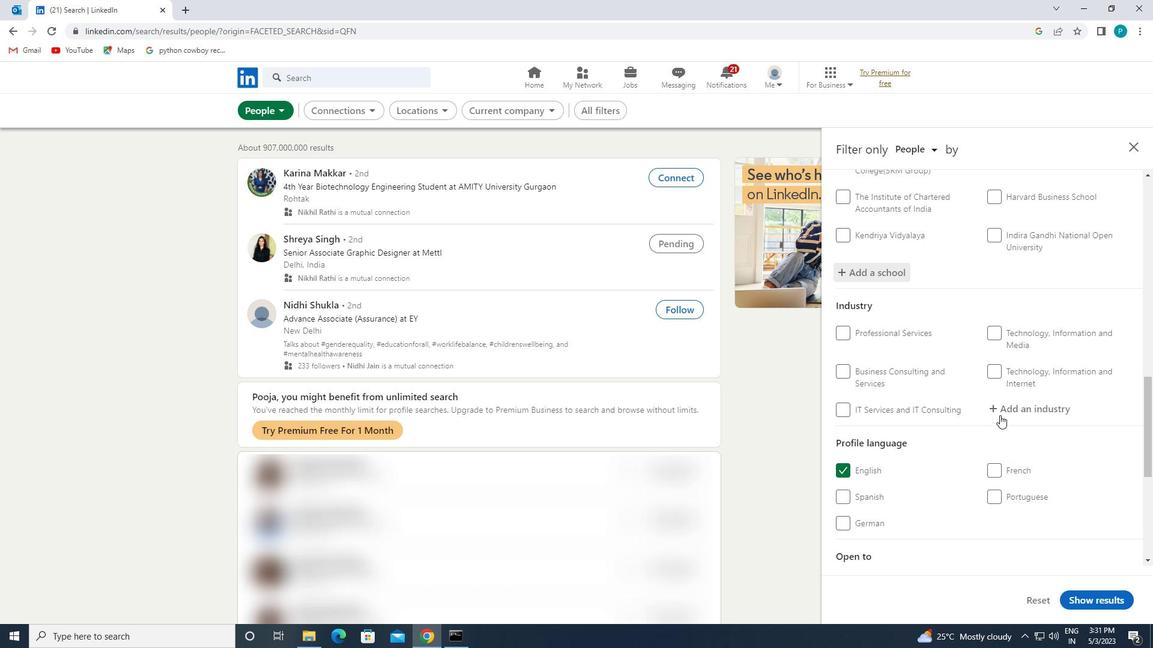 
Action: Key pressed <Key.caps_lock>R<Key.caps_lock>AN
Screenshot: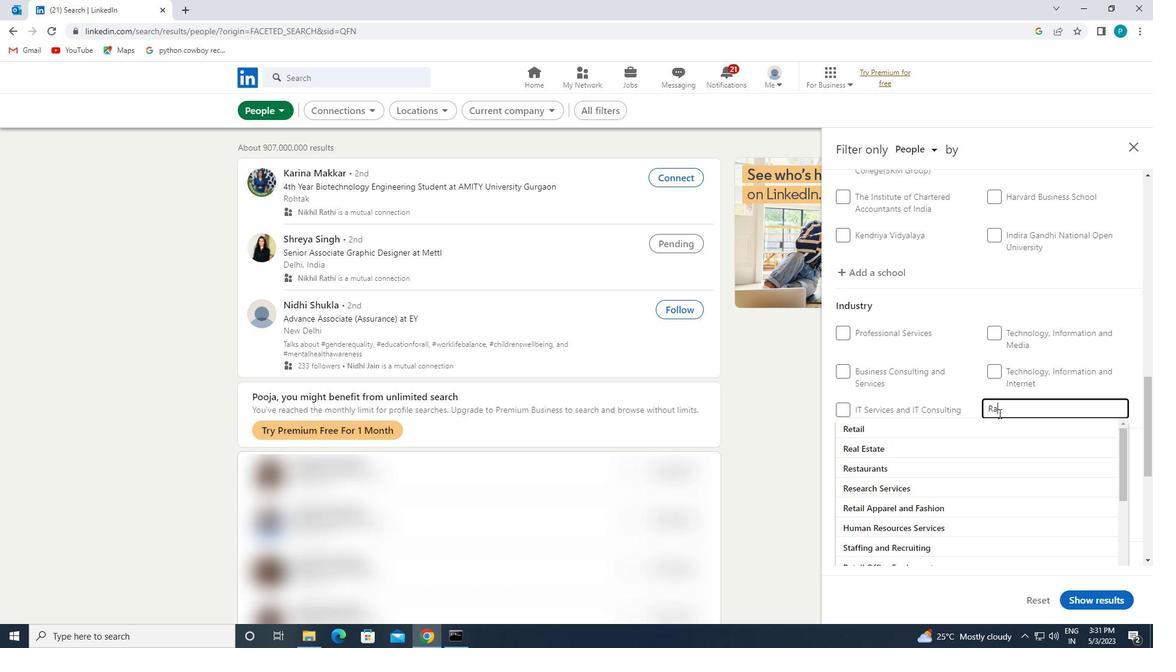 
Action: Mouse moved to (953, 444)
Screenshot: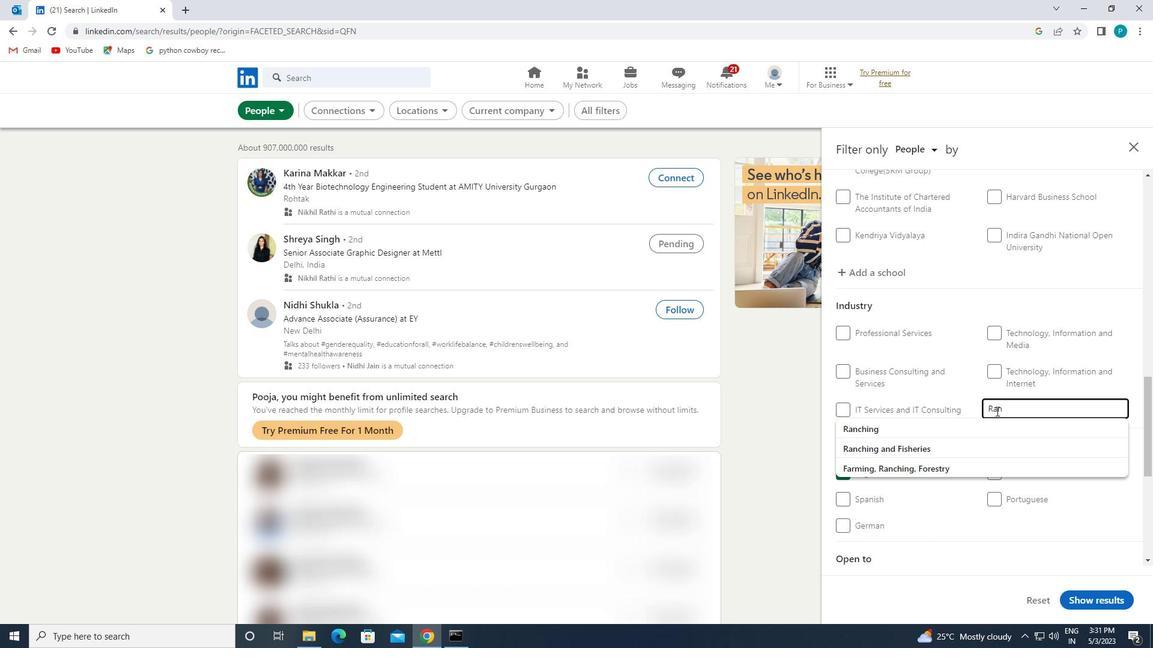 
Action: Mouse pressed left at (953, 444)
Screenshot: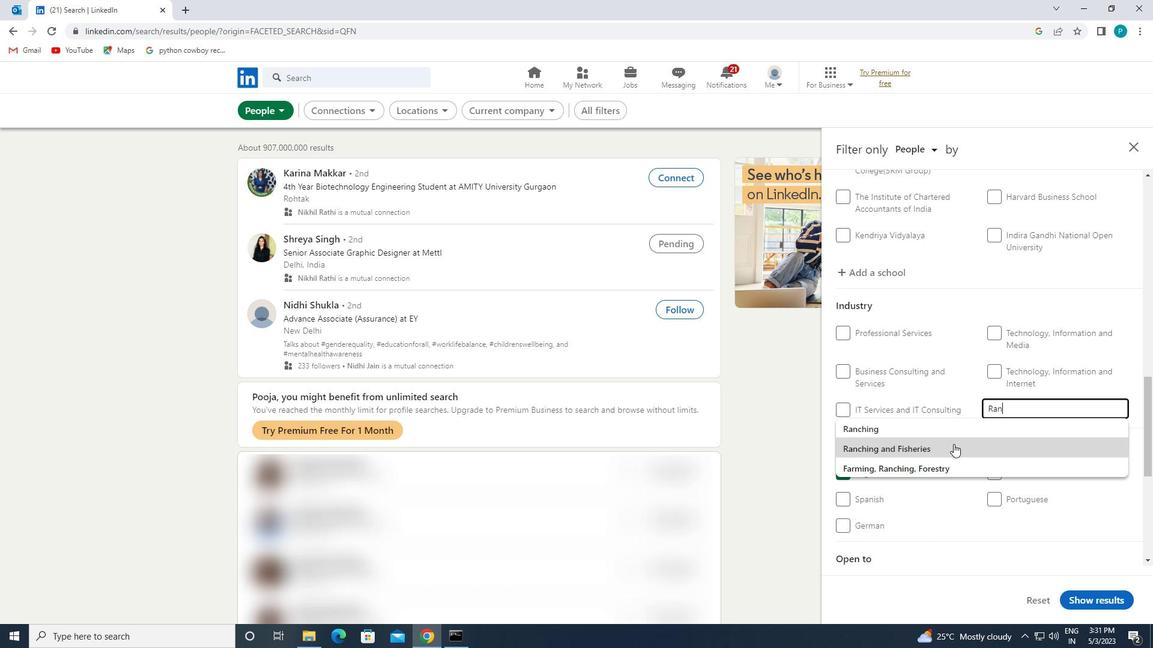 
Action: Mouse scrolled (953, 443) with delta (0, 0)
Screenshot: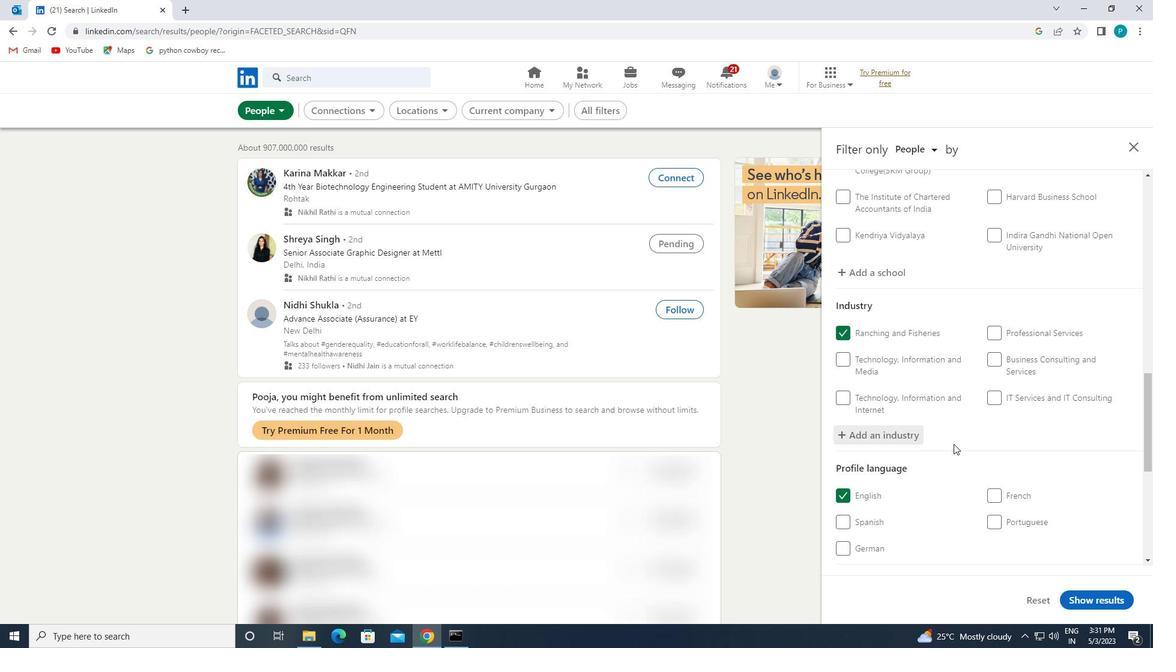 
Action: Mouse scrolled (953, 443) with delta (0, 0)
Screenshot: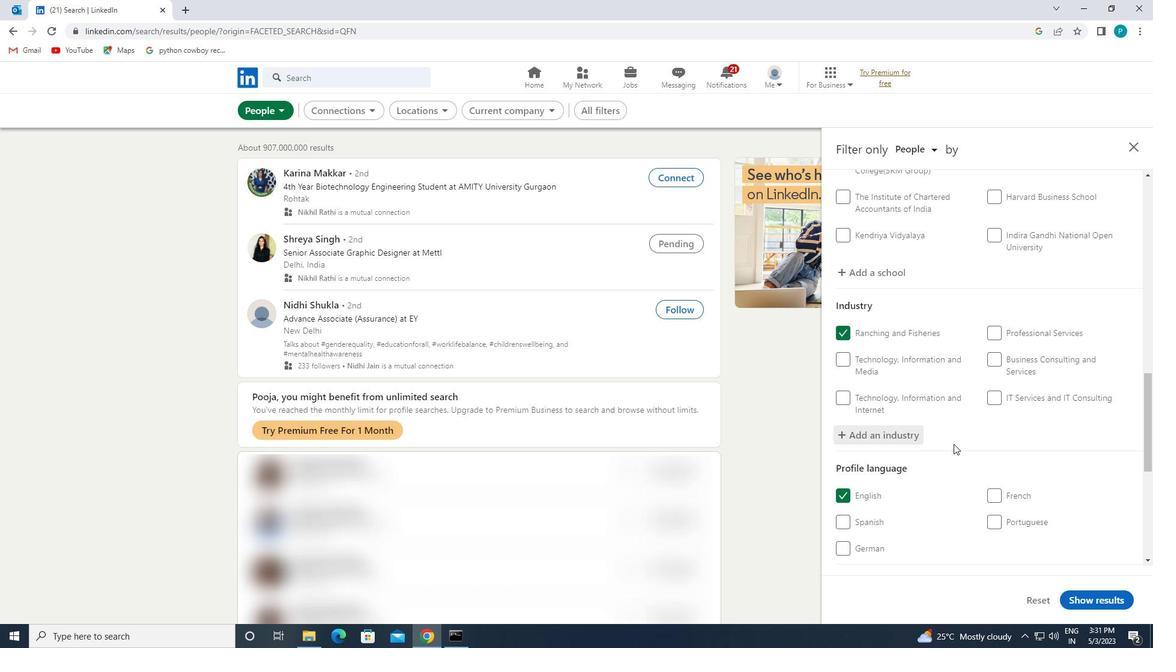 
Action: Mouse moved to (977, 494)
Screenshot: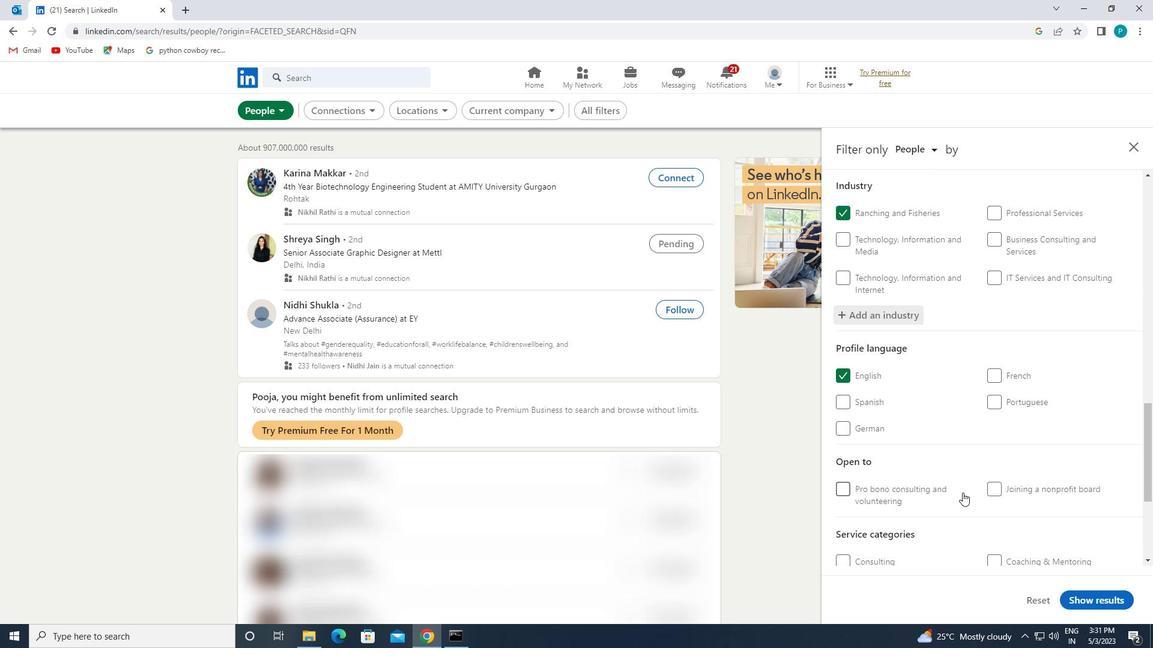 
Action: Mouse scrolled (977, 494) with delta (0, 0)
Screenshot: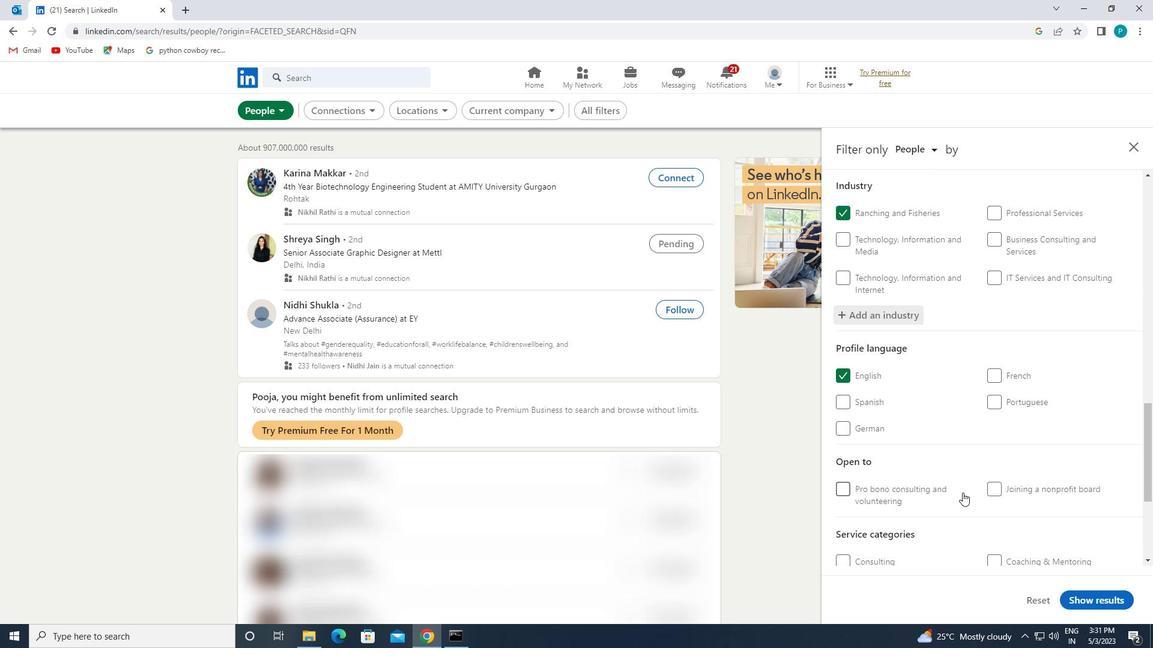 
Action: Mouse scrolled (977, 494) with delta (0, 0)
Screenshot: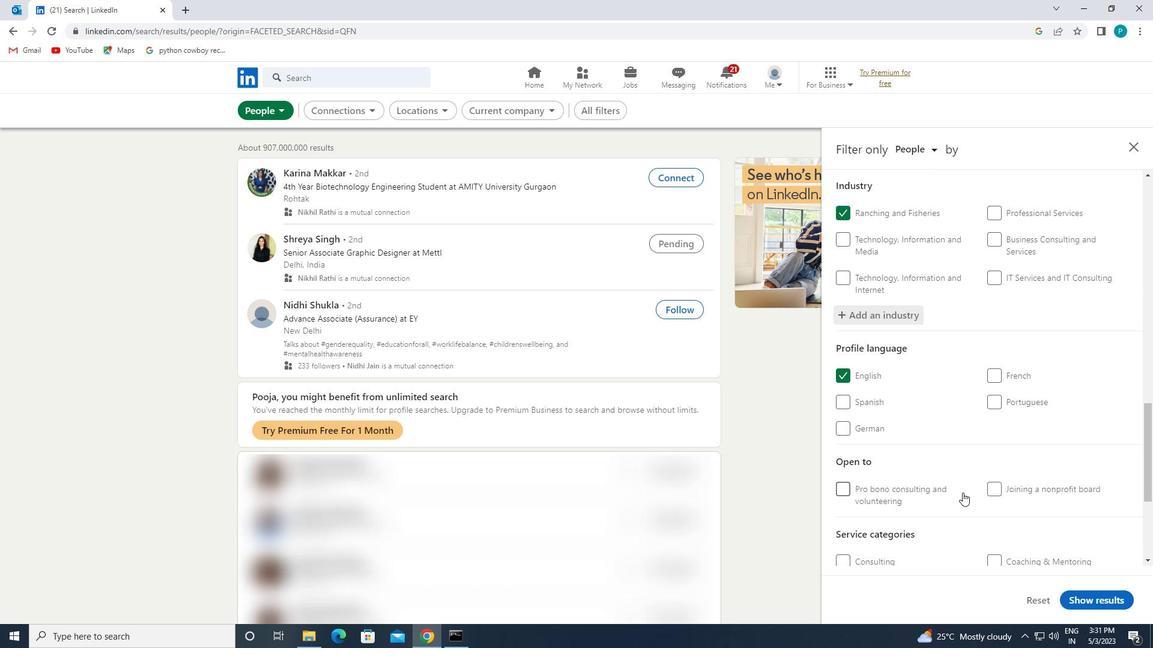 
Action: Mouse scrolled (977, 494) with delta (0, 0)
Screenshot: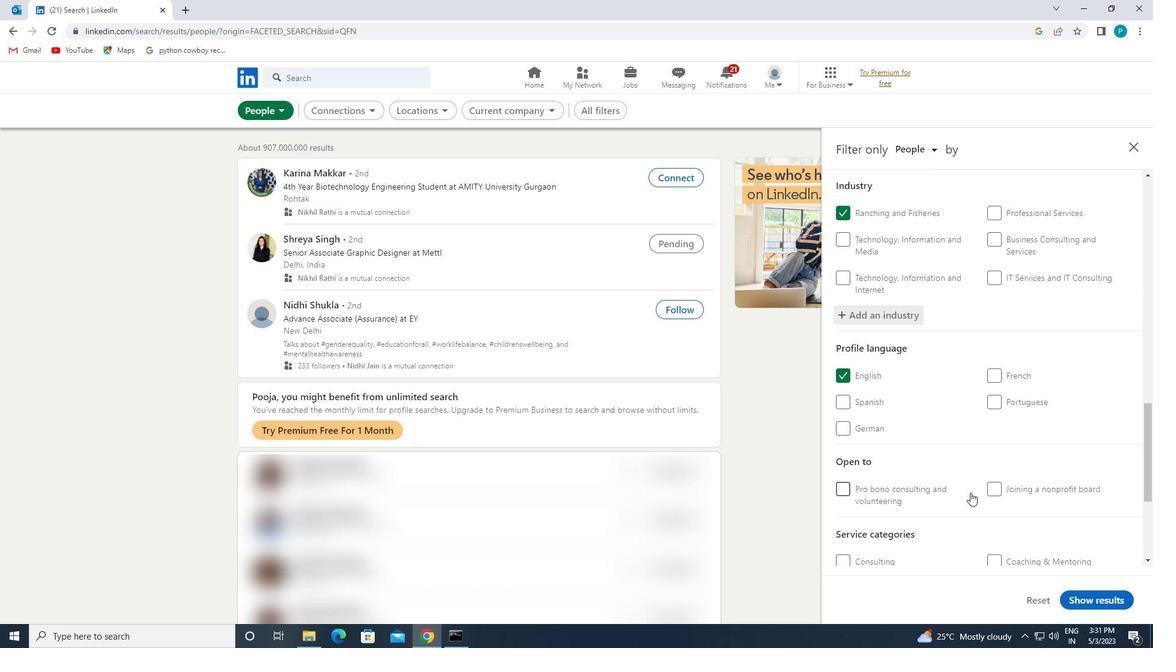
Action: Mouse moved to (1006, 441)
Screenshot: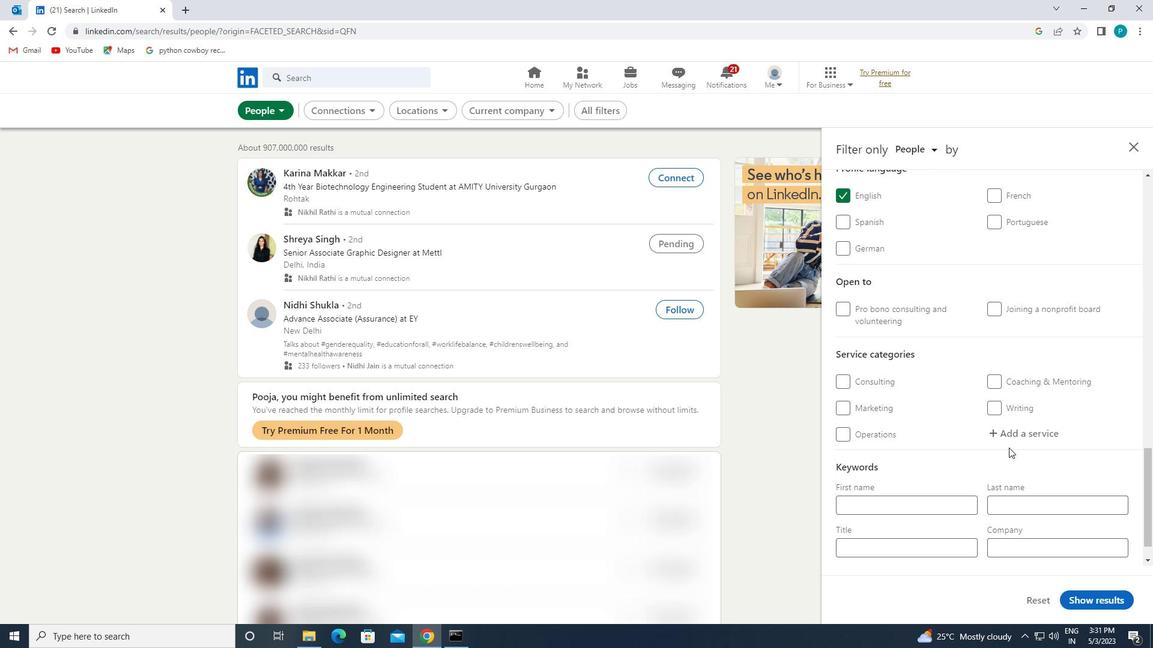 
Action: Mouse pressed left at (1006, 441)
Screenshot: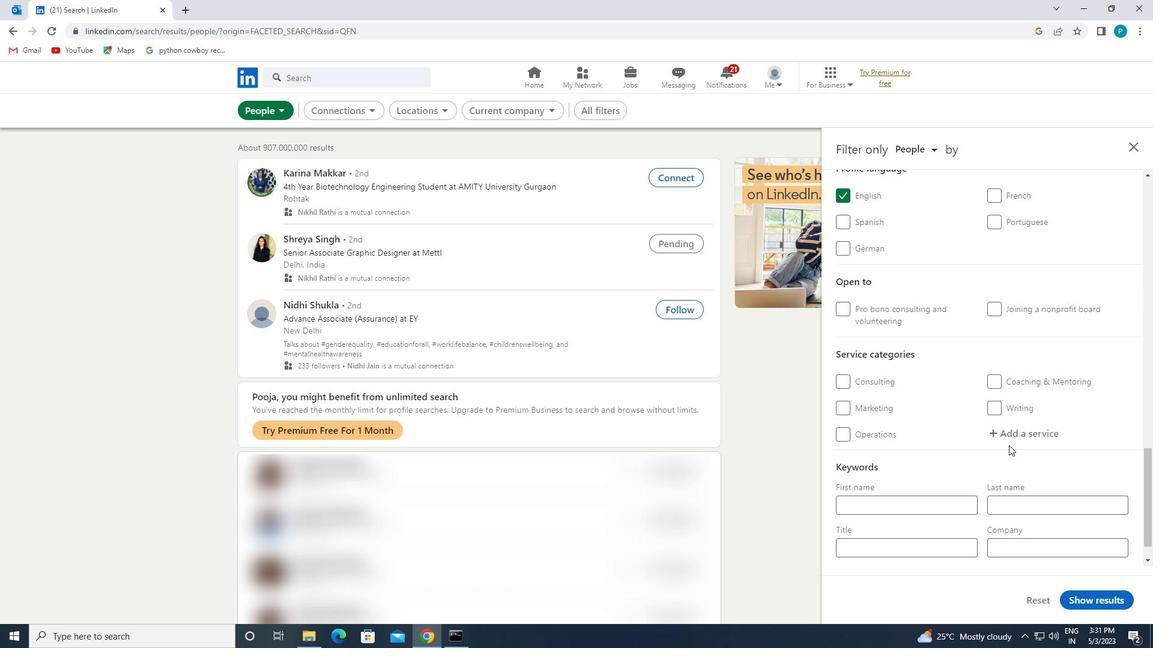 
Action: Key pressed <Key.caps_lock>W<Key.caps_lock>ED
Screenshot: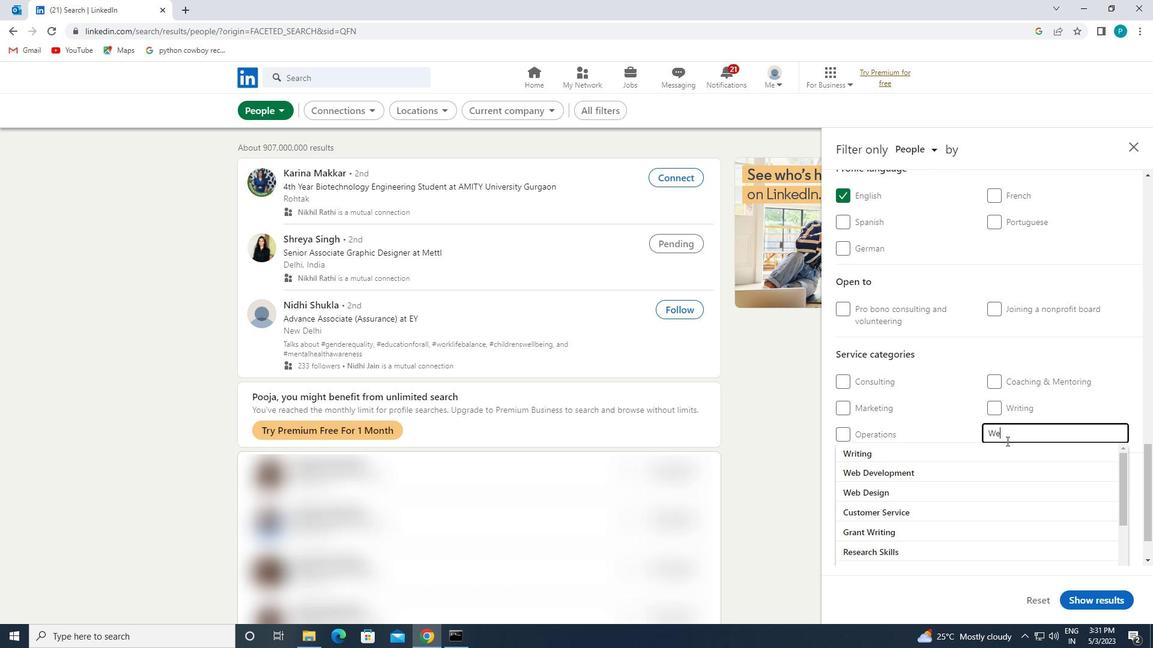 
Action: Mouse moved to (914, 493)
Screenshot: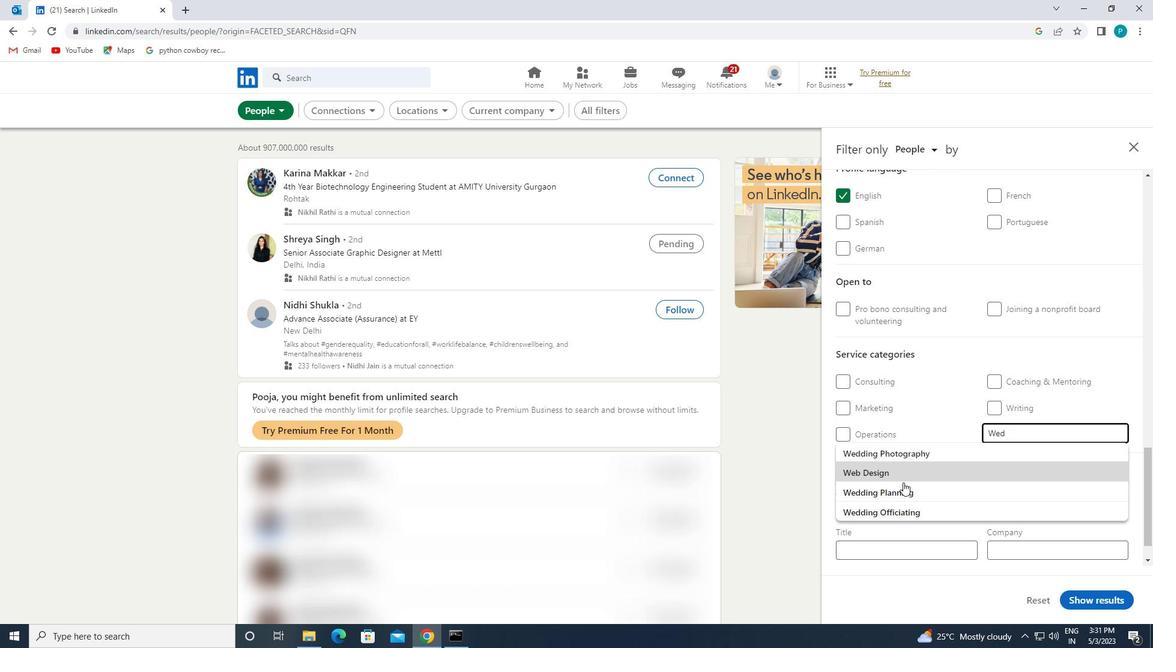 
Action: Mouse pressed left at (914, 493)
Screenshot: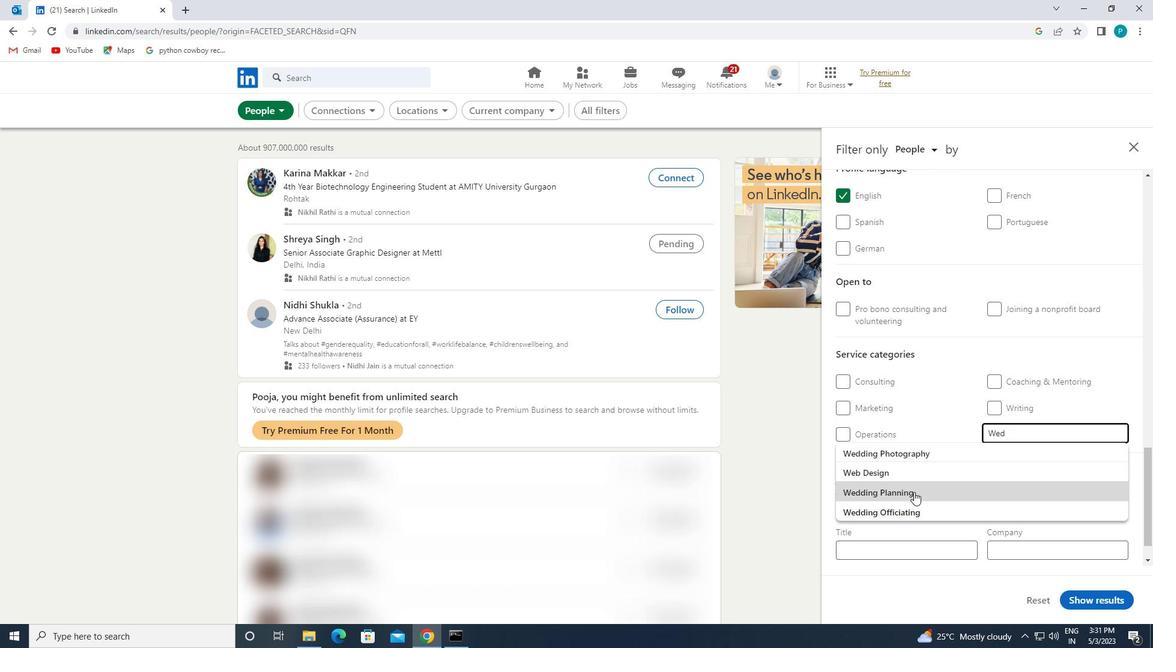 
Action: Mouse moved to (915, 493)
Screenshot: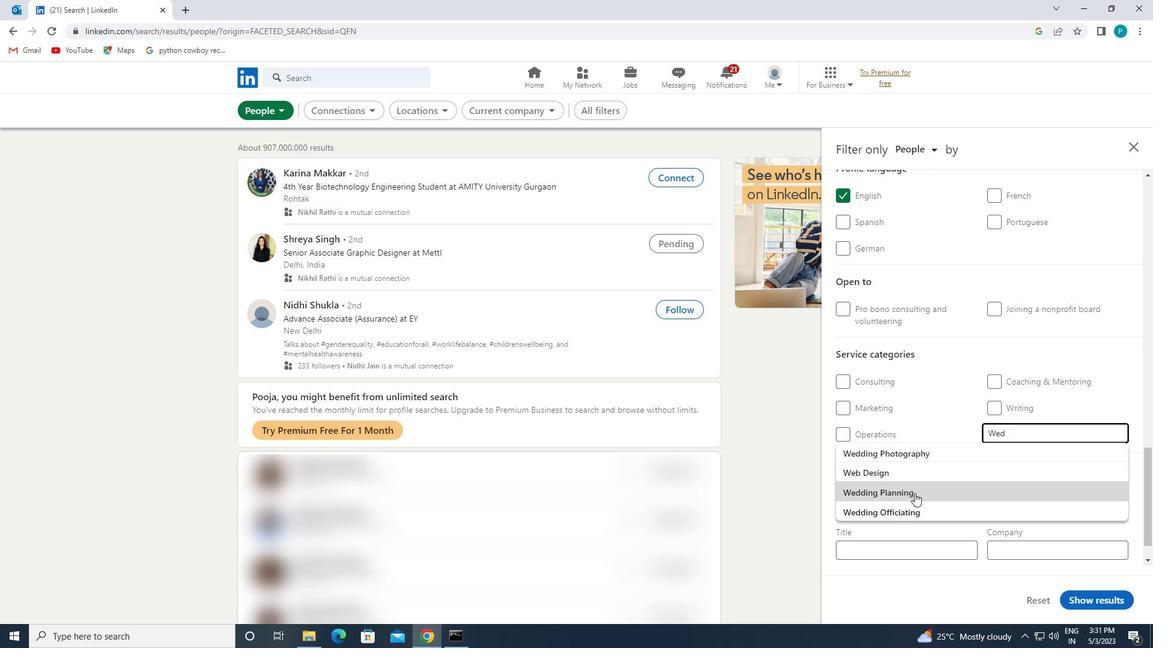 
Action: Mouse scrolled (915, 493) with delta (0, 0)
Screenshot: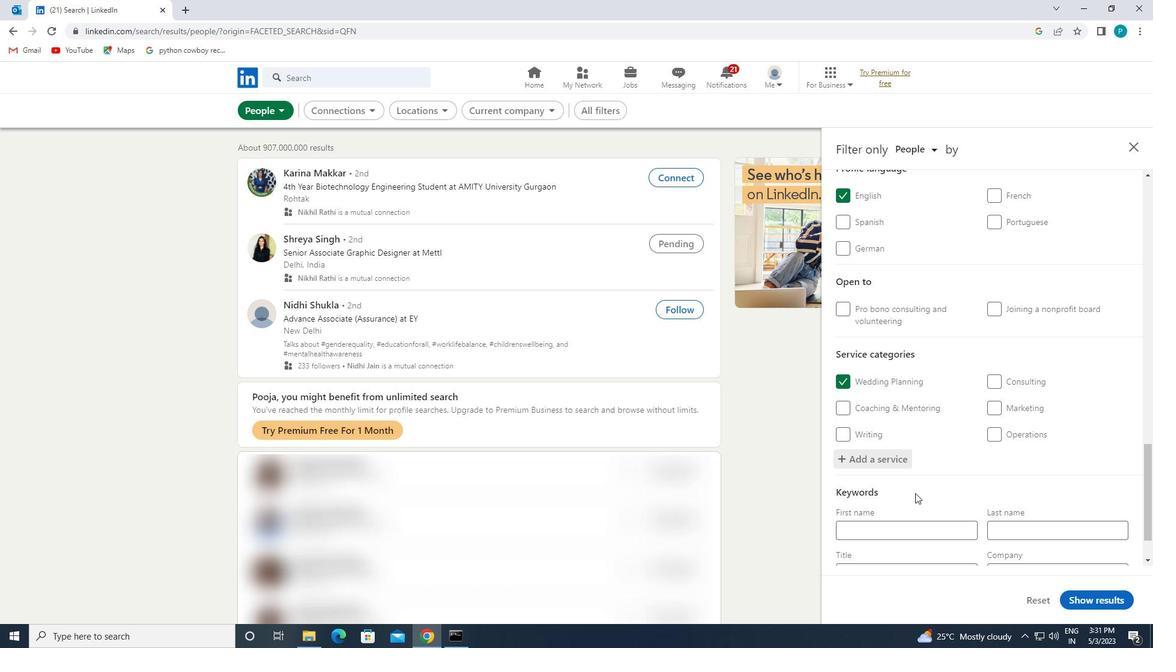 
Action: Mouse scrolled (915, 493) with delta (0, 0)
Screenshot: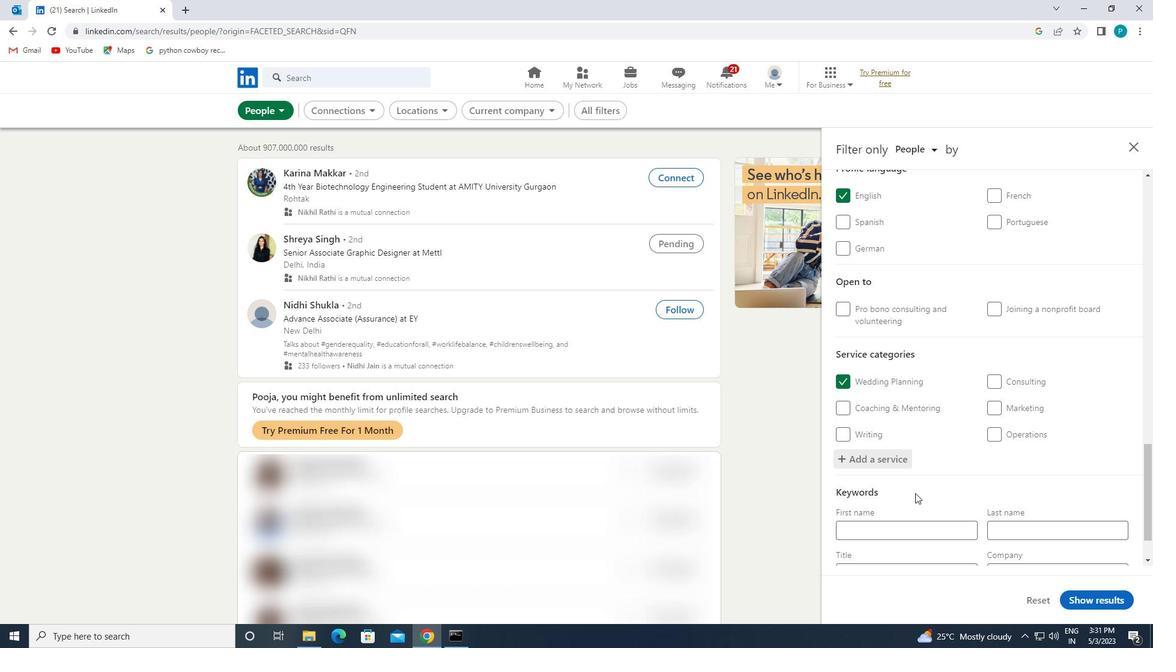 
Action: Mouse scrolled (915, 493) with delta (0, 0)
Screenshot: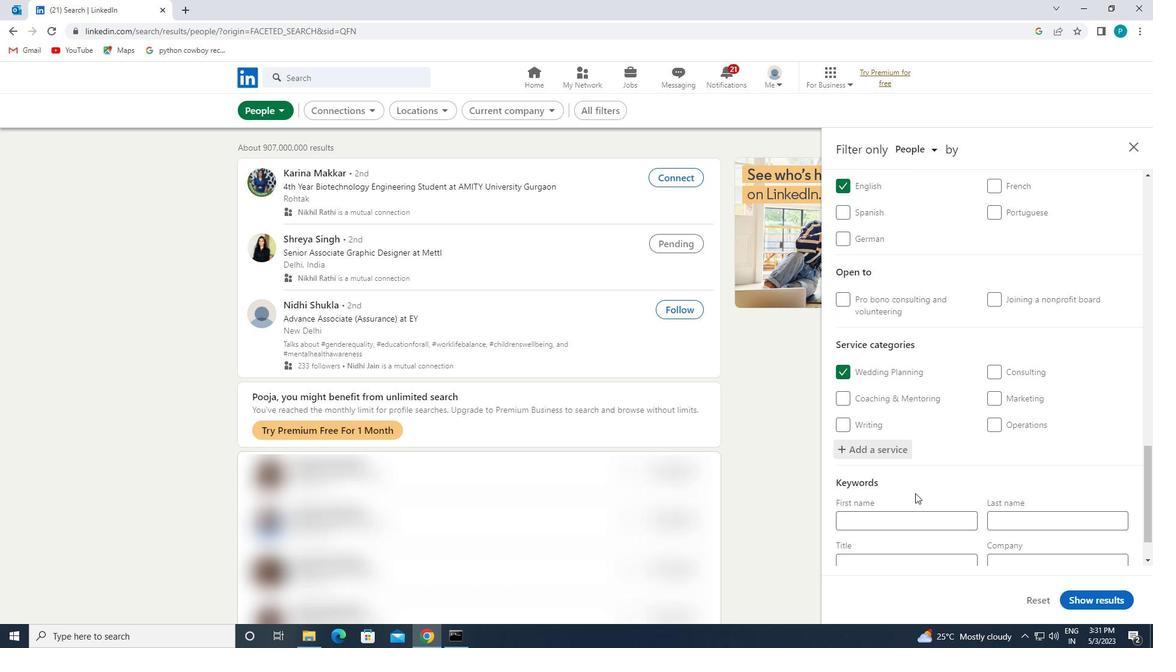 
Action: Mouse moved to (925, 503)
Screenshot: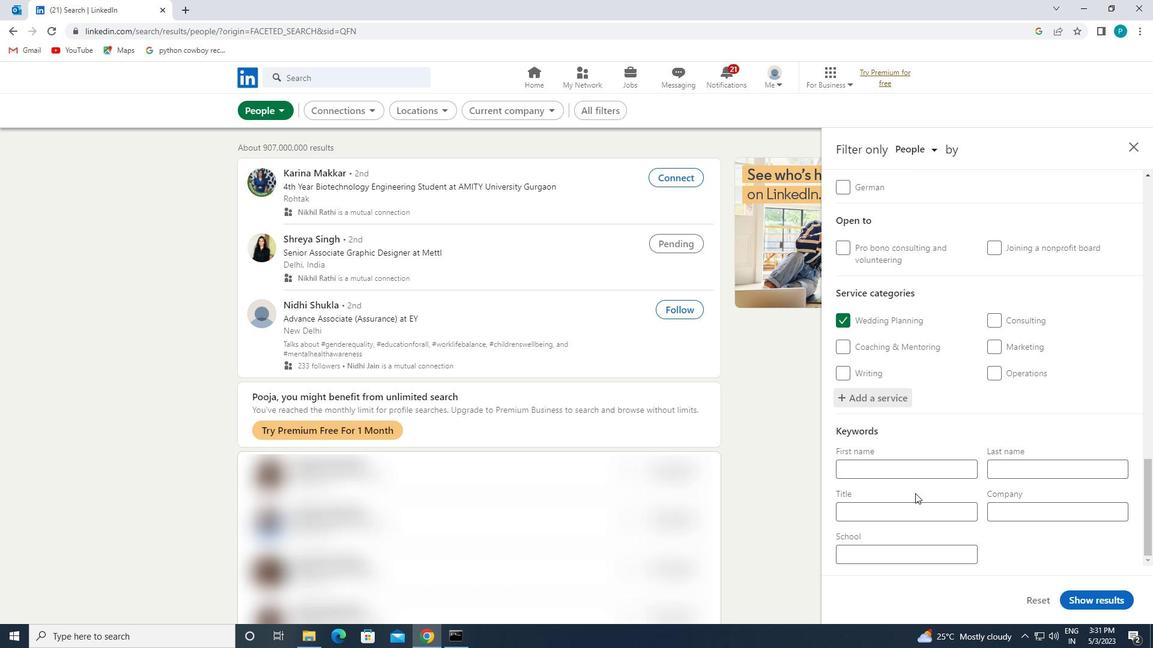 
Action: Mouse pressed left at (925, 503)
Screenshot: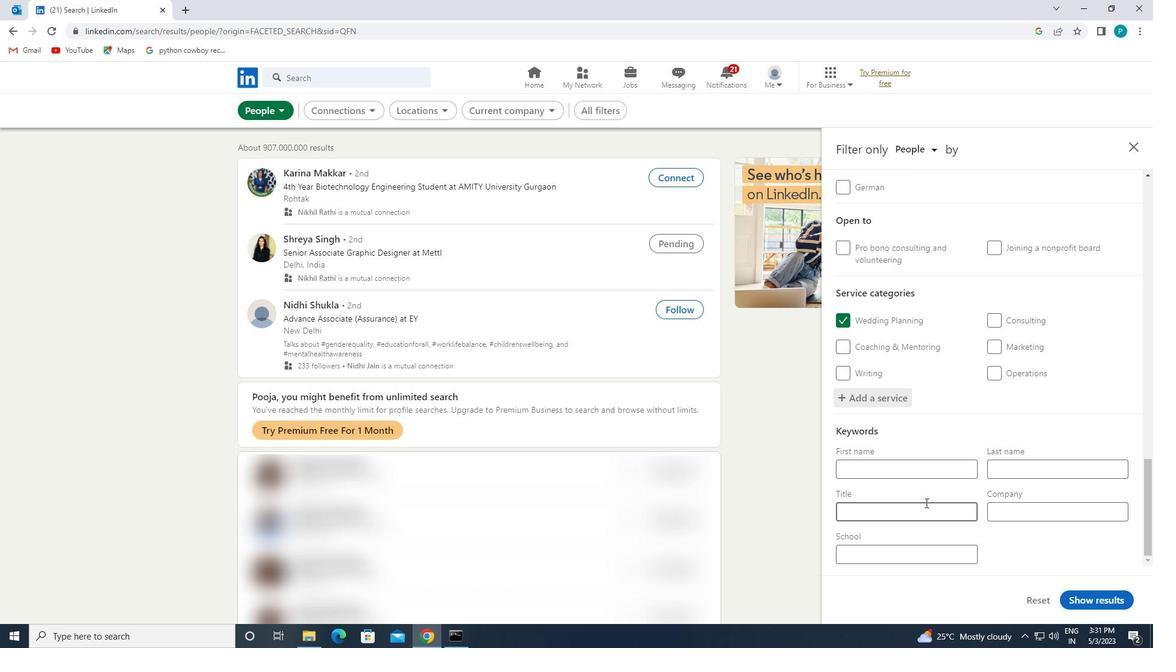 
Action: Key pressed <Key.caps_lock>S<Key.caps_lock>OUND<Key.space><Key.space><Key.caps_lock>E<Key.caps_lock>NGINEER
Screenshot: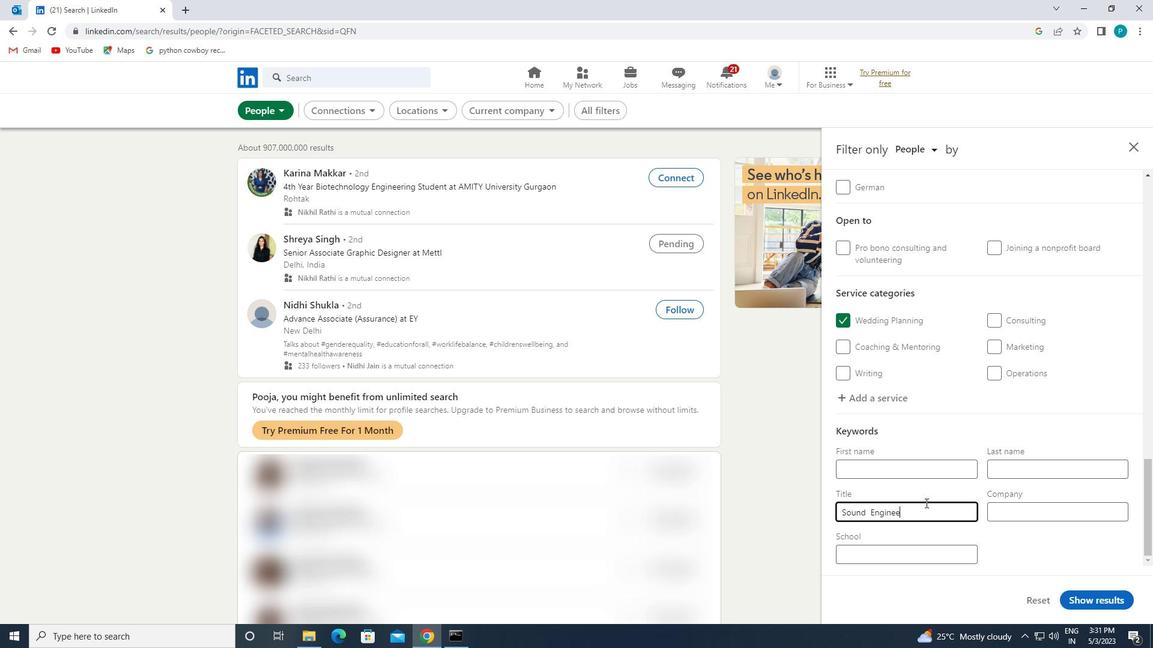 
Action: Mouse moved to (1085, 598)
Screenshot: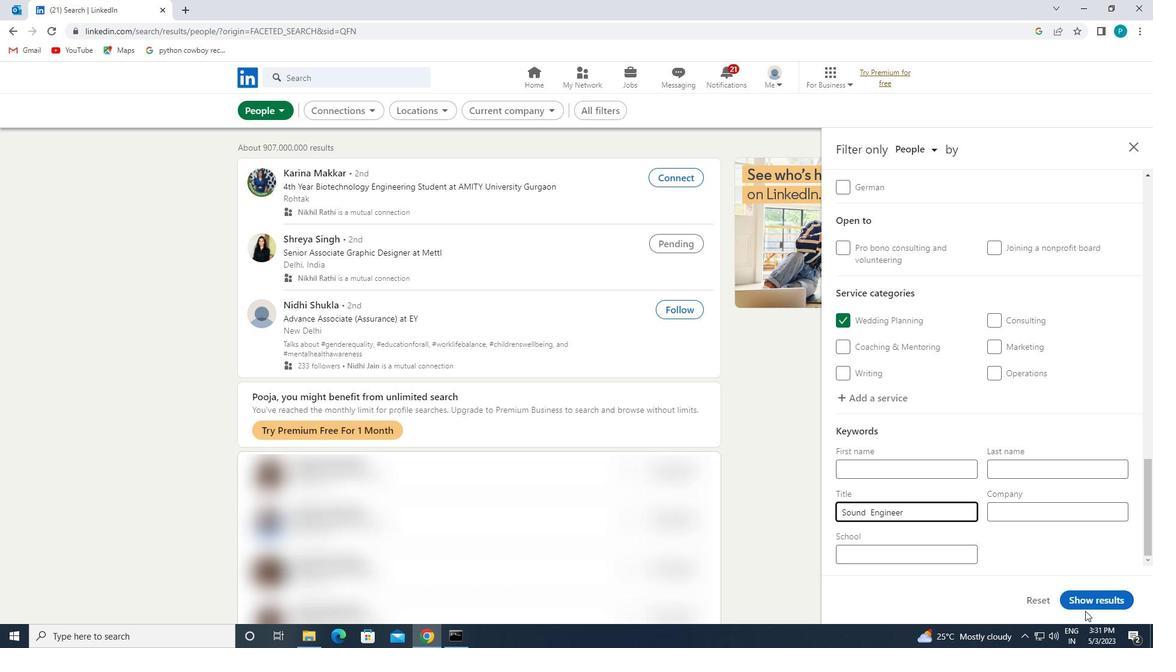 
Action: Mouse pressed left at (1085, 598)
Screenshot: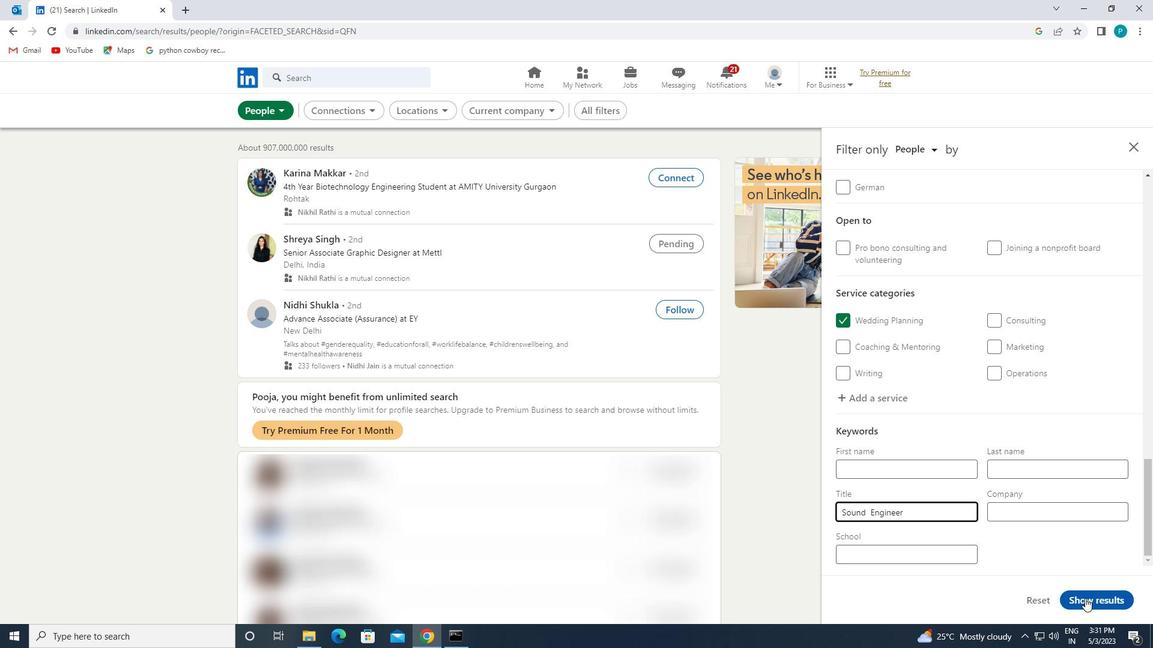 
